 Task: Buy 1 Meat & Carving Forks from Meat & Poultry Tools section under best seller category for shipping address: Lorena Ramirez, 302 Lake Floyd Circle, Hockessin, Delaware 19707, Cell Number 3022398079. Pay from credit card ending with 7965, CVV 549
Action: Mouse moved to (116, 65)
Screenshot: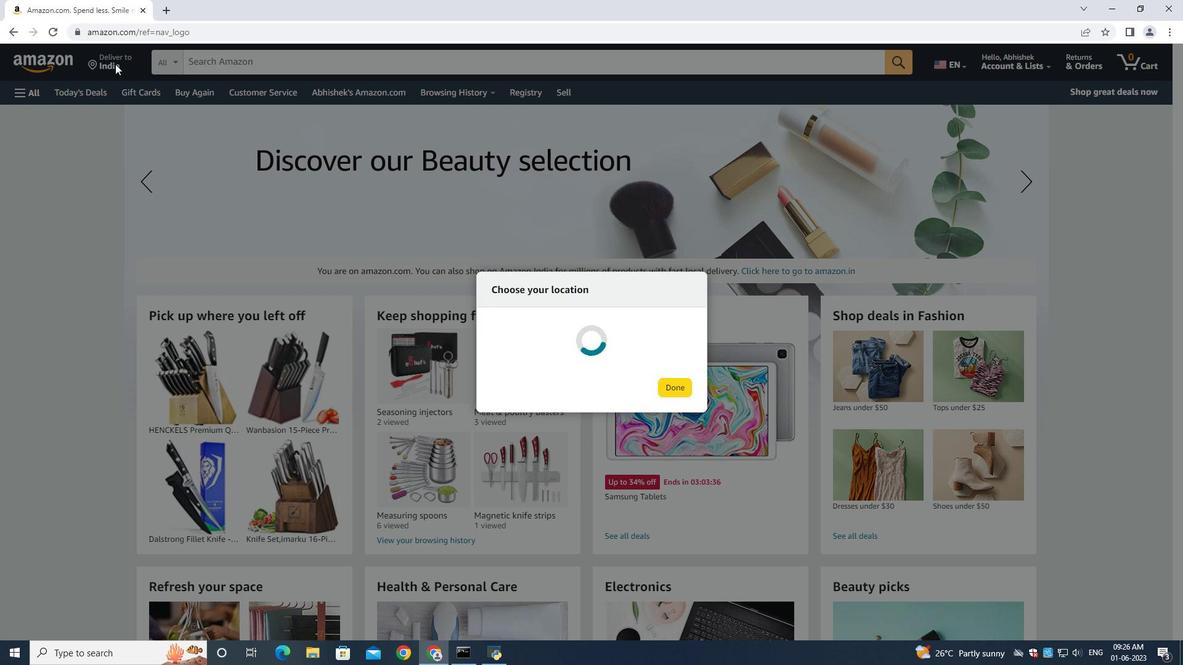 
Action: Mouse pressed left at (116, 65)
Screenshot: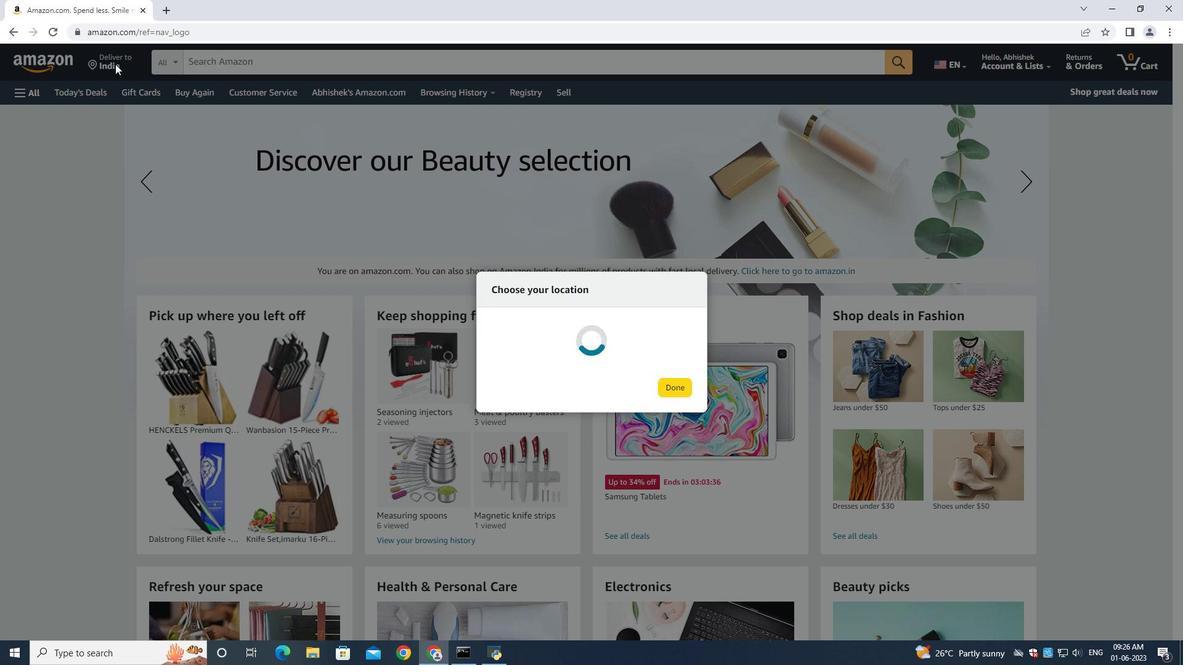 
Action: Mouse moved to (513, 409)
Screenshot: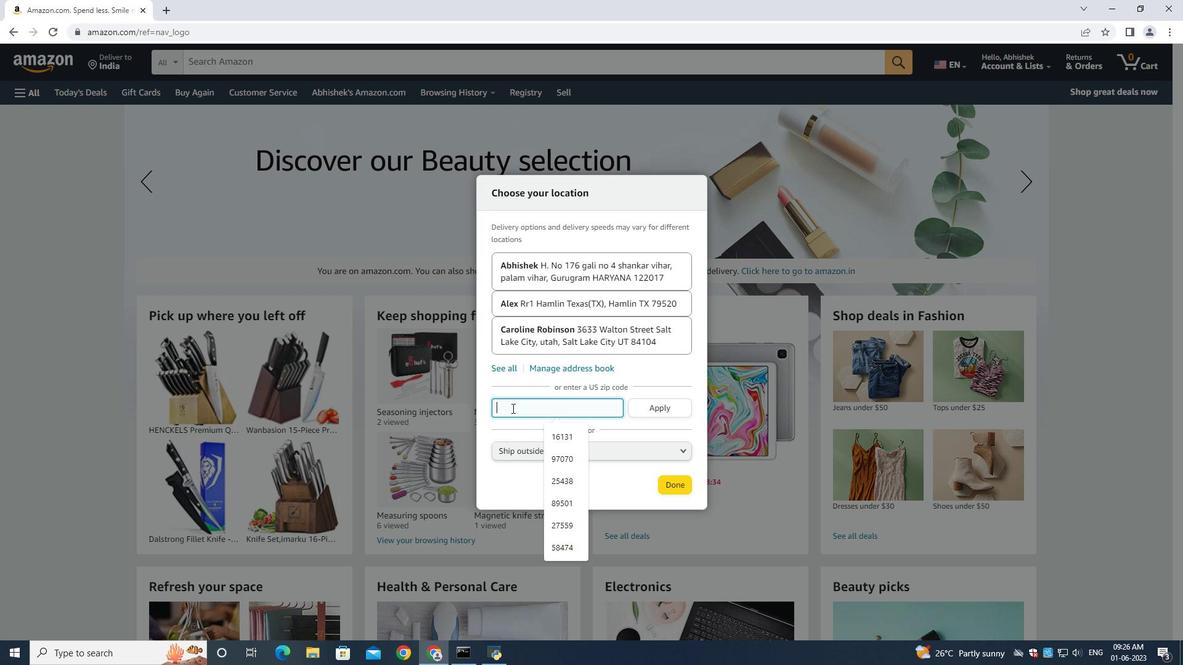
Action: Mouse pressed left at (513, 409)
Screenshot: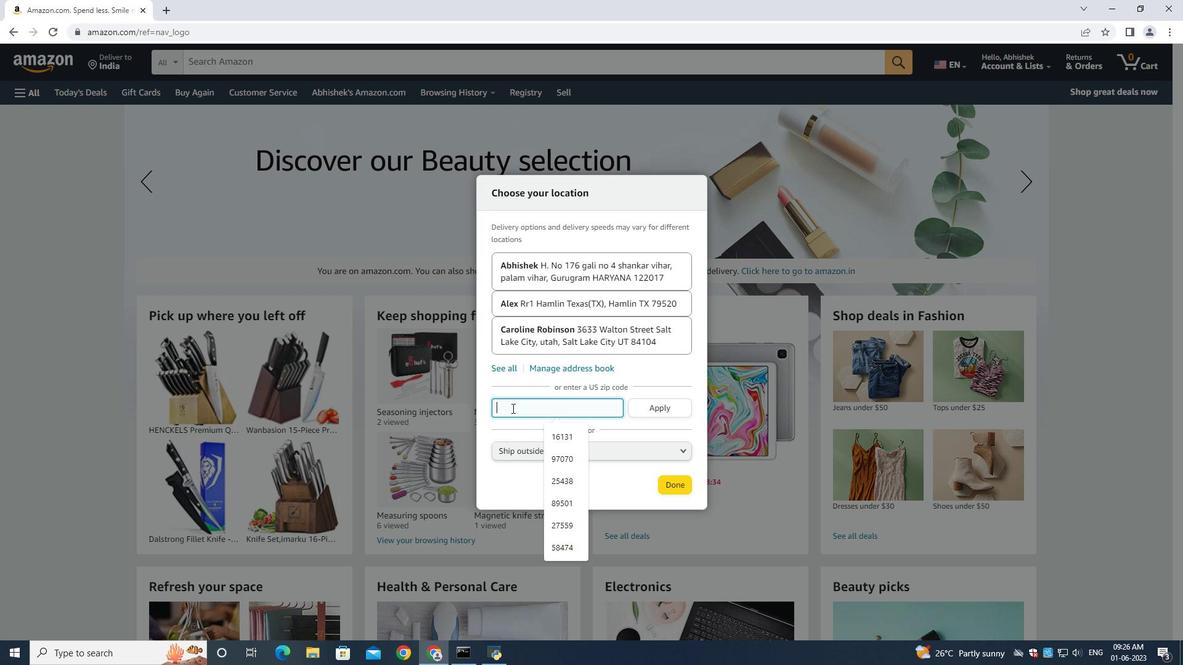 
Action: Mouse moved to (514, 407)
Screenshot: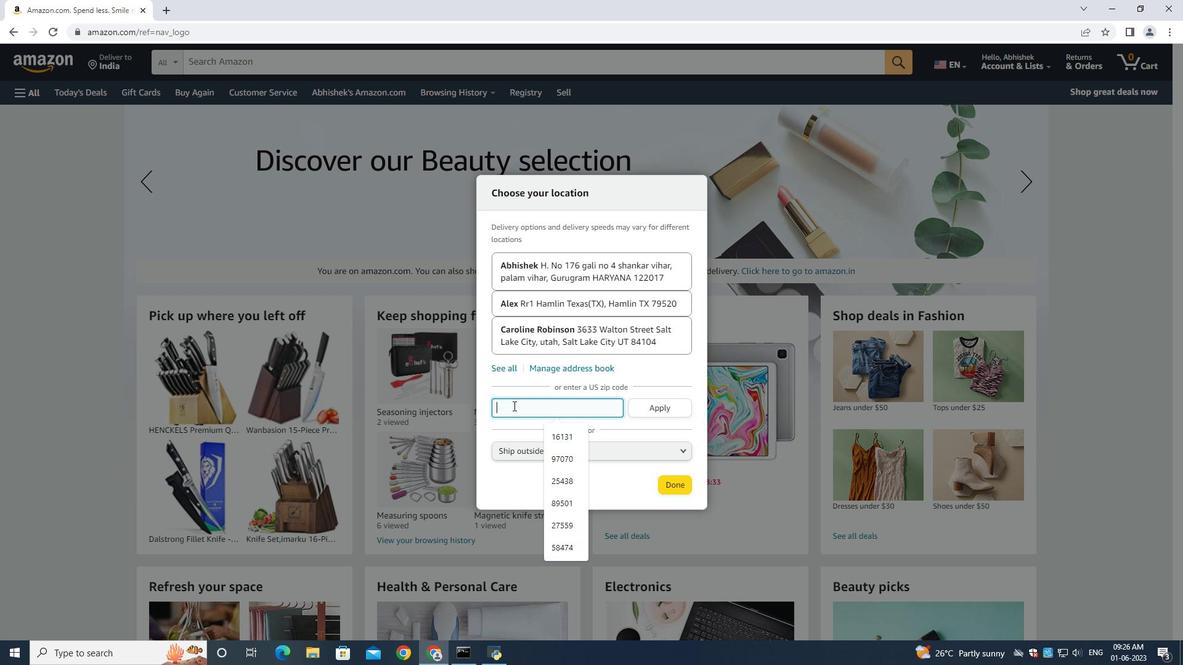 
Action: Key pressed 19707
Screenshot: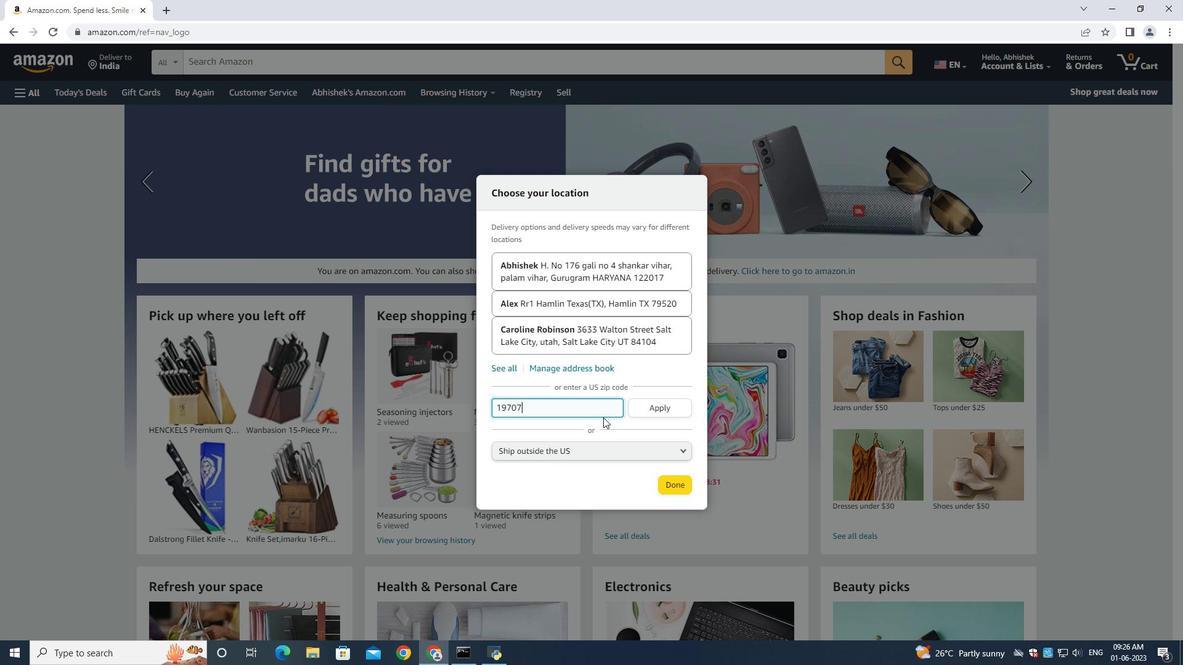 
Action: Mouse moved to (664, 404)
Screenshot: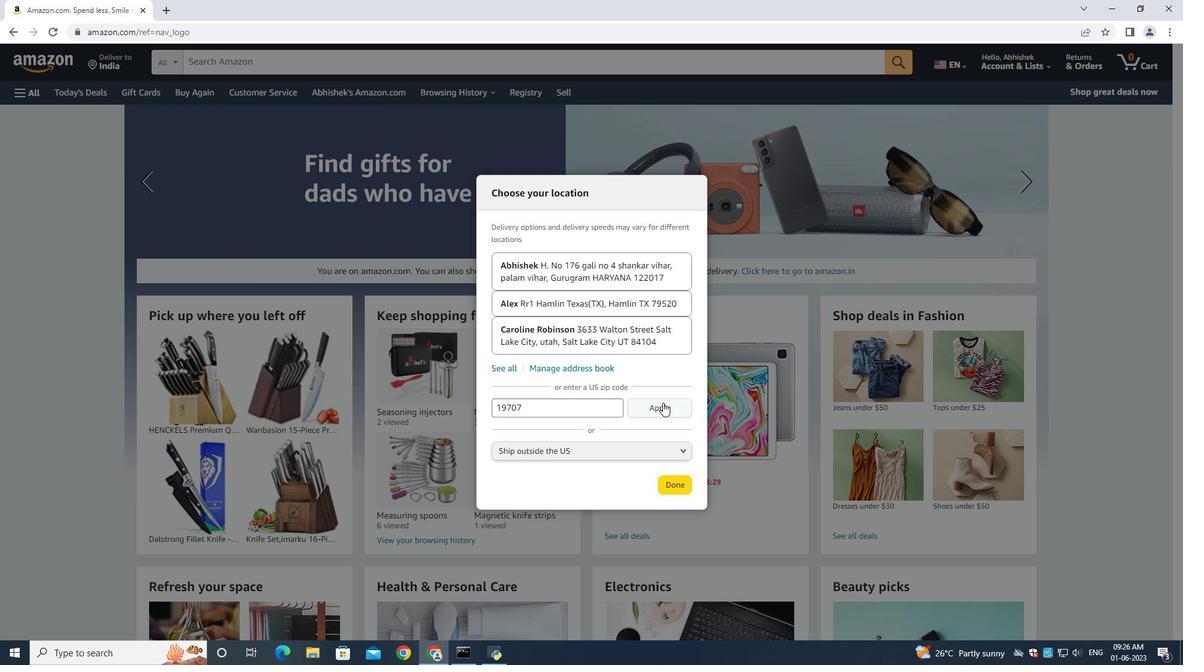 
Action: Mouse pressed left at (664, 404)
Screenshot: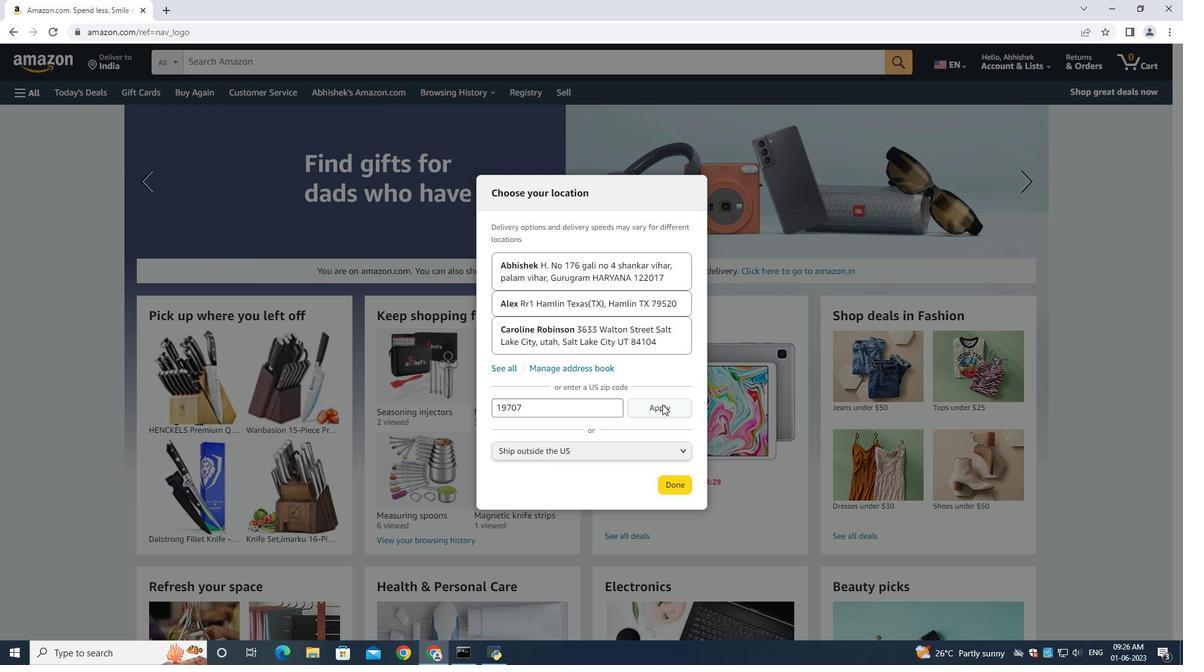 
Action: Mouse moved to (654, 401)
Screenshot: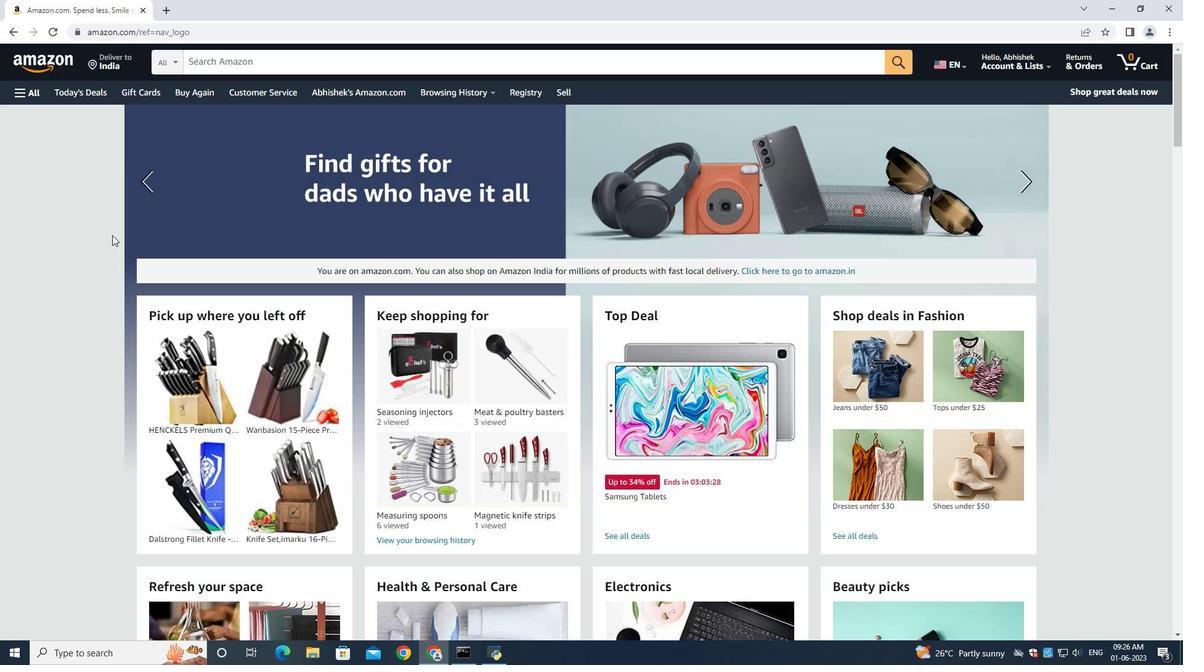 
Action: Mouse pressed left at (654, 401)
Screenshot: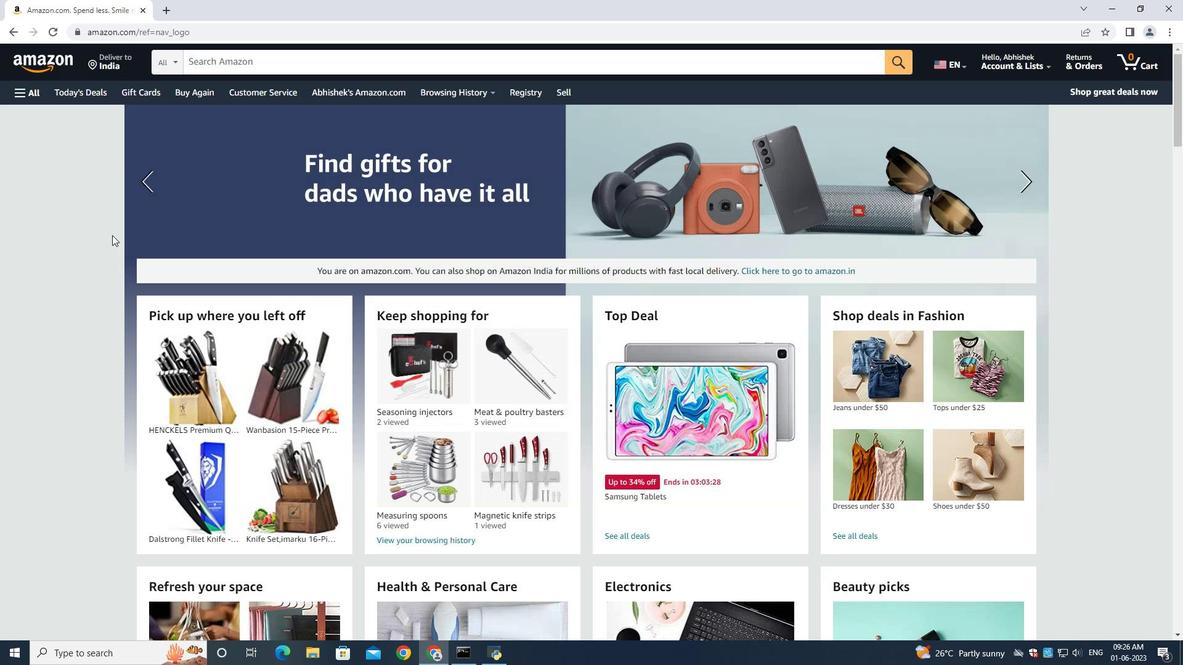 
Action: Mouse moved to (17, 91)
Screenshot: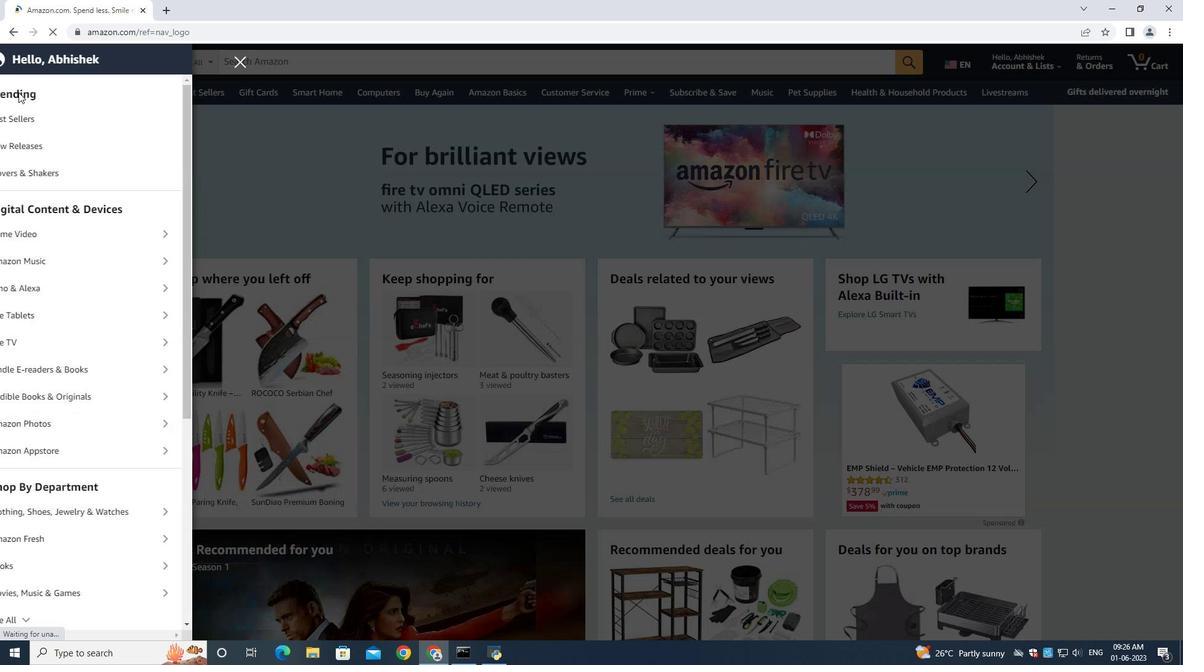 
Action: Mouse pressed left at (17, 91)
Screenshot: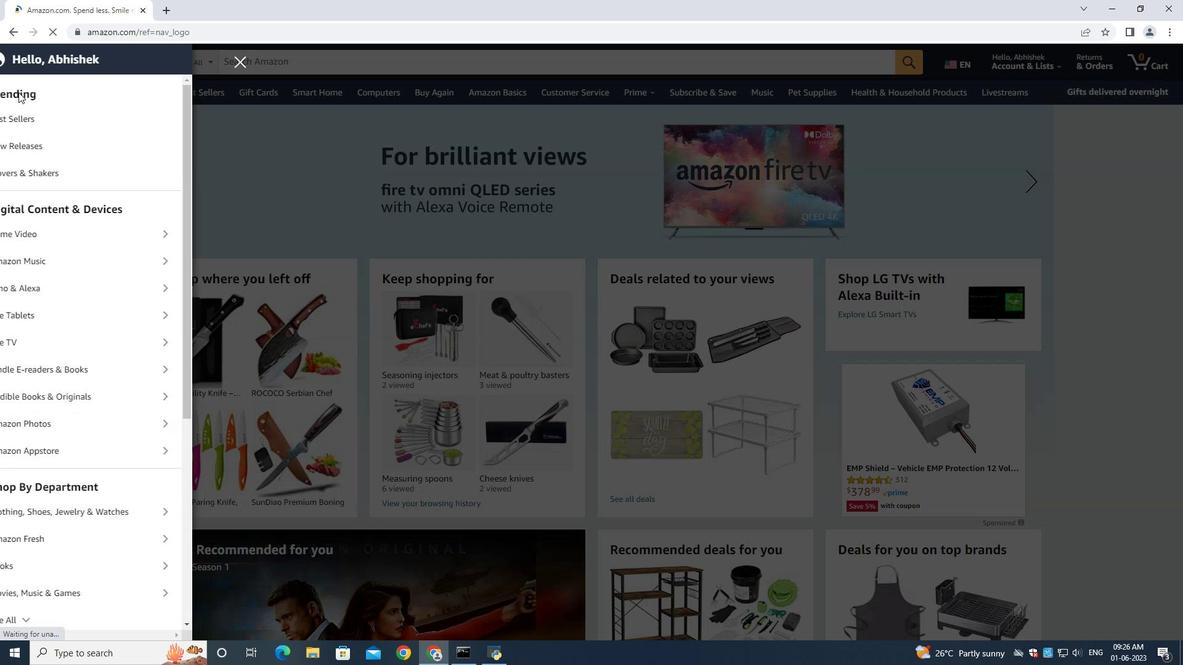 
Action: Mouse moved to (64, 123)
Screenshot: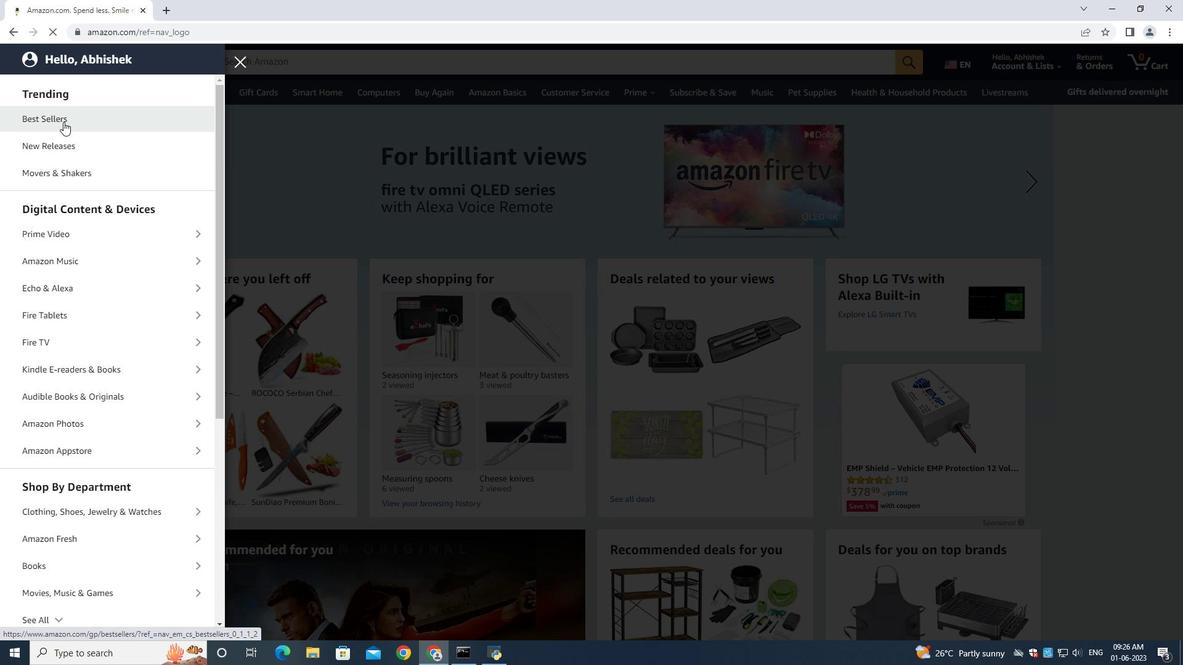 
Action: Mouse pressed left at (64, 123)
Screenshot: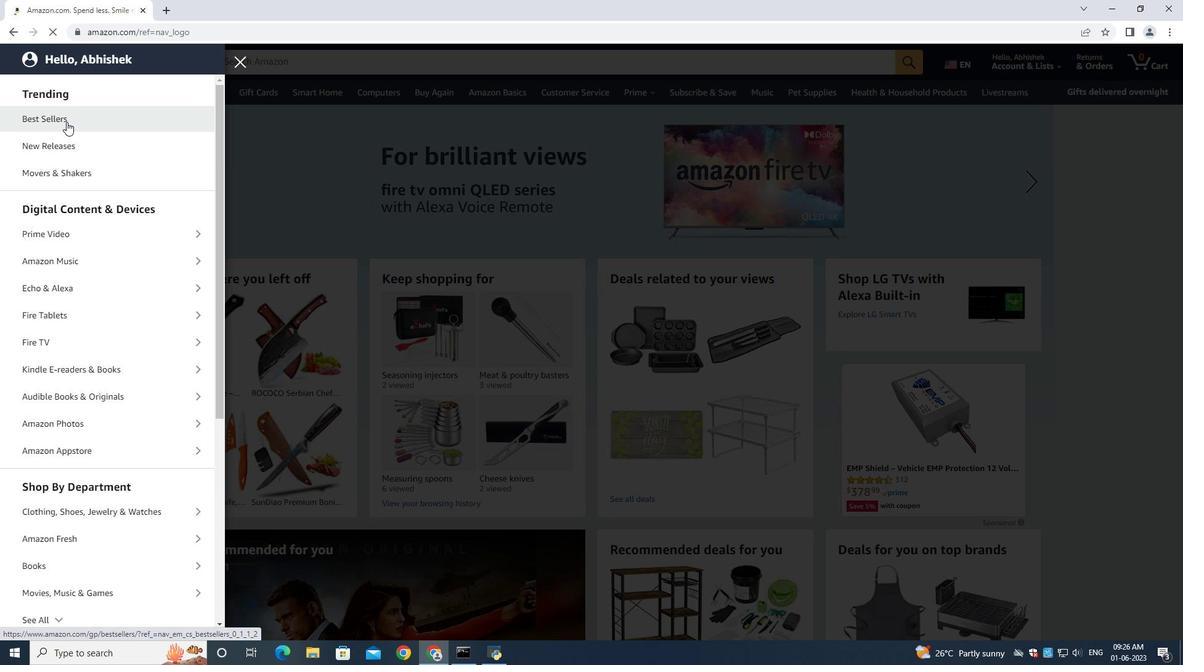 
Action: Mouse moved to (243, 65)
Screenshot: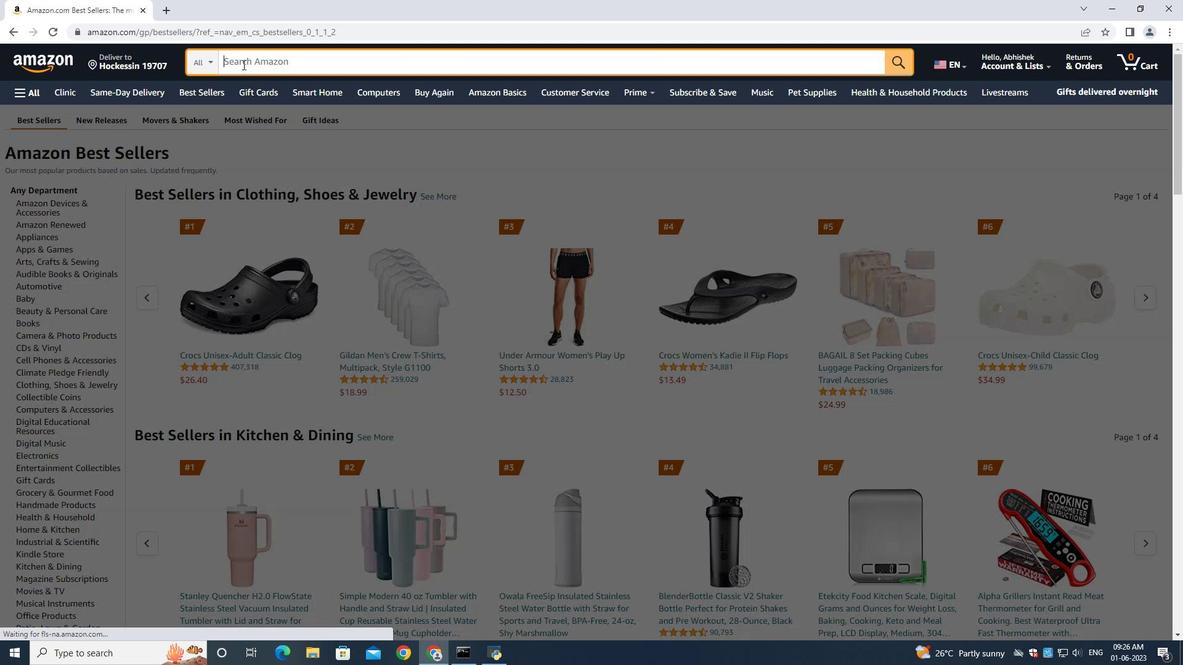 
Action: Mouse pressed left at (243, 65)
Screenshot: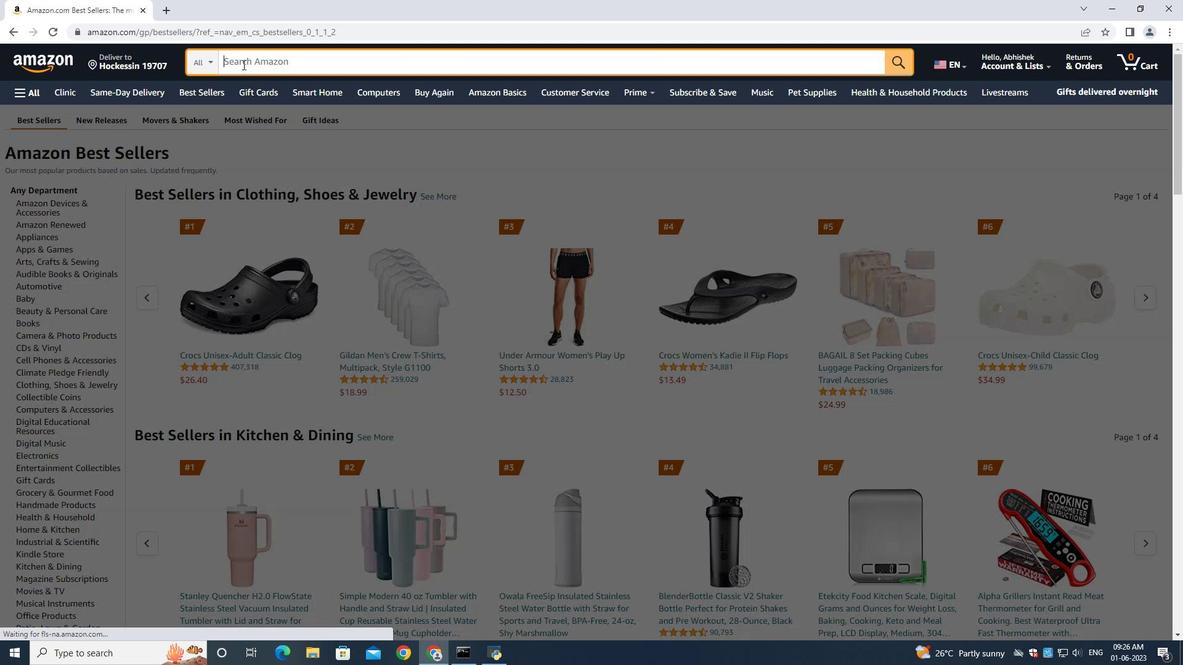 
Action: Mouse moved to (244, 65)
Screenshot: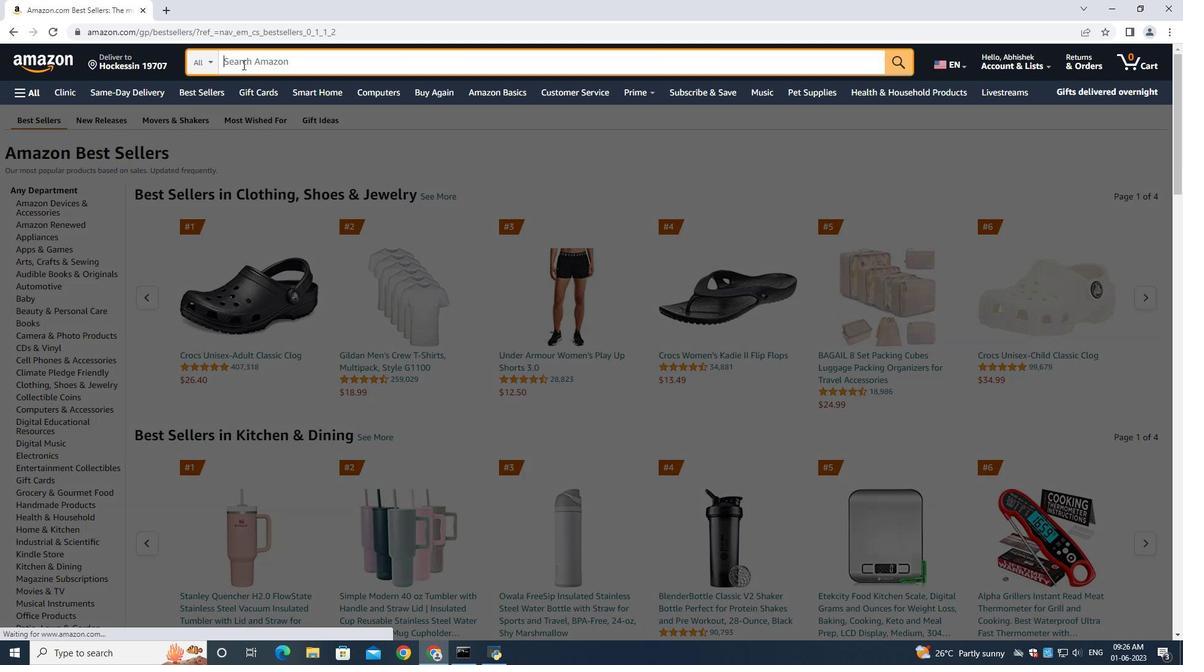 
Action: Key pressed meat<Key.space><Key.shift><Key.shift><Key.shift><Key.shift><Key.shift><Key.shift><Key.shift><Key.shift><Key.shift><Key.shift><Key.shift><Key.shift>&<Key.space><Key.shift>Carving<Key.space>forj<Key.backspace>ks<Key.enter>
Screenshot: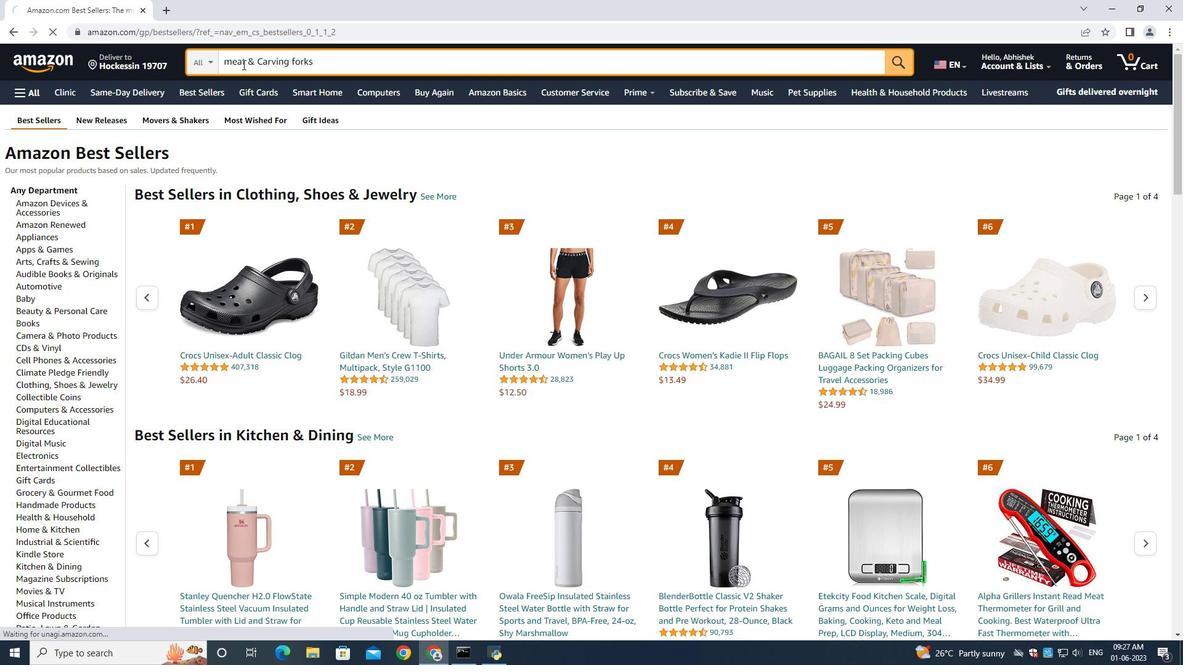 
Action: Mouse moved to (275, 138)
Screenshot: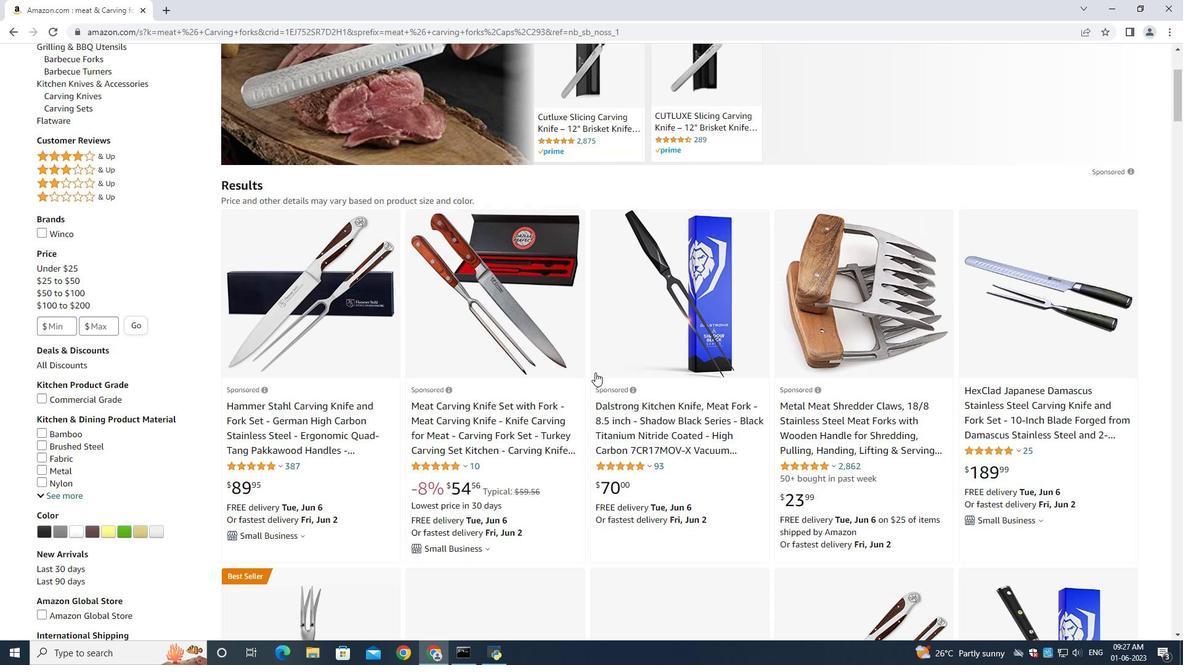 
Action: Mouse scrolled (275, 137) with delta (0, 0)
Screenshot: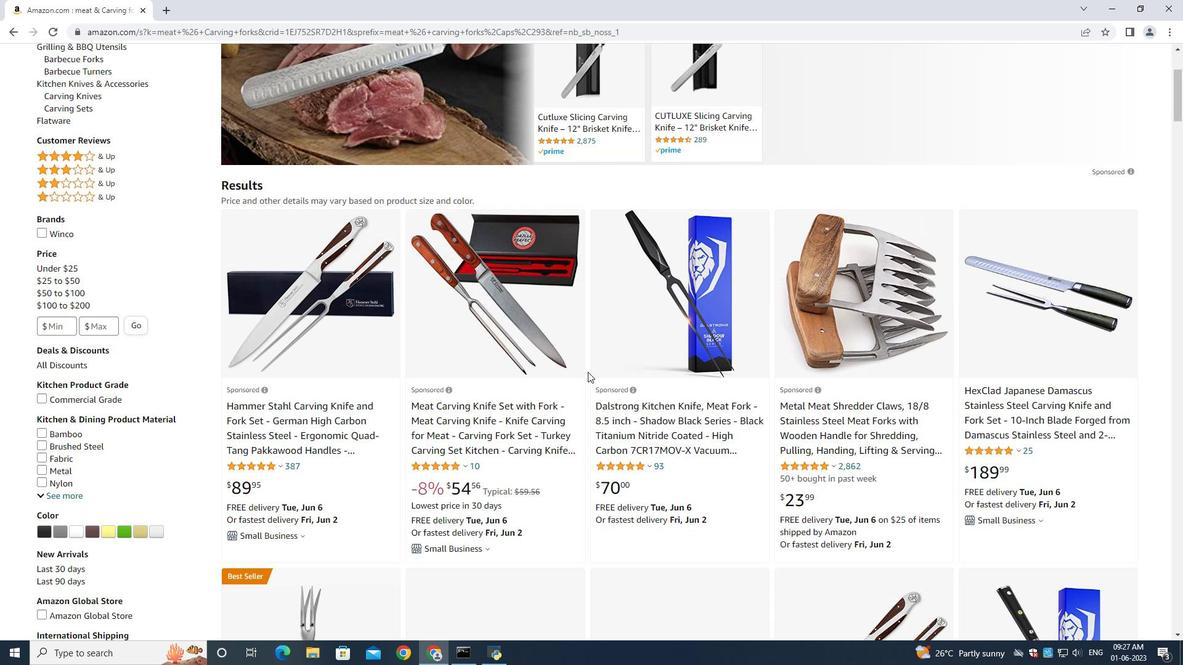 
Action: Mouse moved to (285, 160)
Screenshot: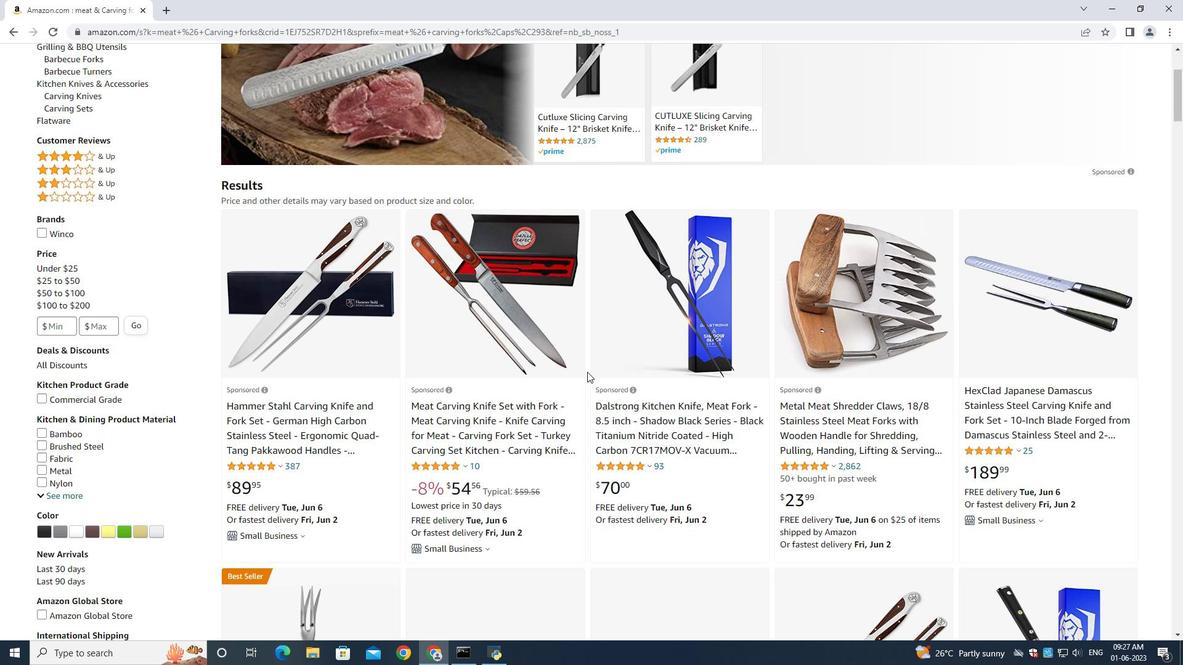 
Action: Mouse scrolled (285, 160) with delta (0, 0)
Screenshot: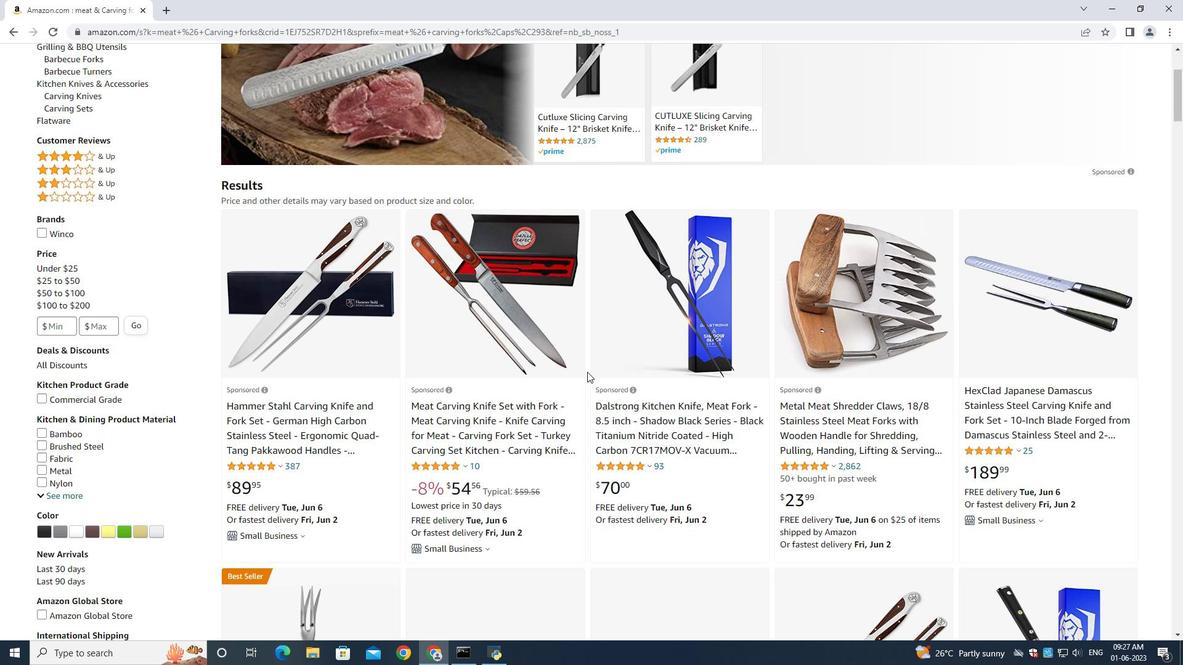 
Action: Mouse moved to (301, 178)
Screenshot: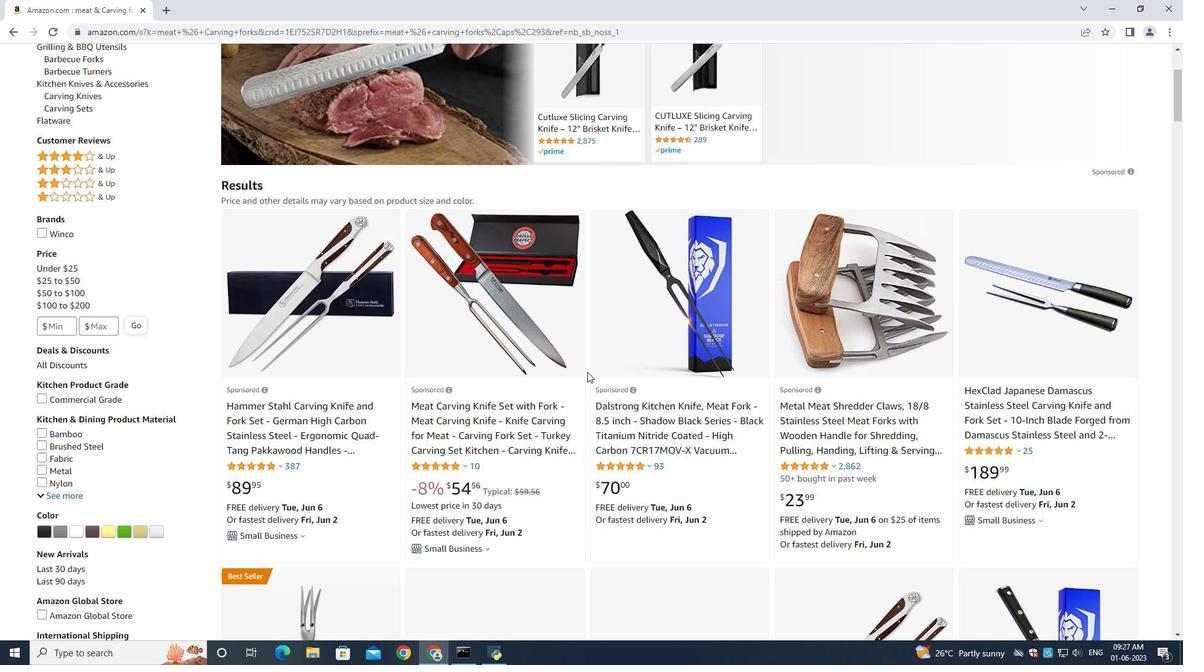 
Action: Mouse scrolled (295, 173) with delta (0, 0)
Screenshot: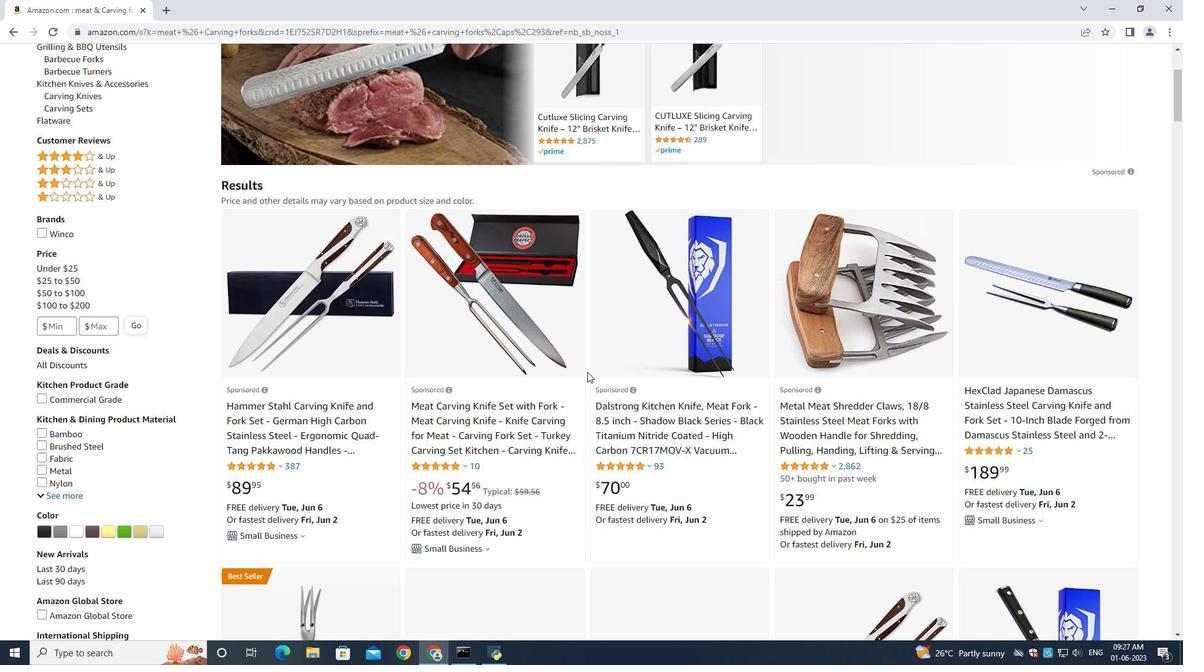 
Action: Mouse moved to (571, 558)
Screenshot: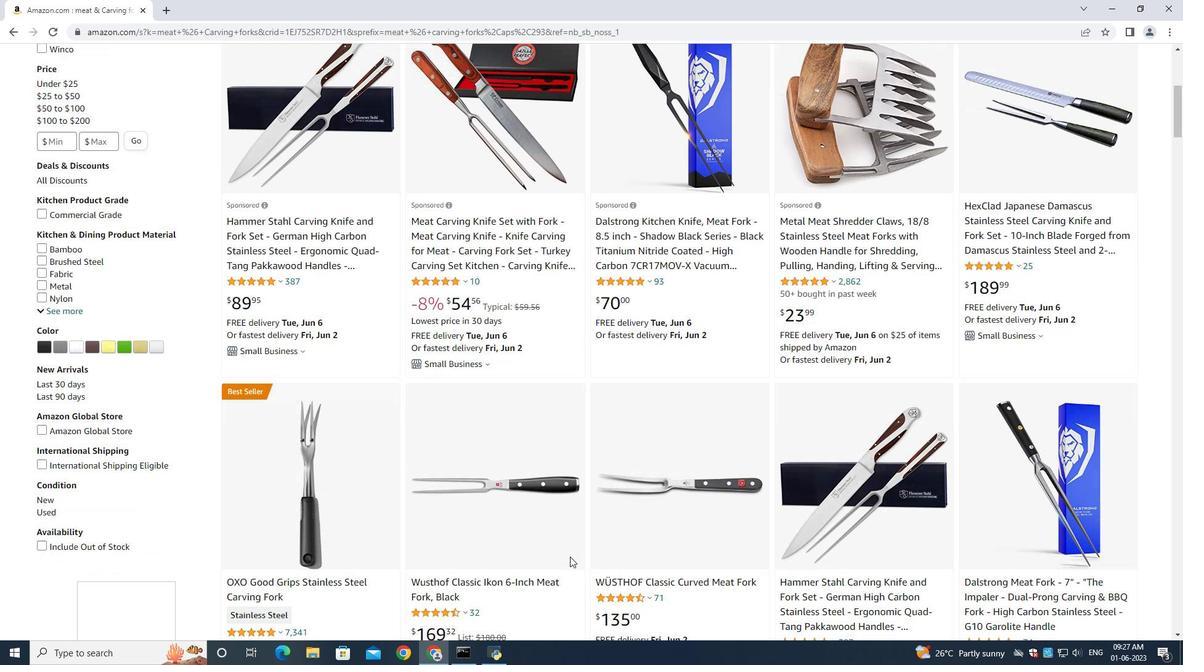 
Action: Mouse scrolled (571, 557) with delta (0, 0)
Screenshot: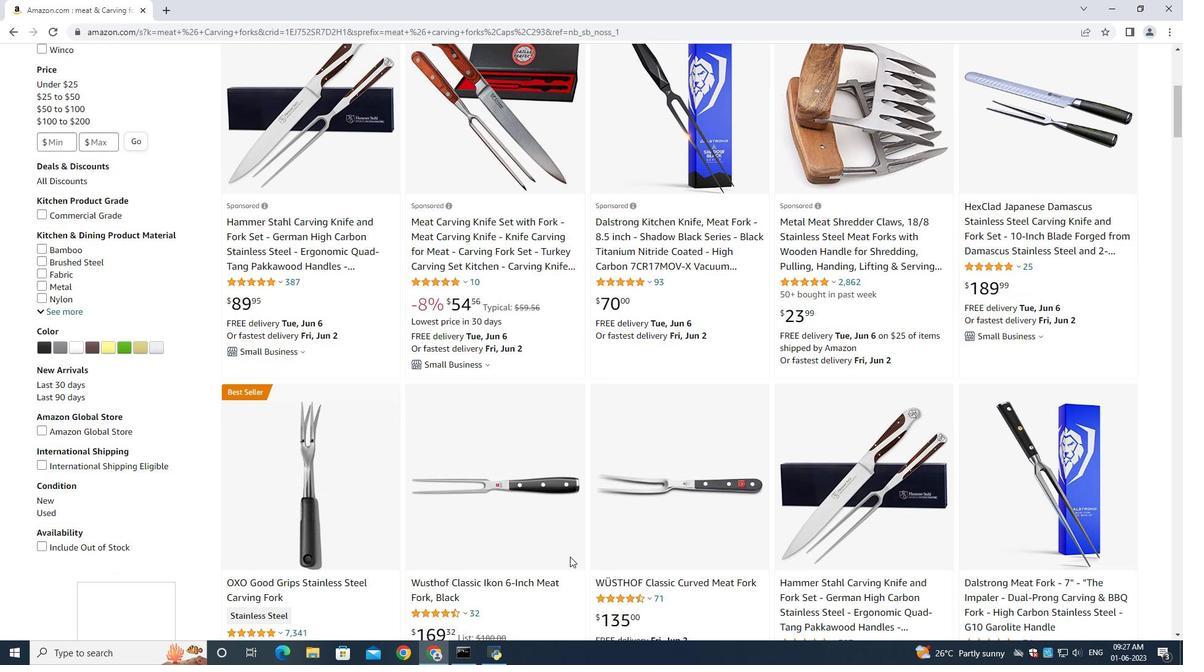 
Action: Mouse scrolled (571, 557) with delta (0, 0)
Screenshot: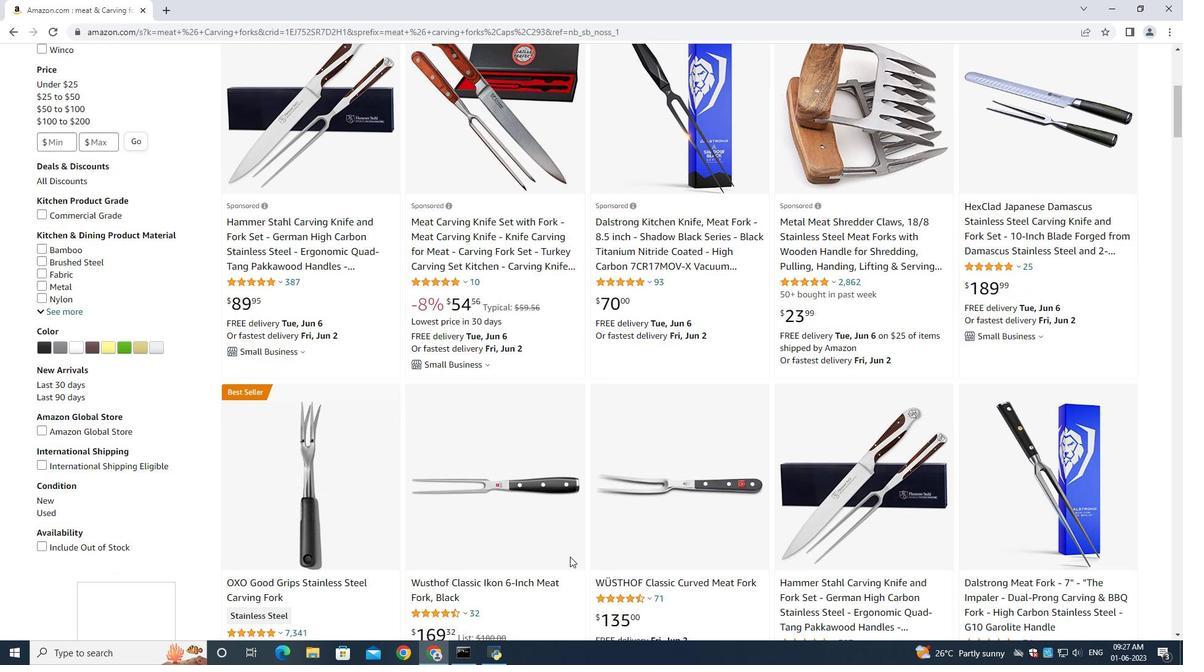 
Action: Mouse moved to (571, 558)
Screenshot: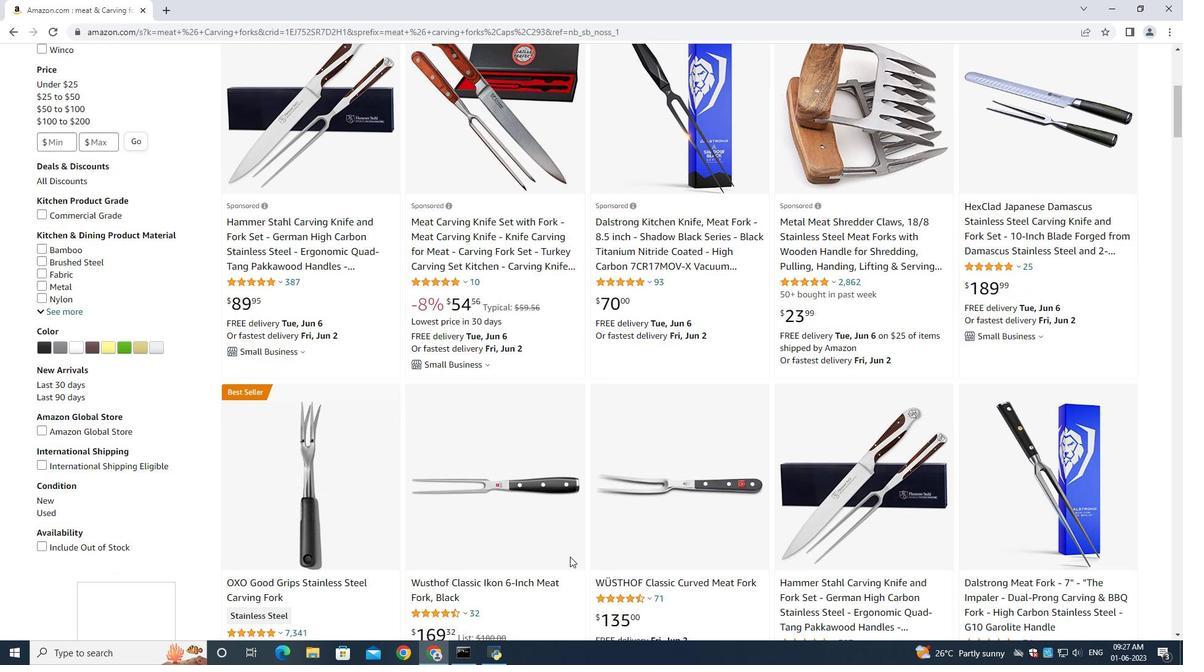 
Action: Mouse scrolled (571, 557) with delta (0, 0)
Screenshot: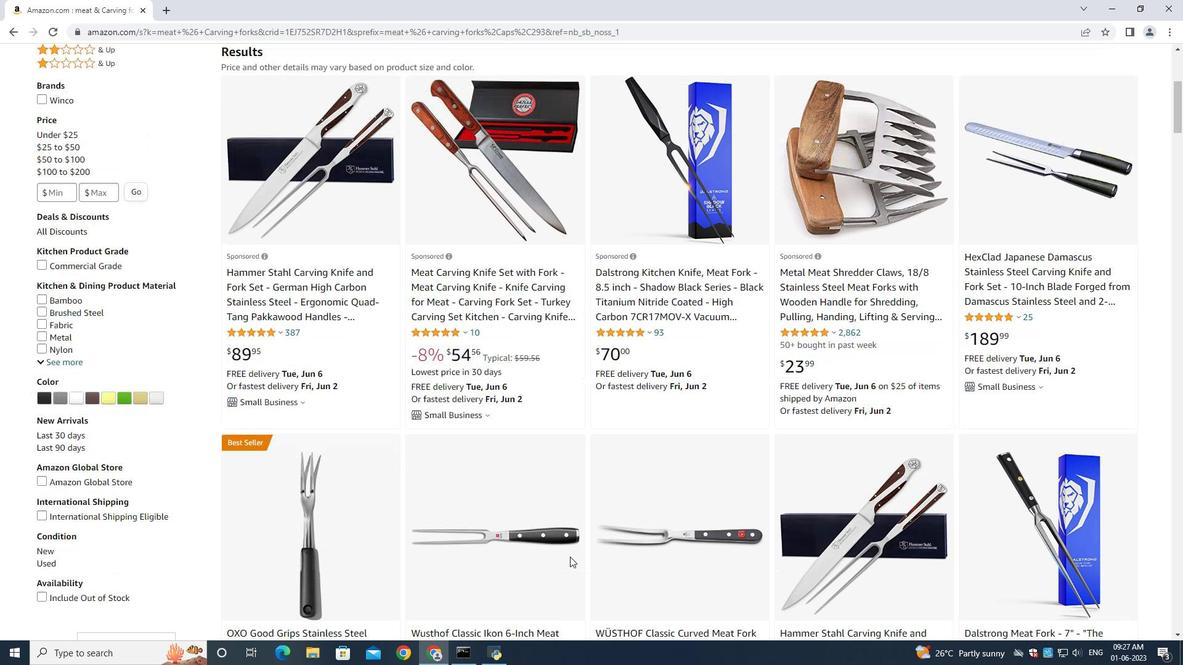 
Action: Mouse moved to (571, 558)
Screenshot: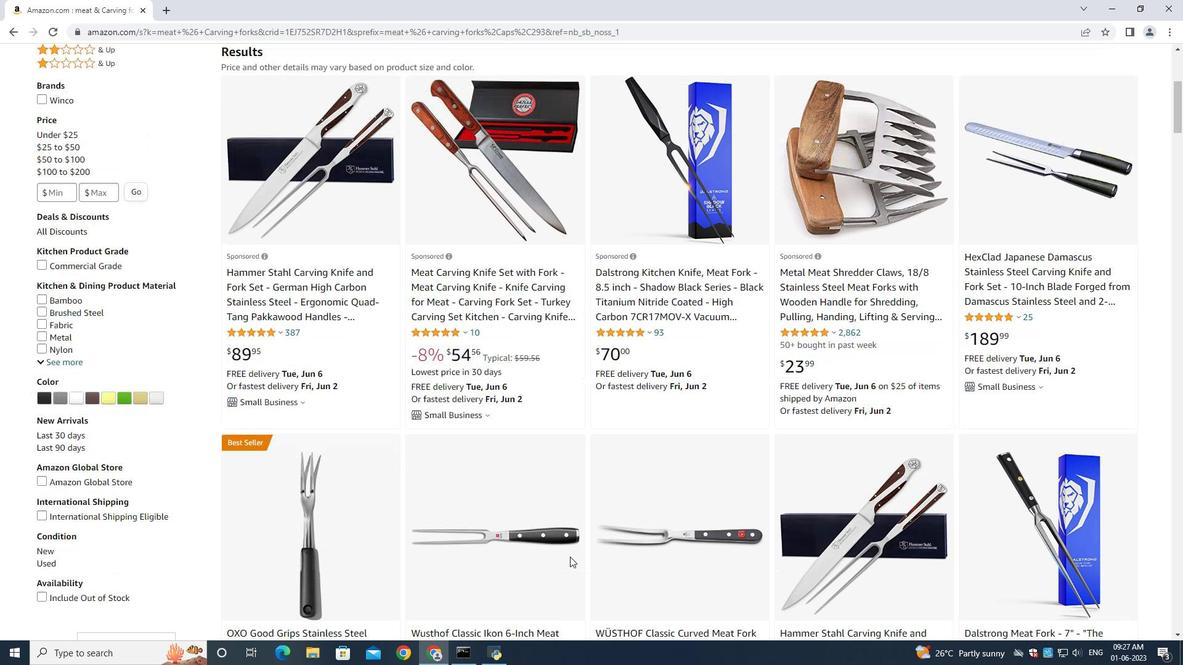 
Action: Mouse scrolled (571, 558) with delta (0, 0)
Screenshot: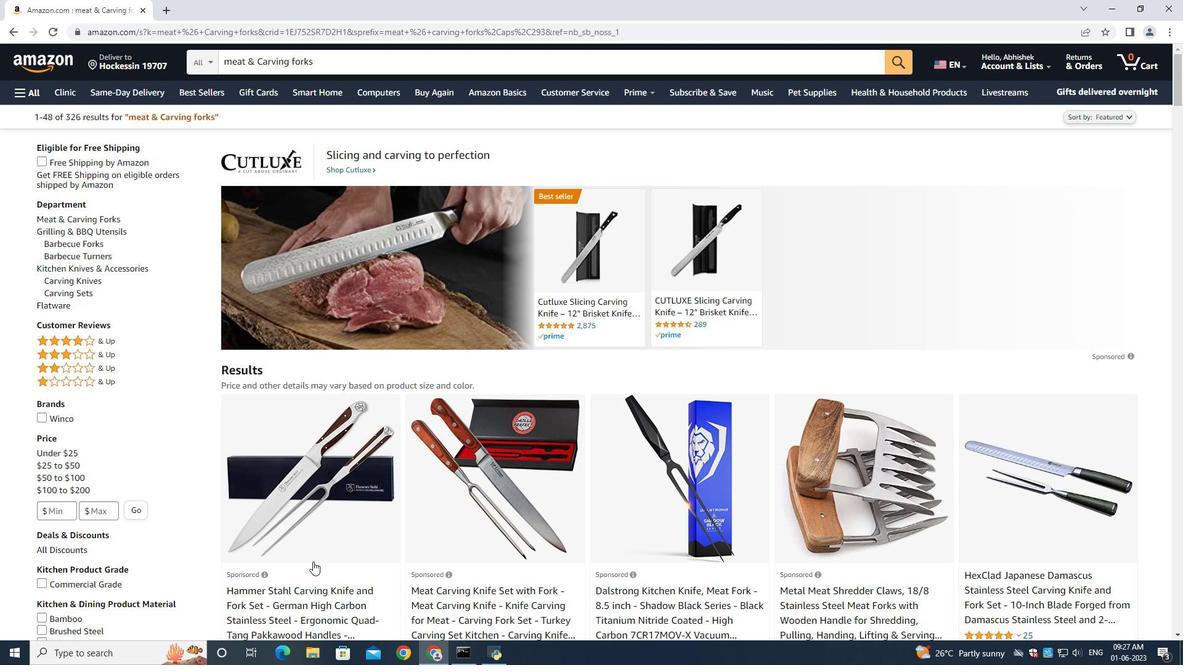 
Action: Mouse scrolled (571, 558) with delta (0, 0)
Screenshot: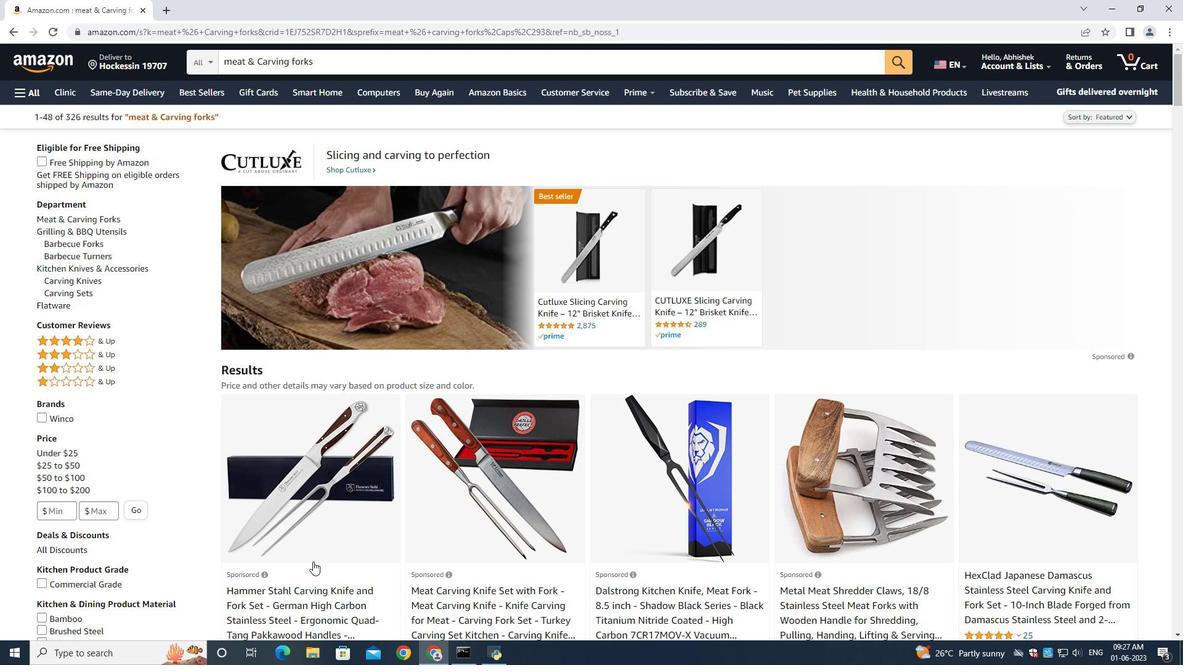 
Action: Mouse scrolled (571, 558) with delta (0, 0)
Screenshot: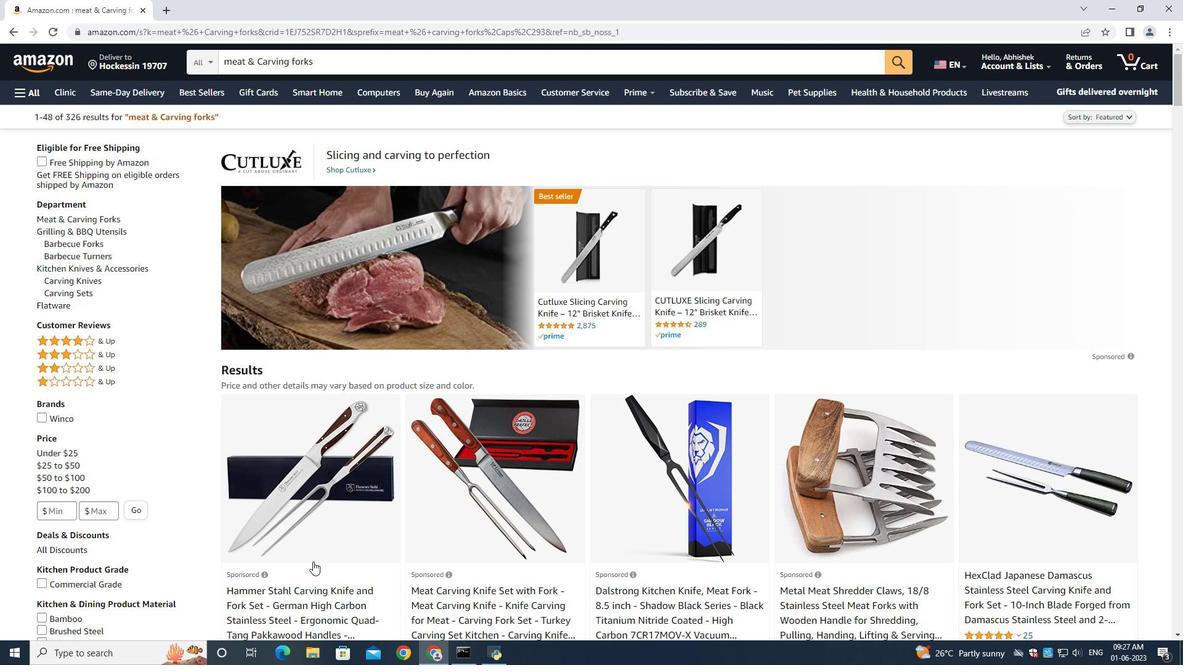 
Action: Mouse scrolled (571, 558) with delta (0, 0)
Screenshot: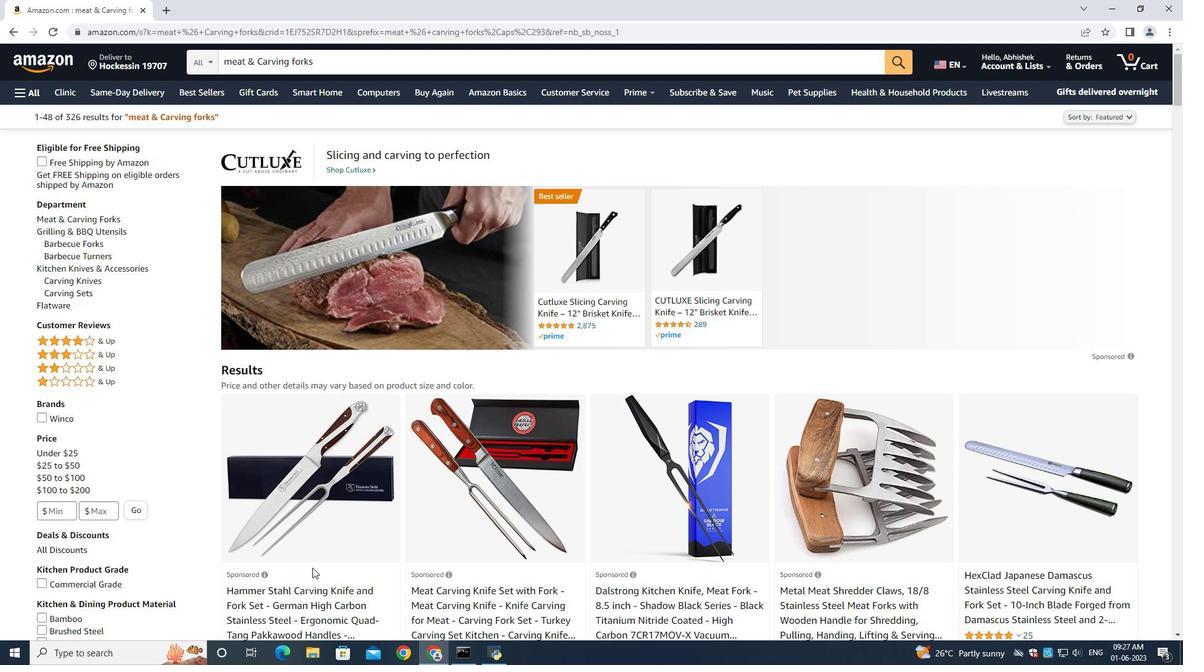 
Action: Mouse scrolled (571, 558) with delta (0, 0)
Screenshot: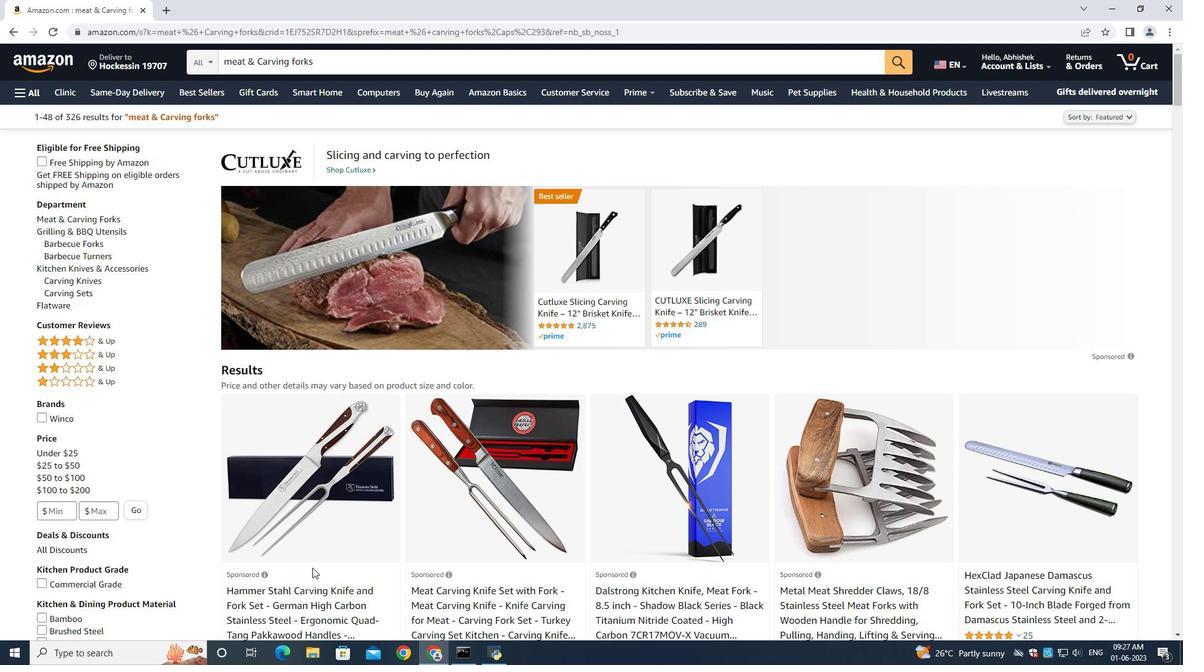 
Action: Mouse scrolled (571, 558) with delta (0, 0)
Screenshot: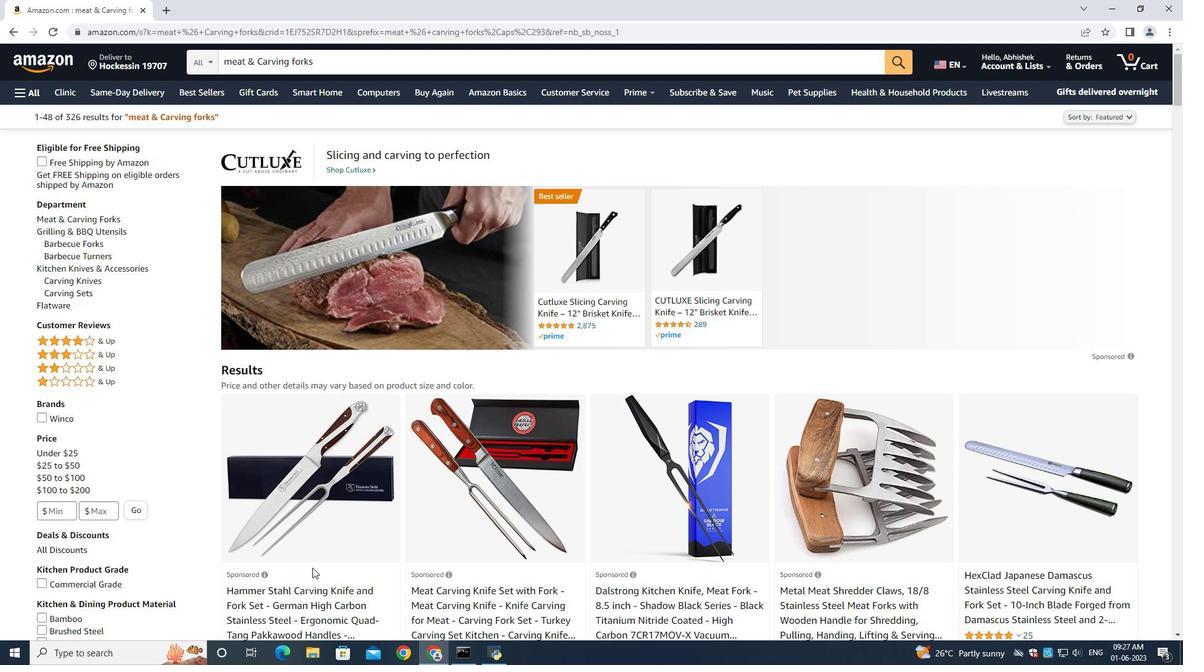 
Action: Mouse scrolled (571, 558) with delta (0, 0)
Screenshot: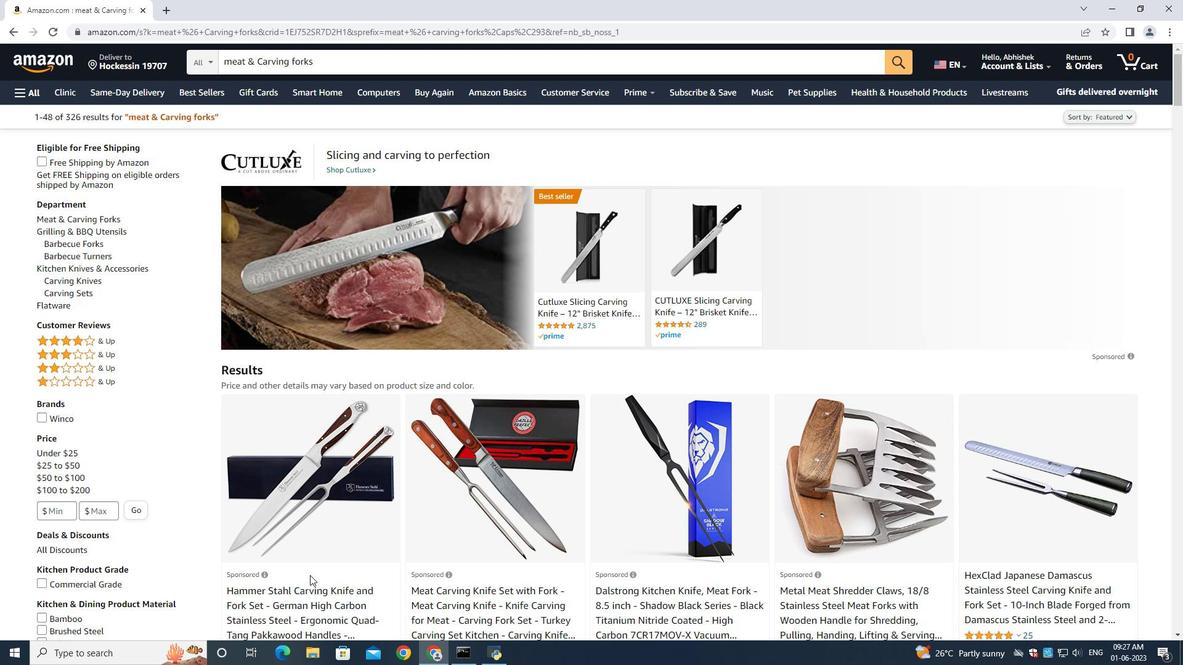 
Action: Mouse scrolled (571, 558) with delta (0, 0)
Screenshot: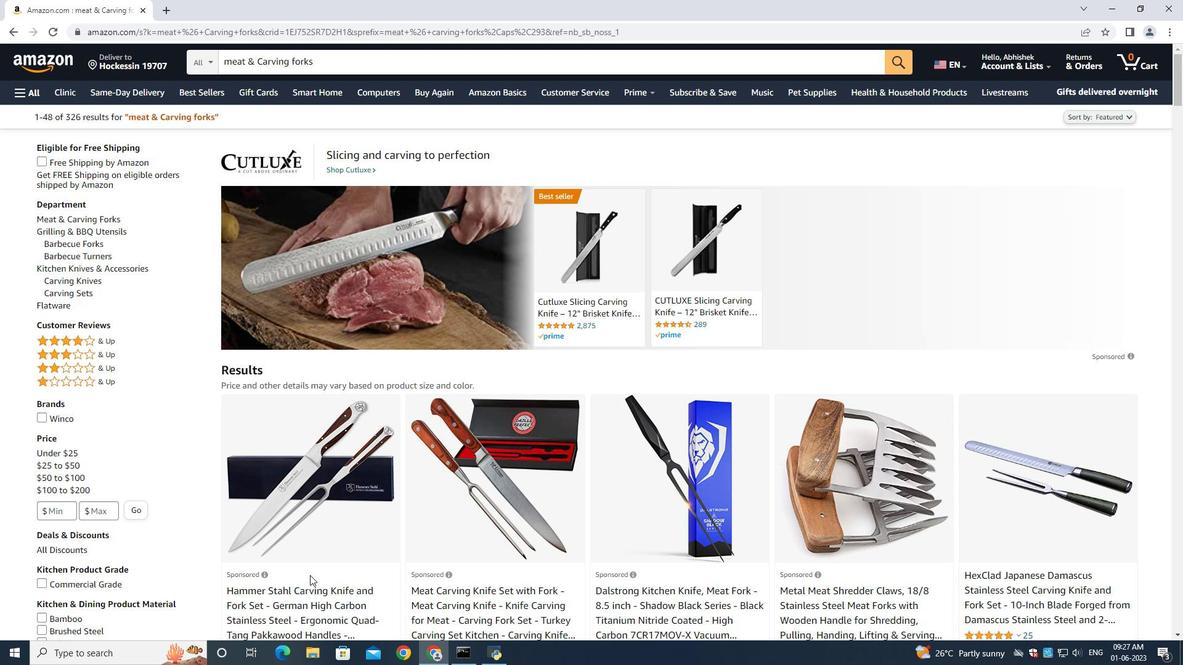 
Action: Mouse scrolled (571, 558) with delta (0, 0)
Screenshot: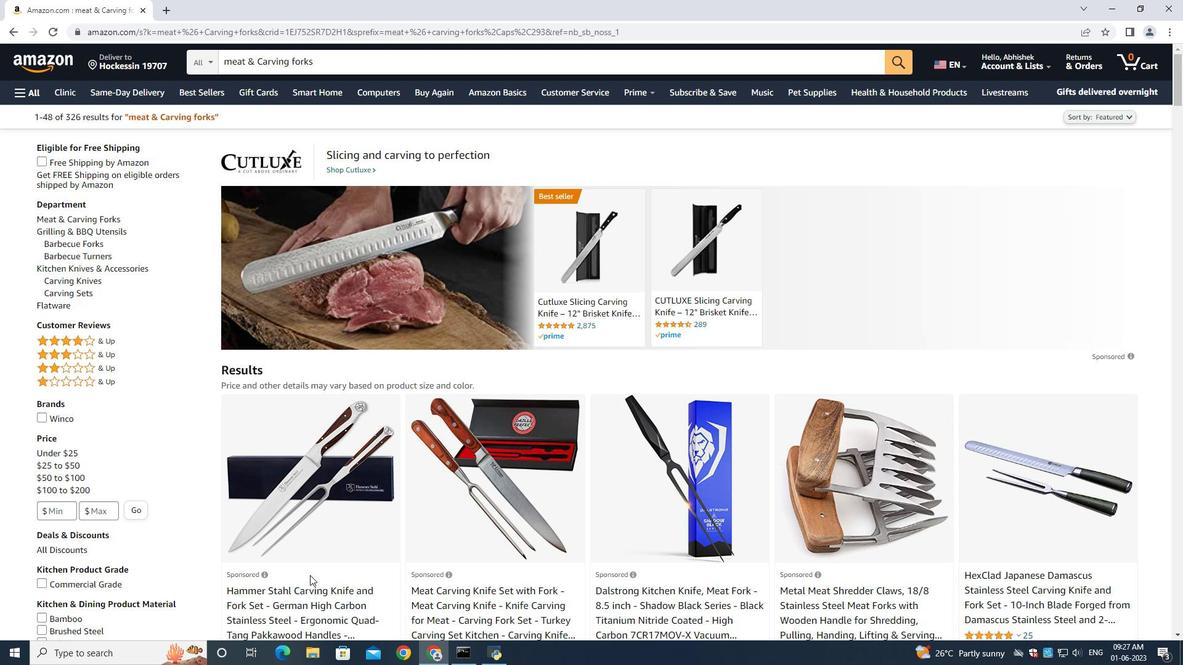 
Action: Mouse moved to (316, 582)
Screenshot: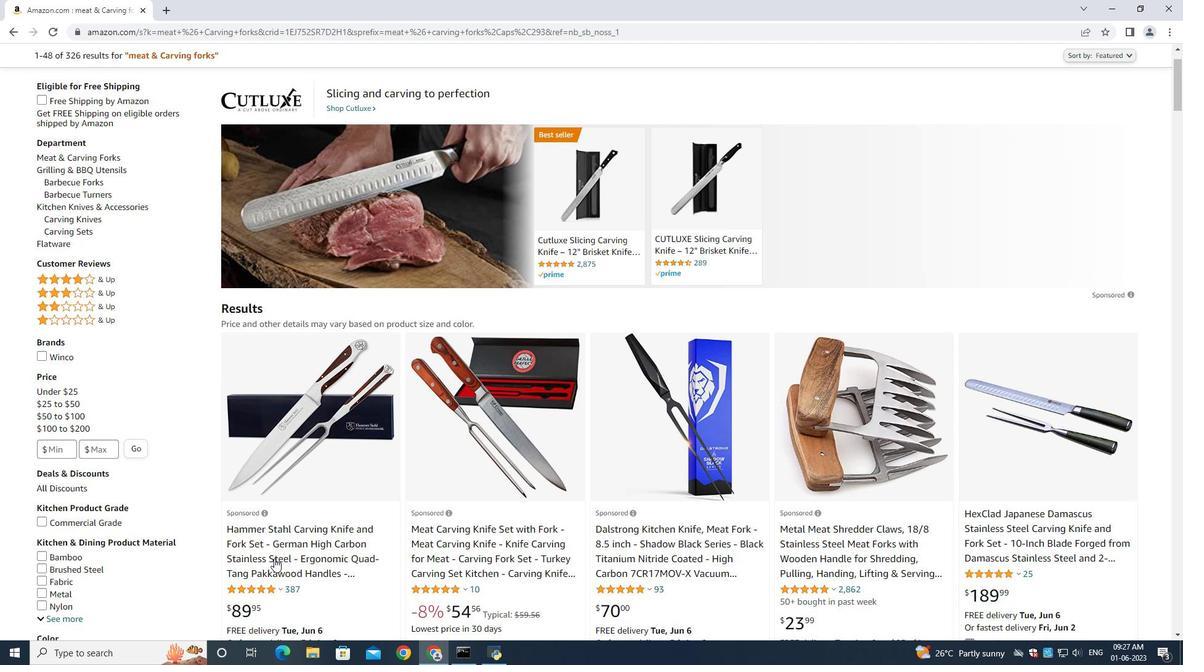
Action: Mouse scrolled (316, 581) with delta (0, 0)
Screenshot: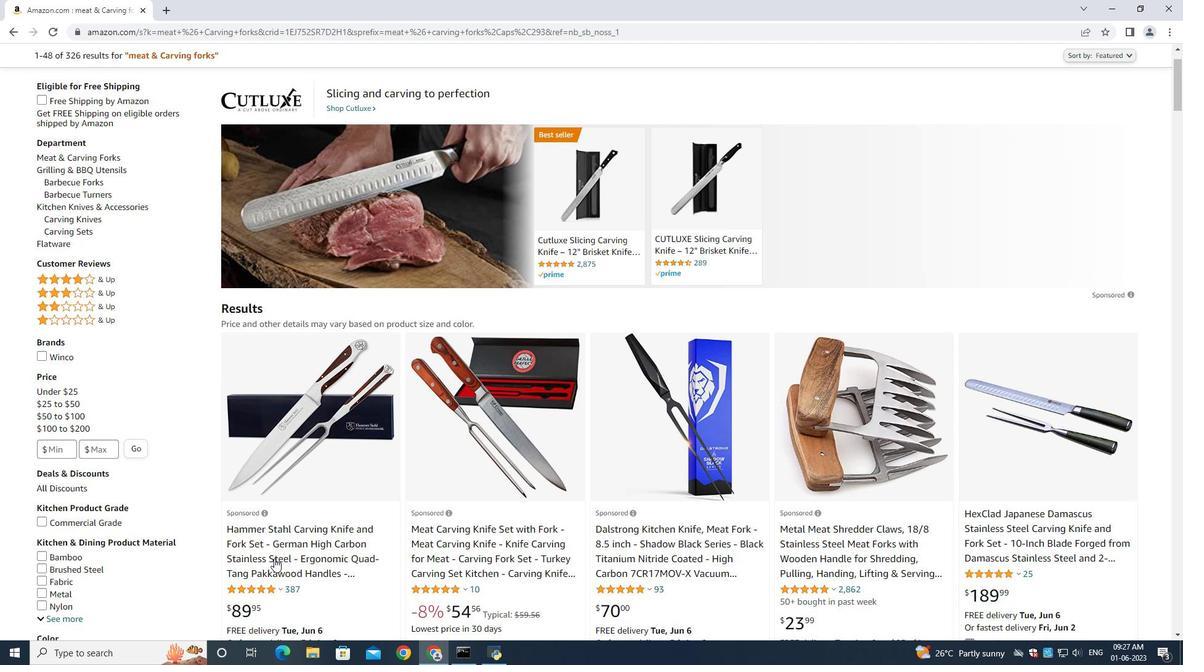 
Action: Mouse moved to (515, 537)
Screenshot: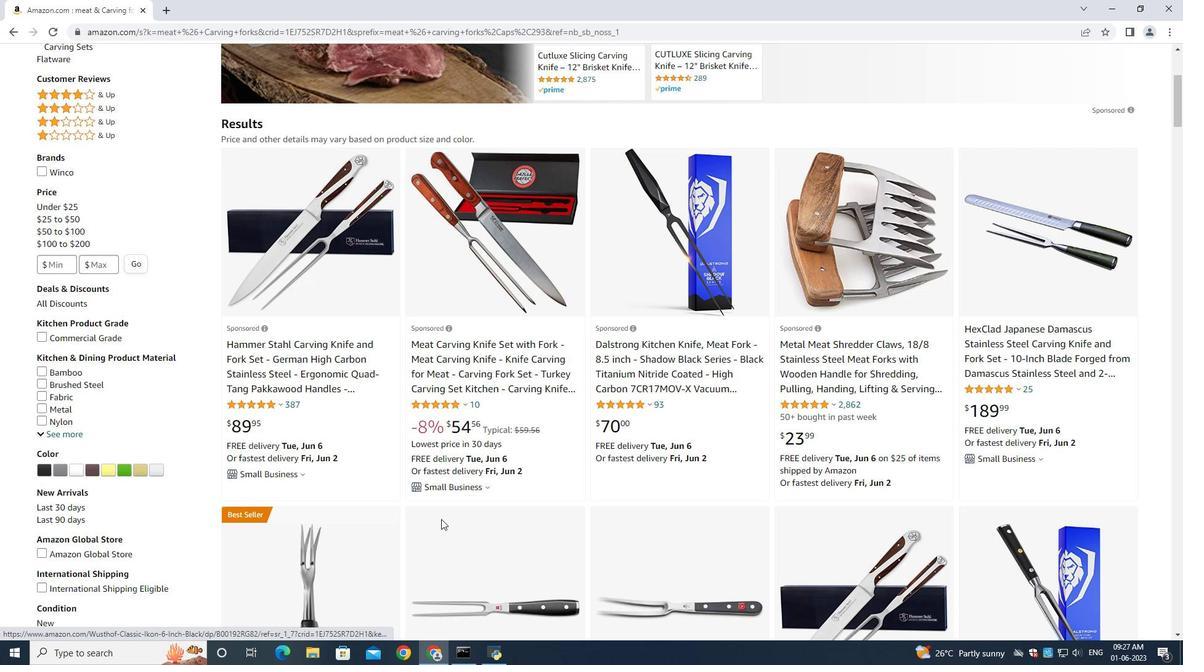 
Action: Mouse scrolled (515, 536) with delta (0, 0)
Screenshot: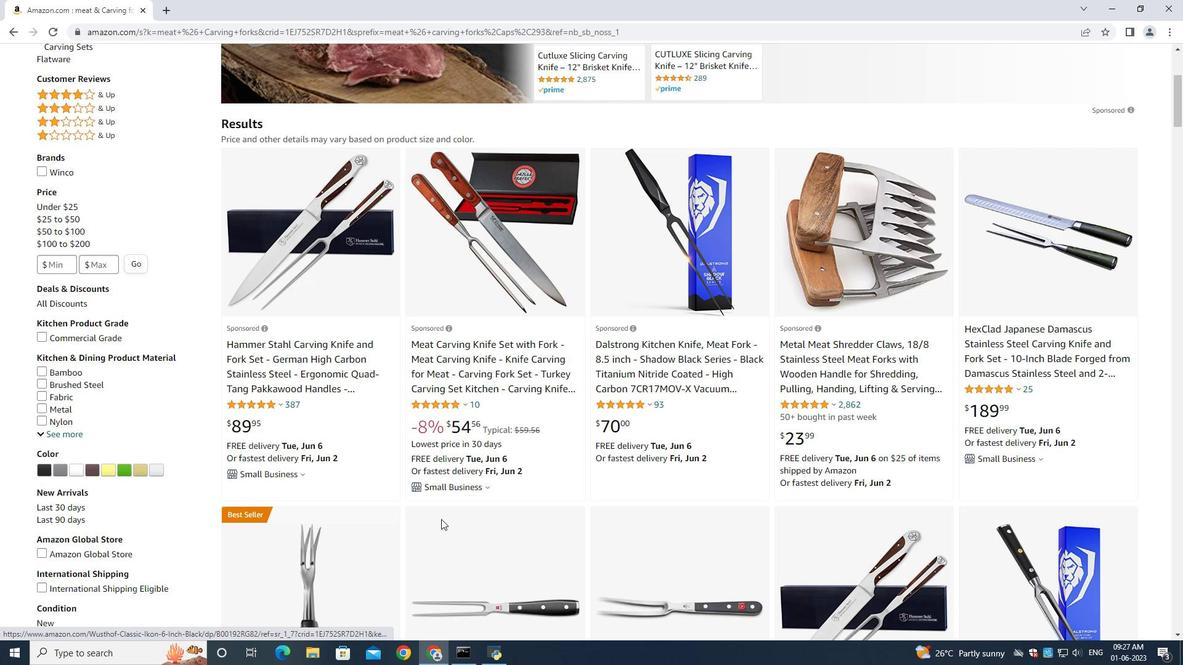 
Action: Mouse moved to (515, 537)
Screenshot: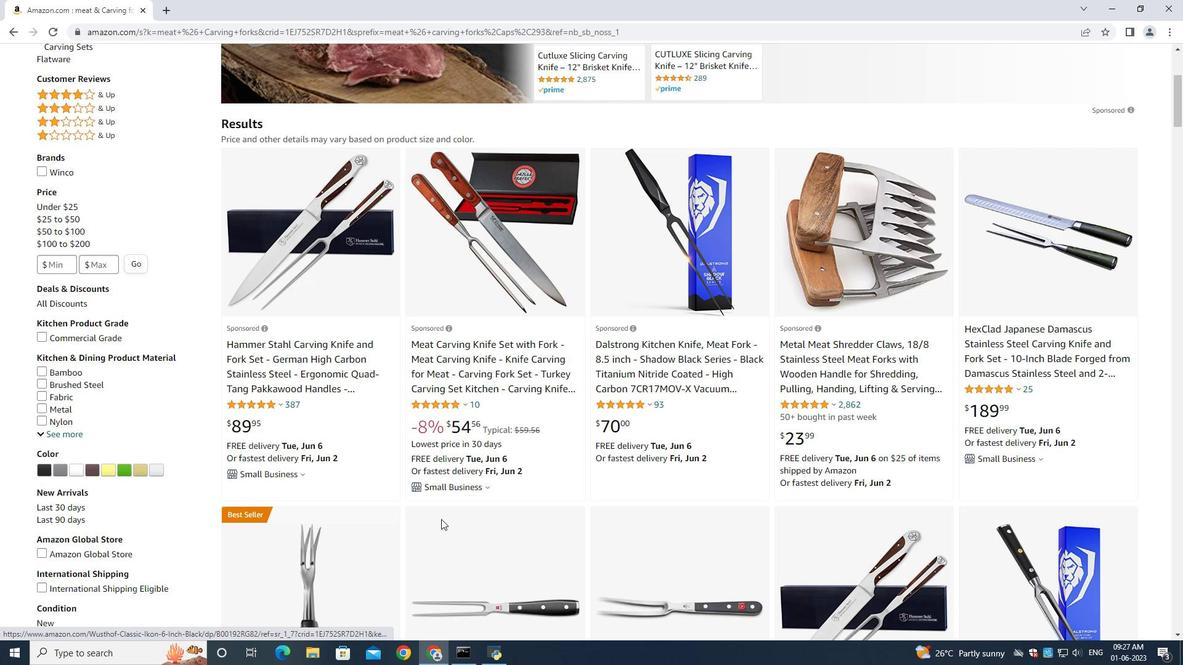 
Action: Mouse scrolled (515, 536) with delta (0, 0)
Screenshot: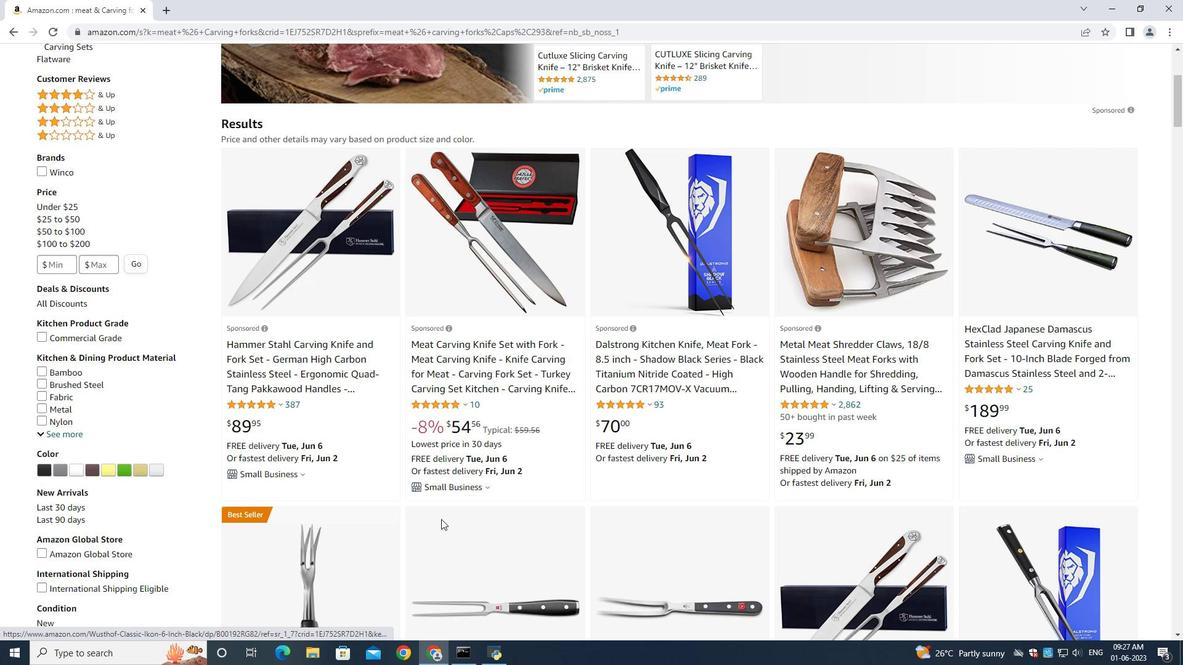 
Action: Mouse scrolled (515, 536) with delta (0, 0)
Screenshot: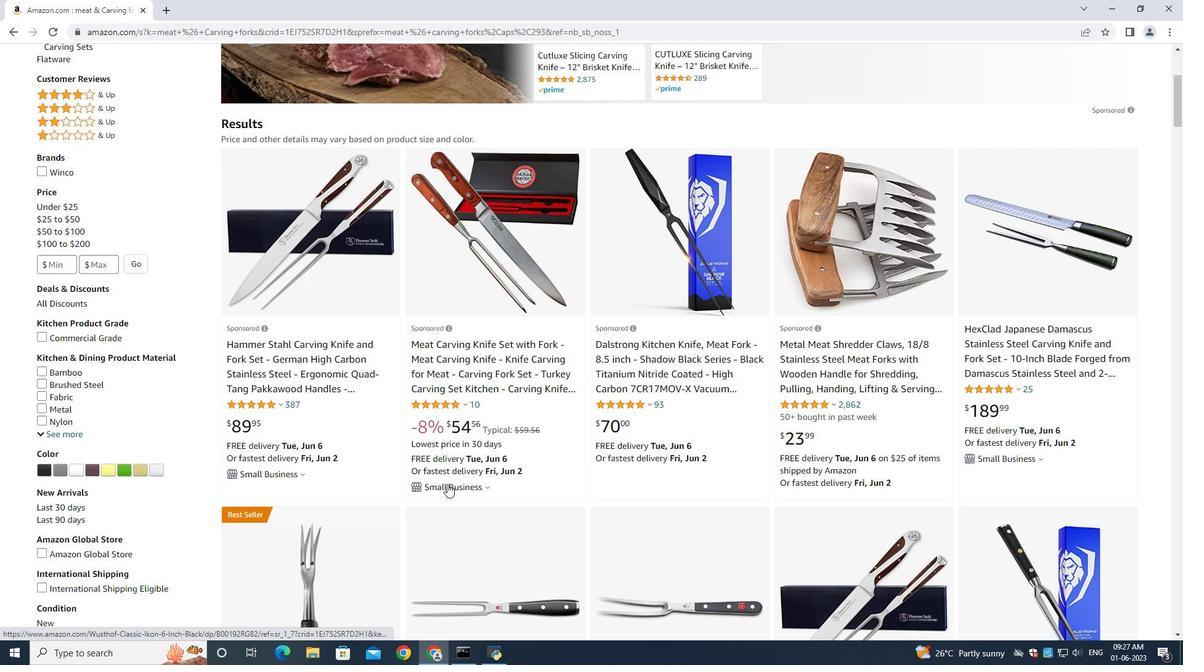 
Action: Mouse moved to (507, 356)
Screenshot: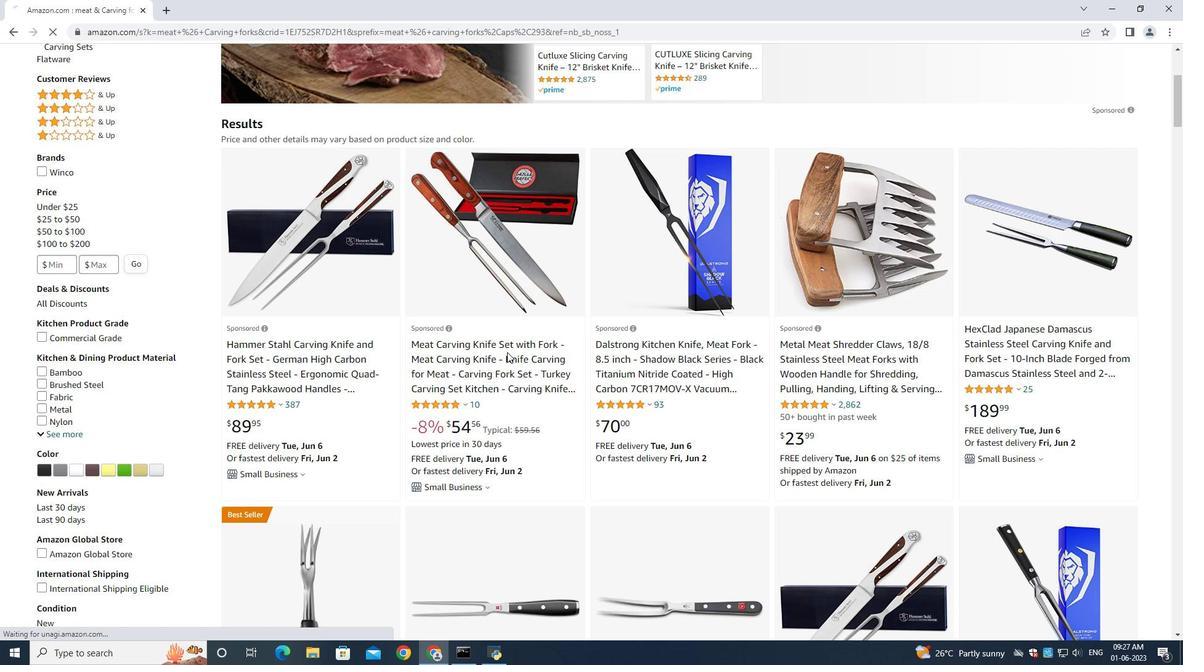 
Action: Mouse pressed left at (507, 356)
Screenshot: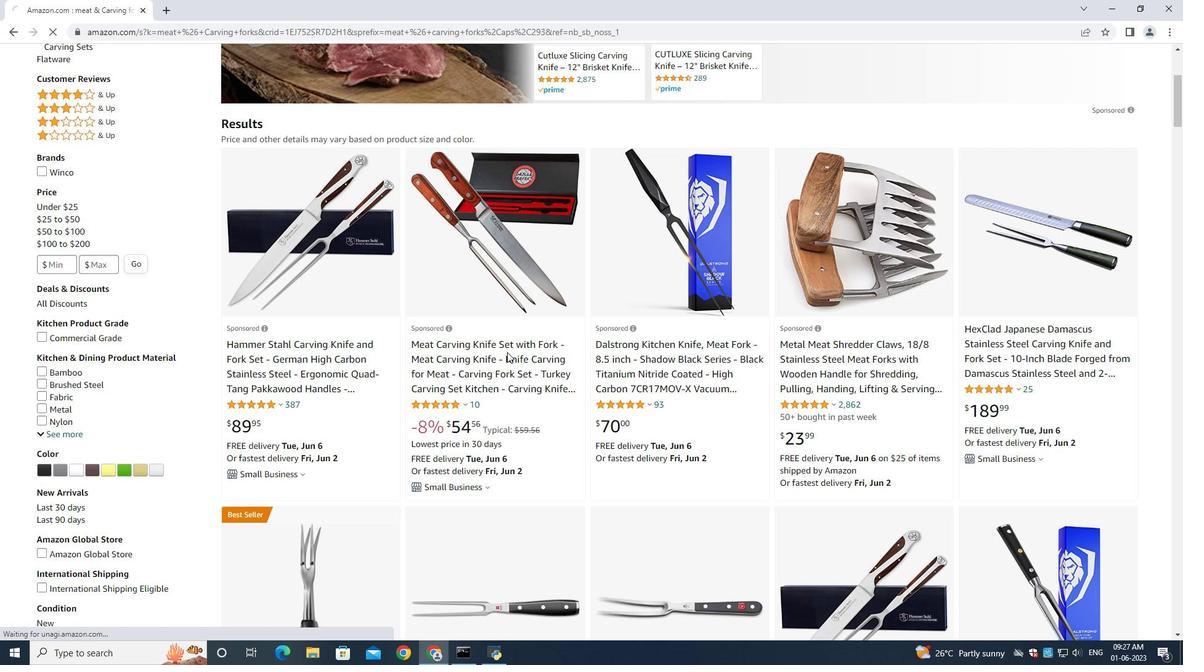 
Action: Mouse moved to (960, 478)
Screenshot: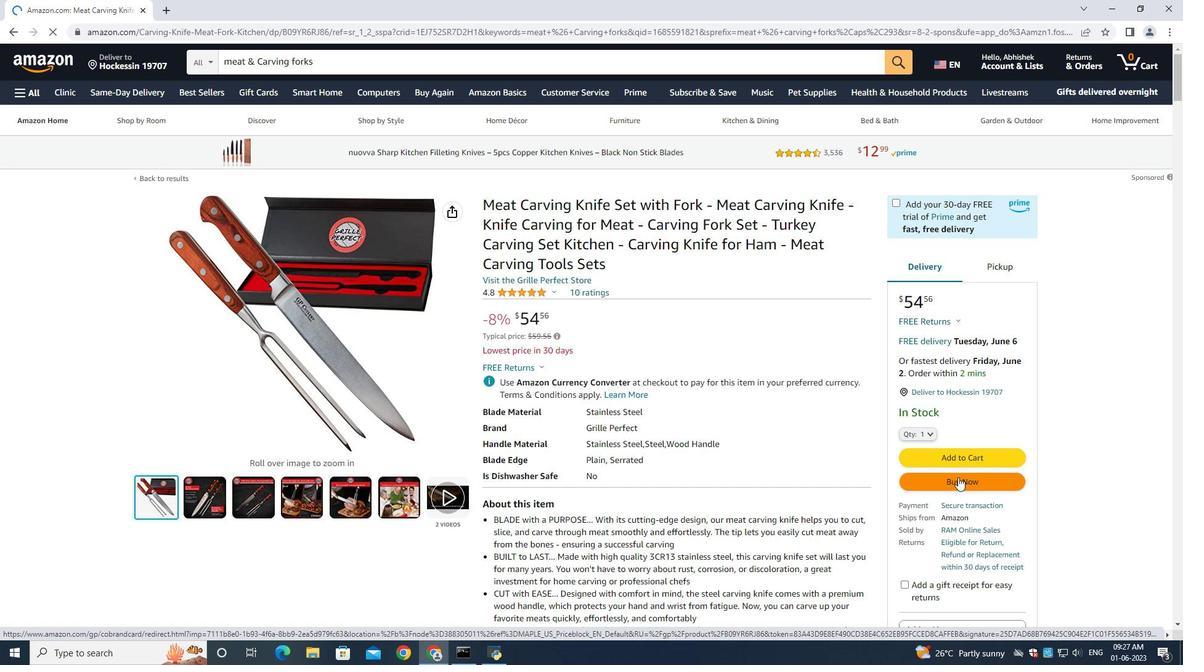 
Action: Mouse pressed left at (960, 478)
Screenshot: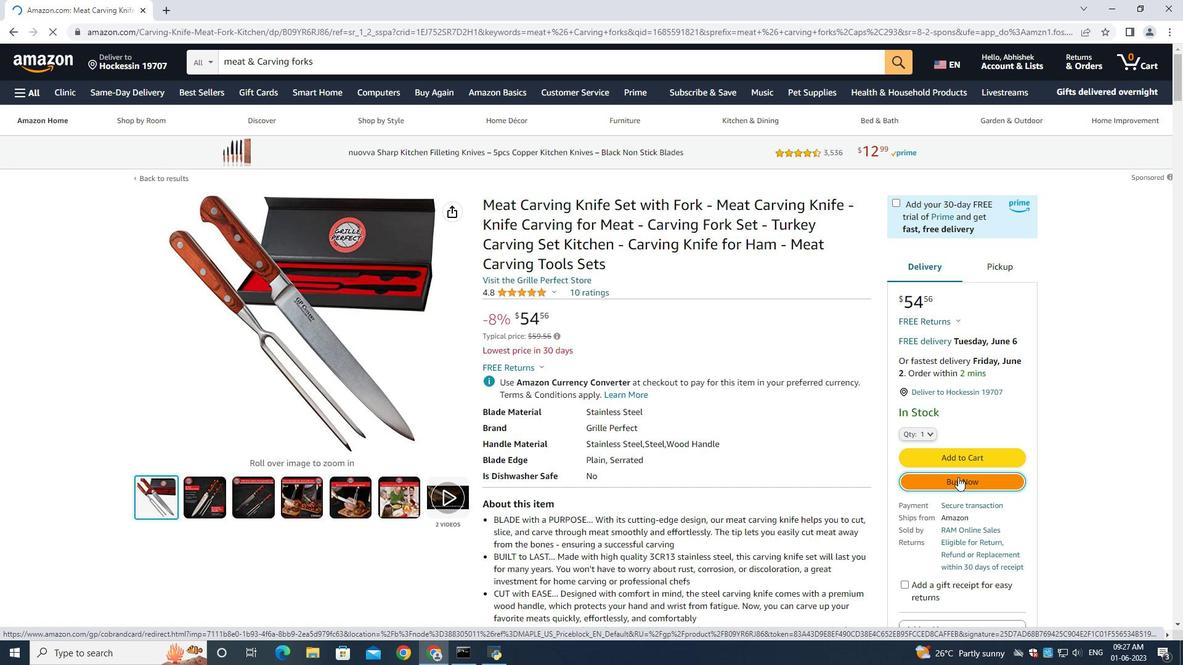 
Action: Mouse moved to (793, 322)
Screenshot: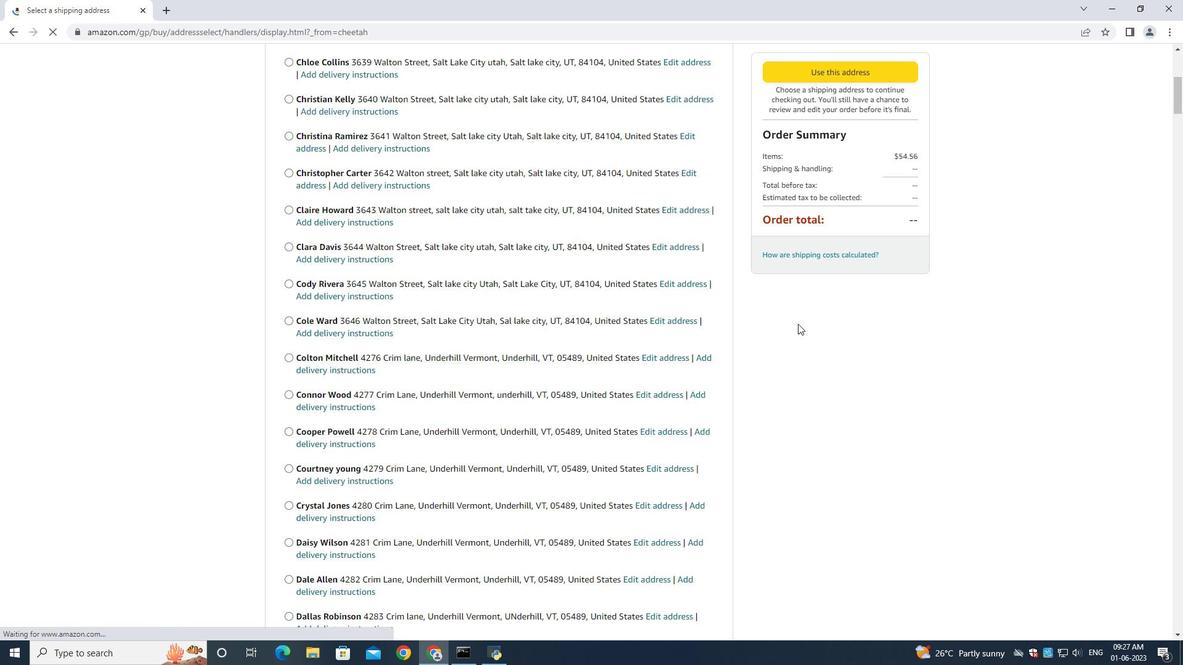 
Action: Mouse scrolled (793, 321) with delta (0, 0)
Screenshot: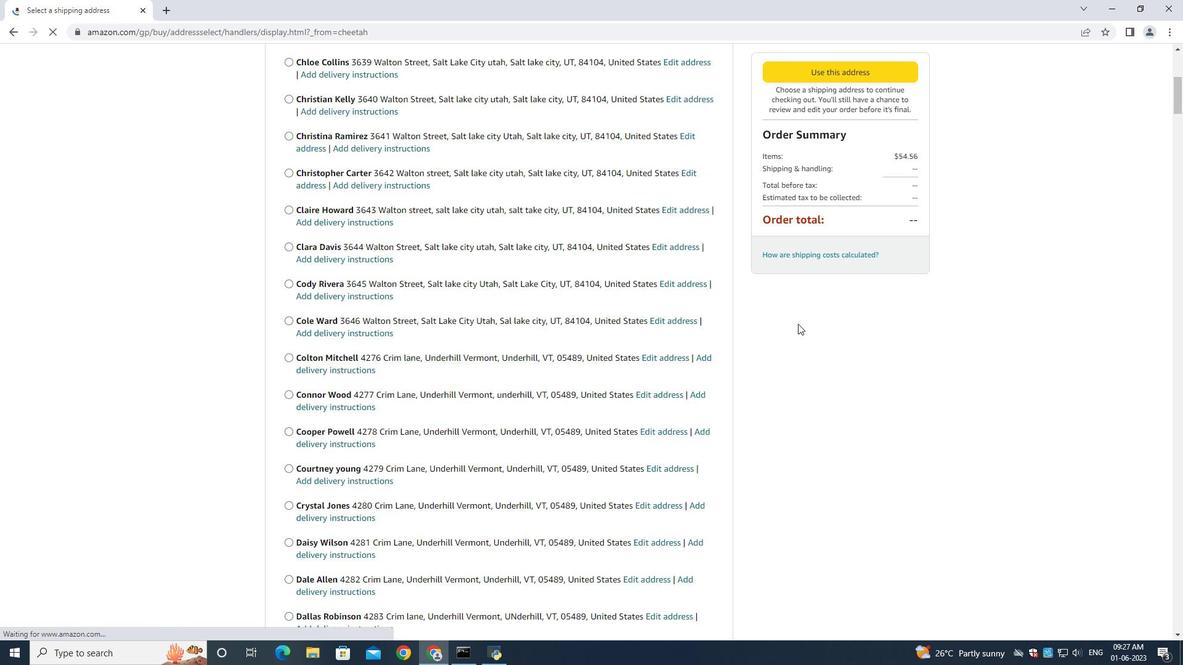 
Action: Mouse scrolled (793, 321) with delta (0, 0)
Screenshot: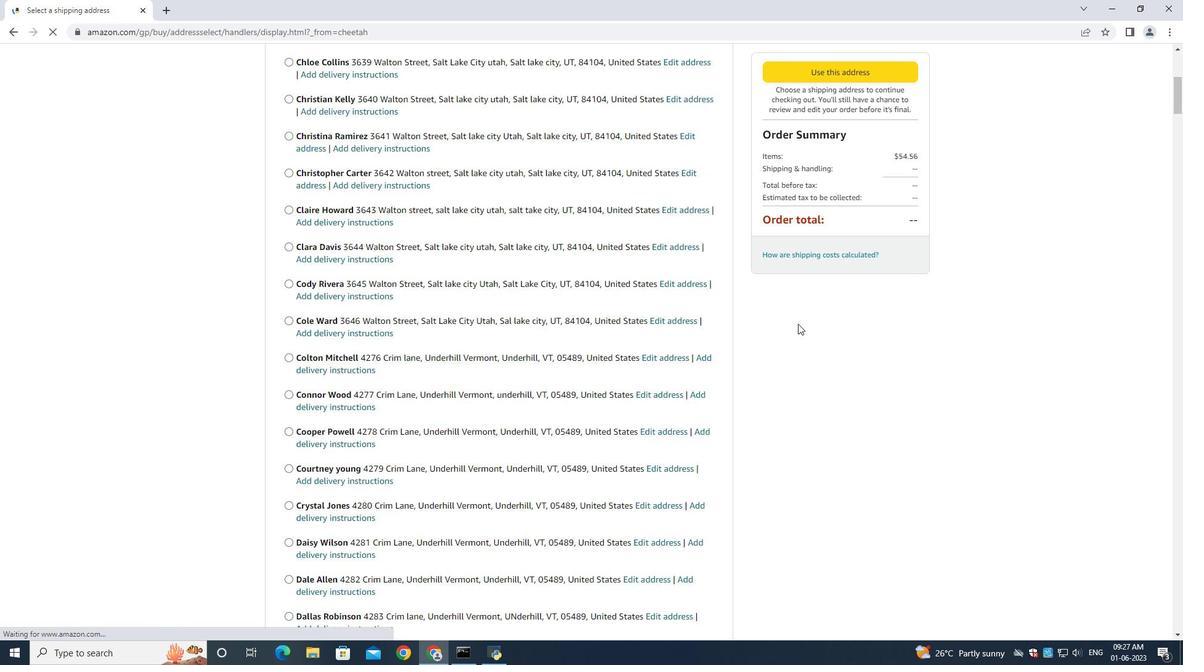 
Action: Mouse scrolled (793, 321) with delta (0, 0)
Screenshot: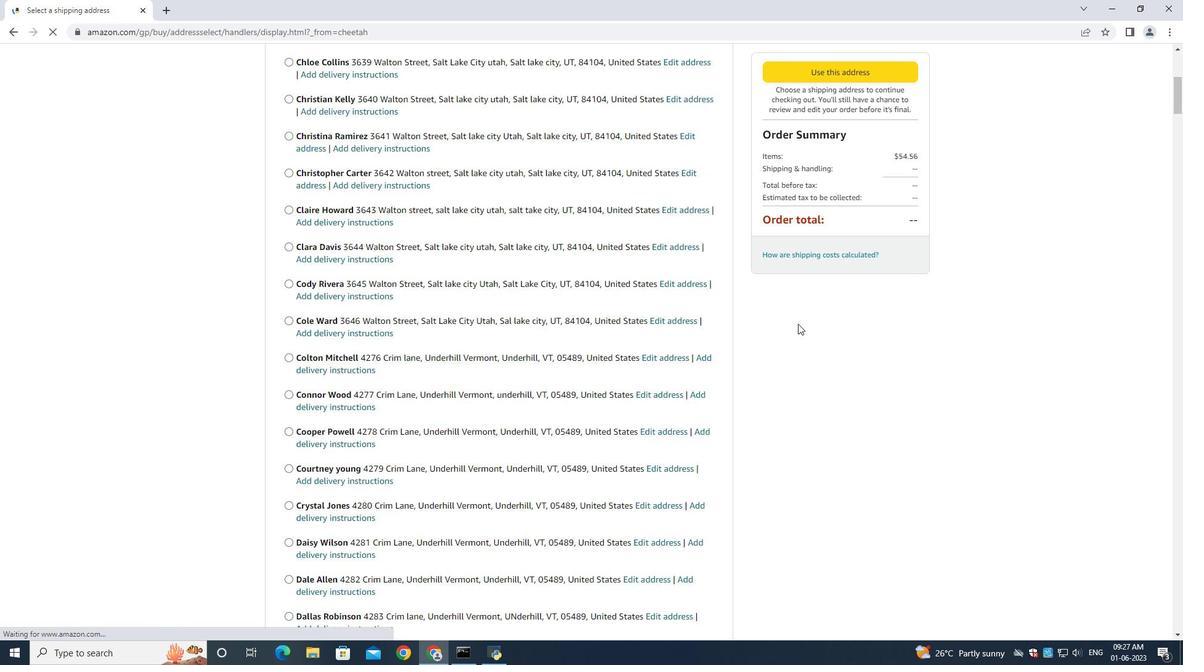 
Action: Mouse scrolled (793, 321) with delta (0, 0)
Screenshot: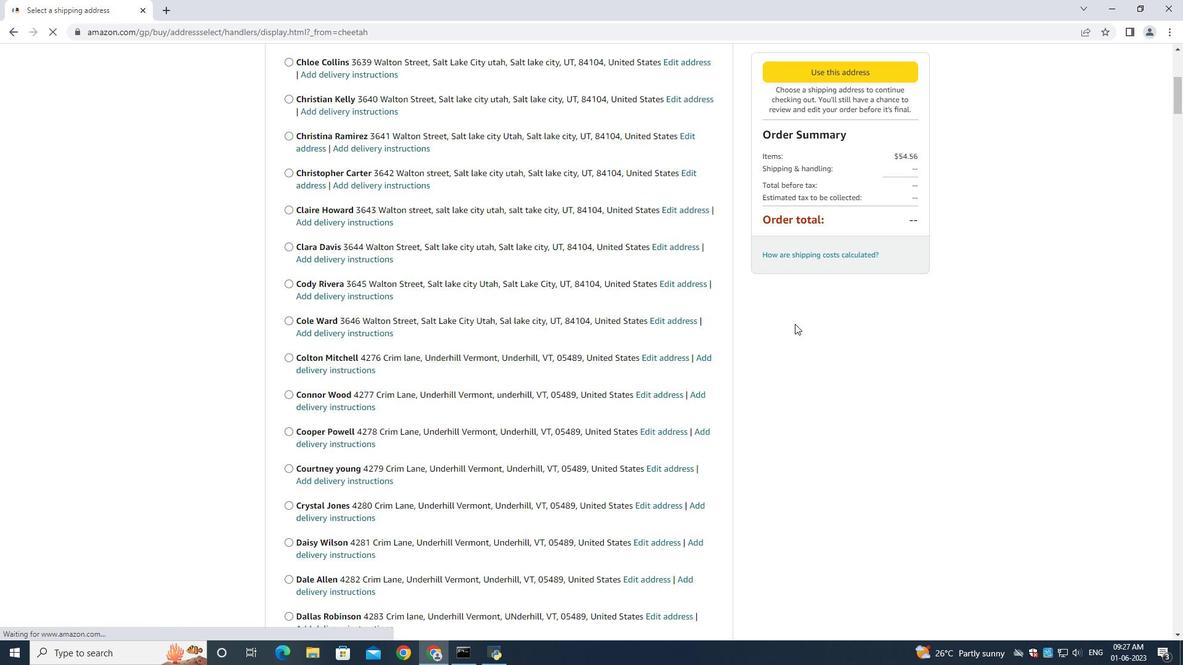 
Action: Mouse scrolled (793, 321) with delta (0, 0)
Screenshot: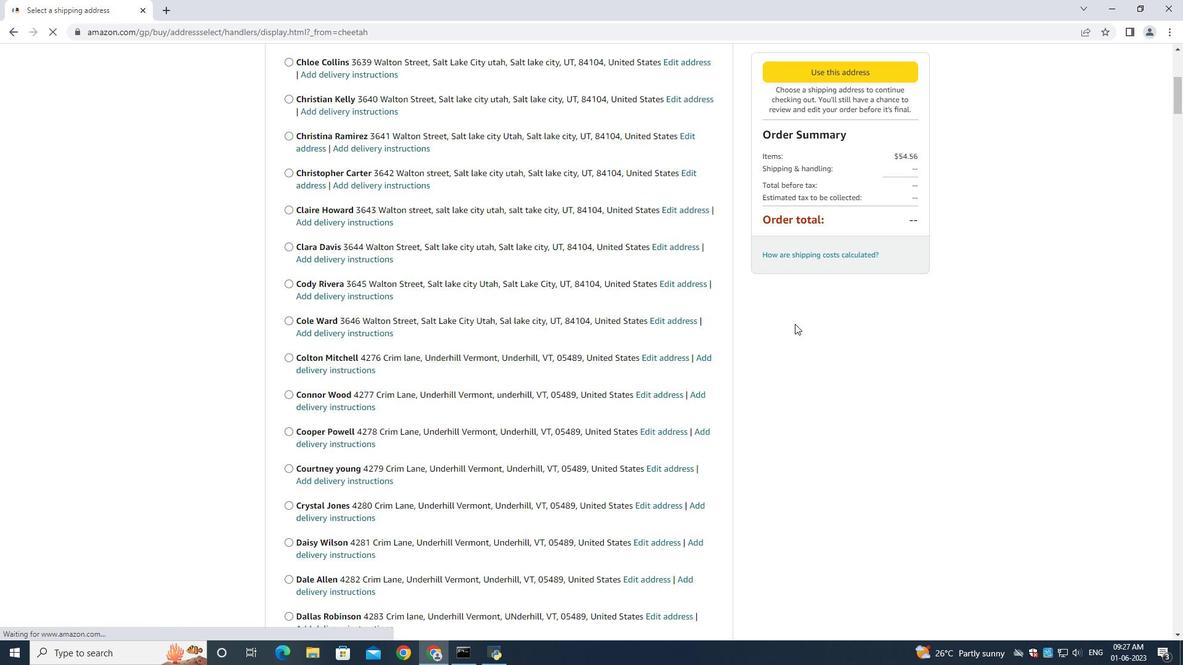 
Action: Mouse scrolled (793, 321) with delta (0, 0)
Screenshot: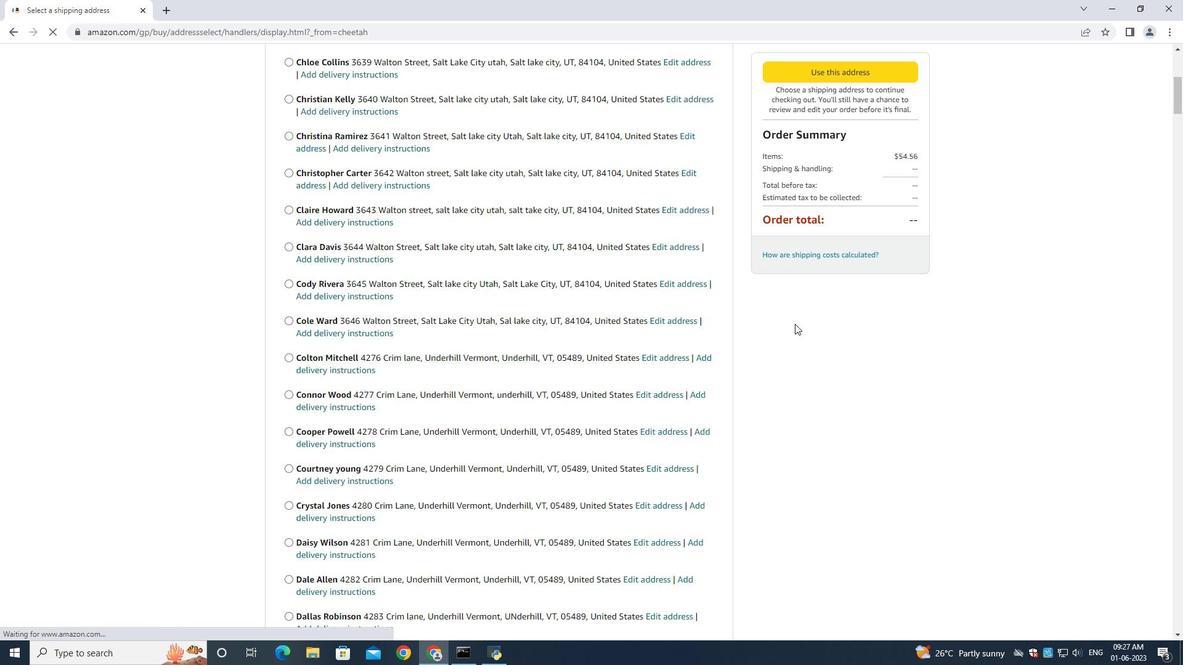 
Action: Mouse moved to (795, 330)
Screenshot: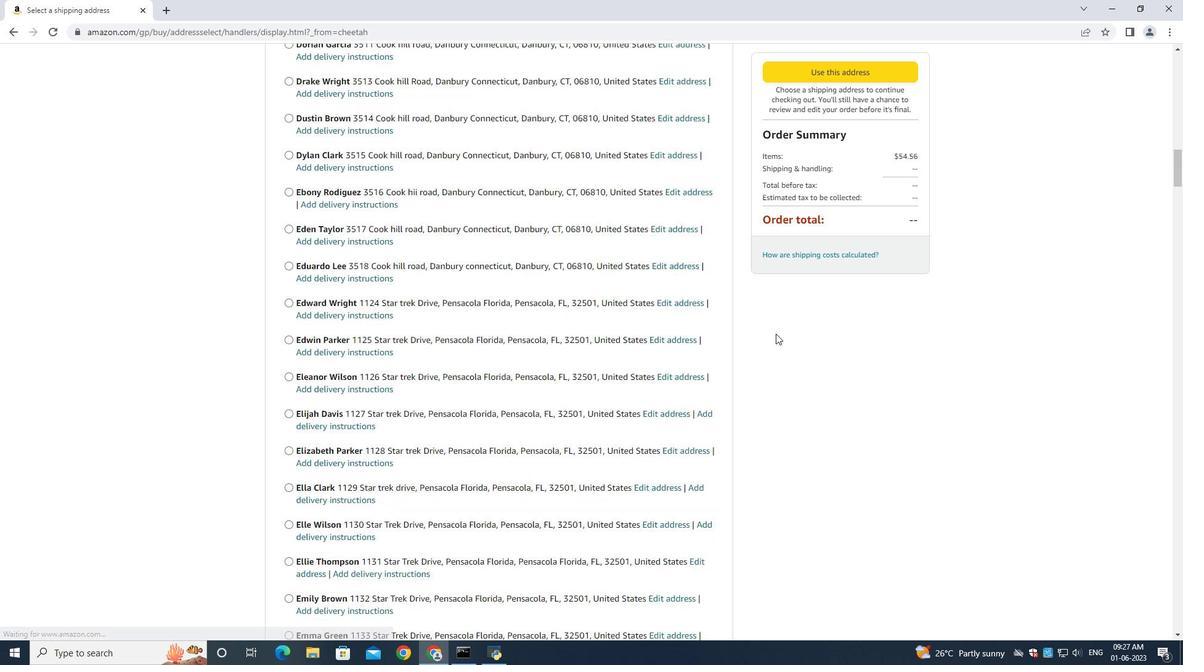 
Action: Key pressed <Key.page_down>
Screenshot: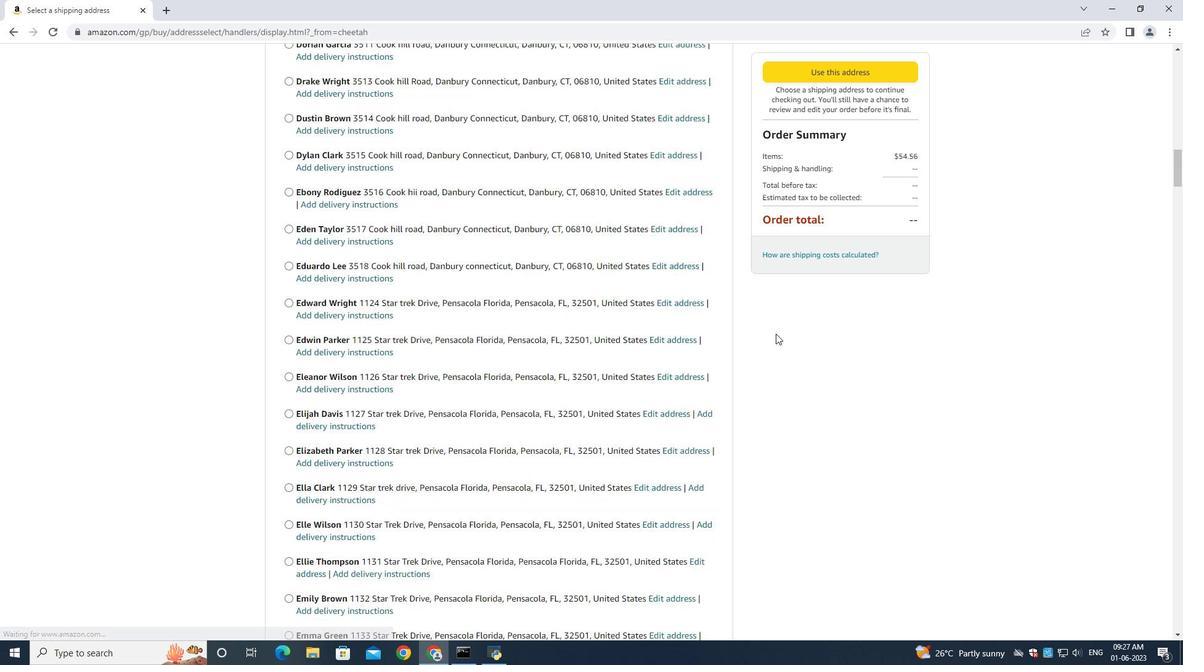 
Action: Mouse moved to (795, 332)
Screenshot: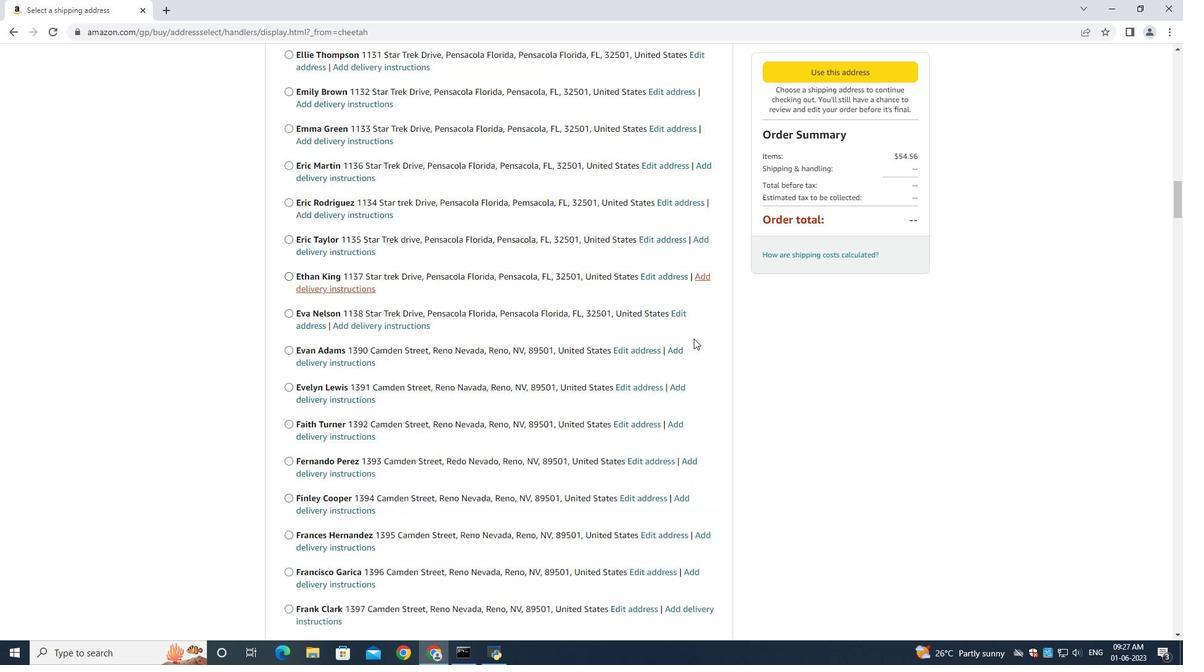 
Action: Key pressed <Key.page_down>
Screenshot: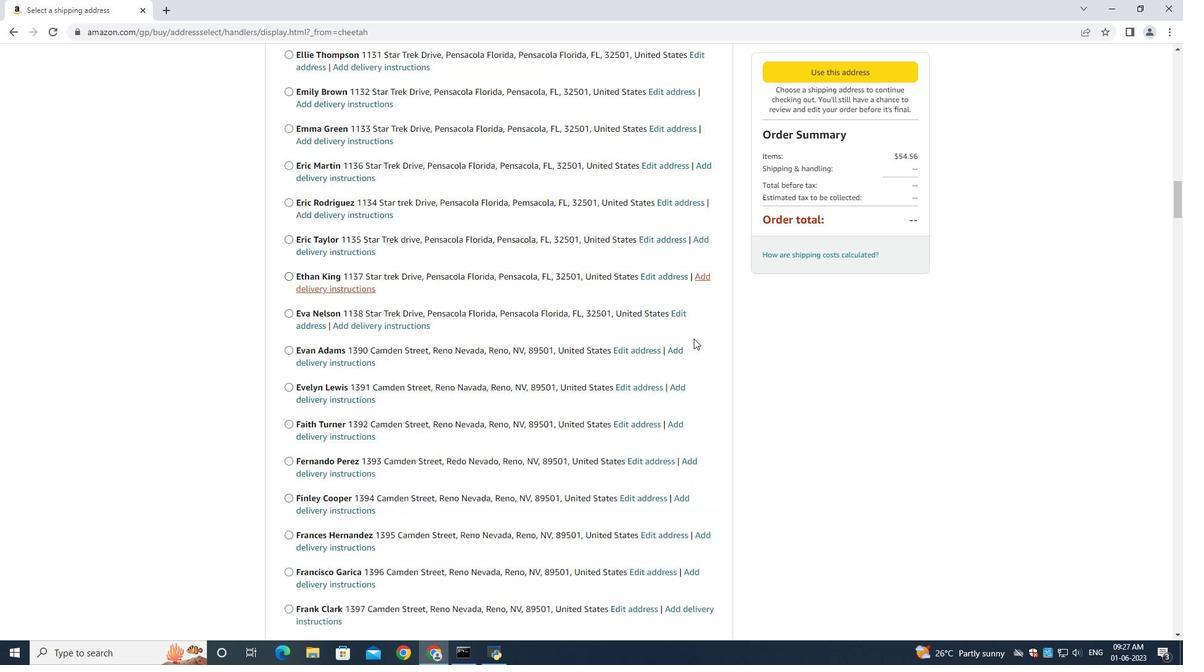 
Action: Mouse moved to (795, 334)
Screenshot: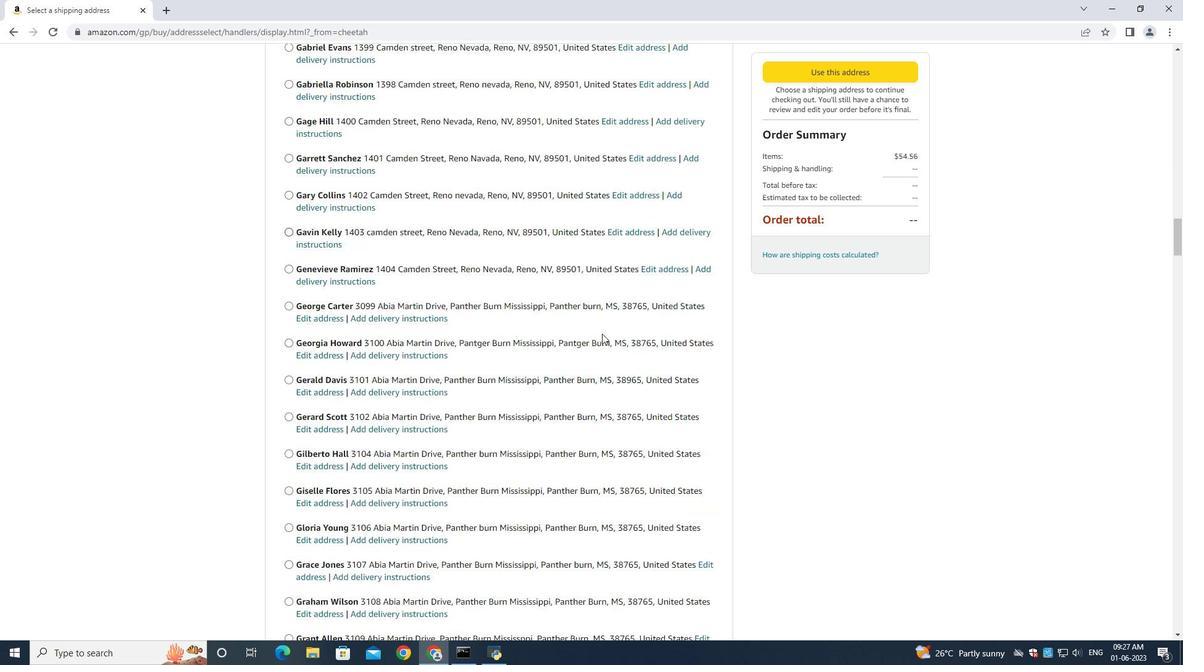 
Action: Key pressed <Key.page_down>
Screenshot: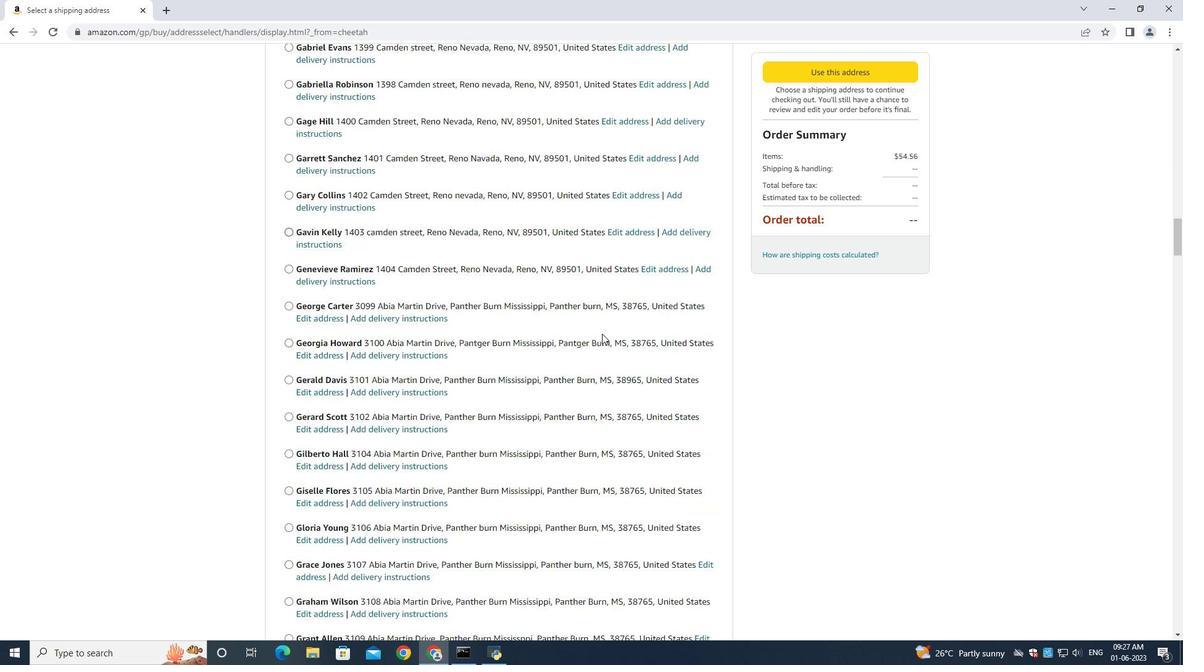 
Action: Mouse moved to (698, 340)
Screenshot: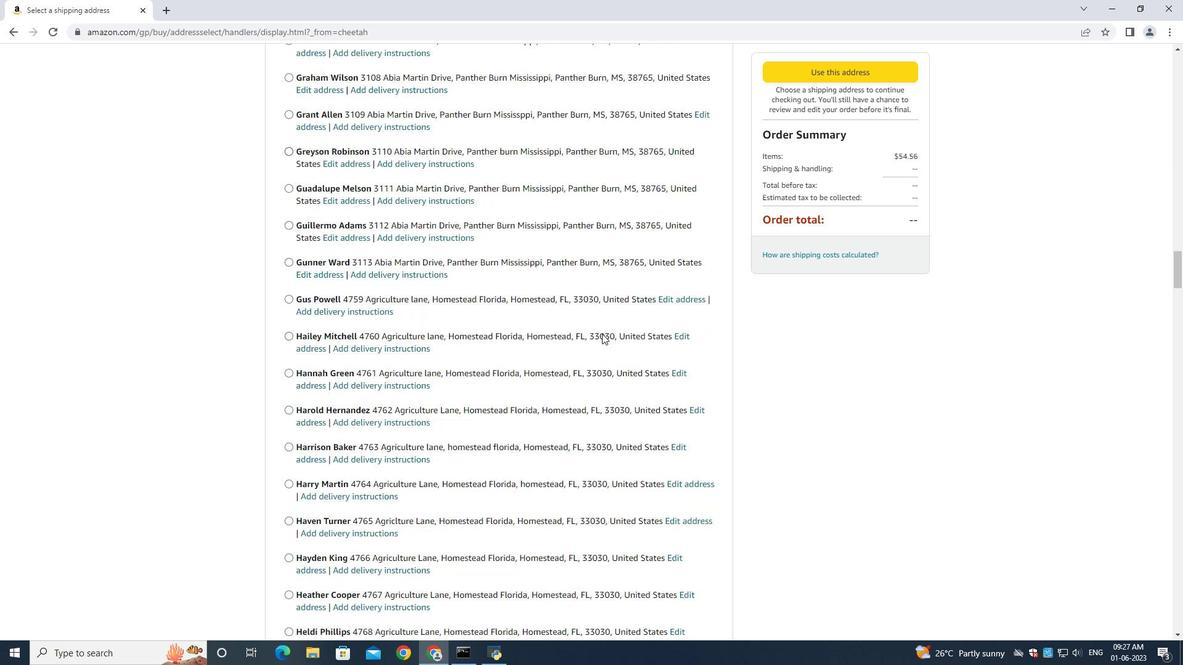 
Action: Key pressed <Key.page_down>
Screenshot: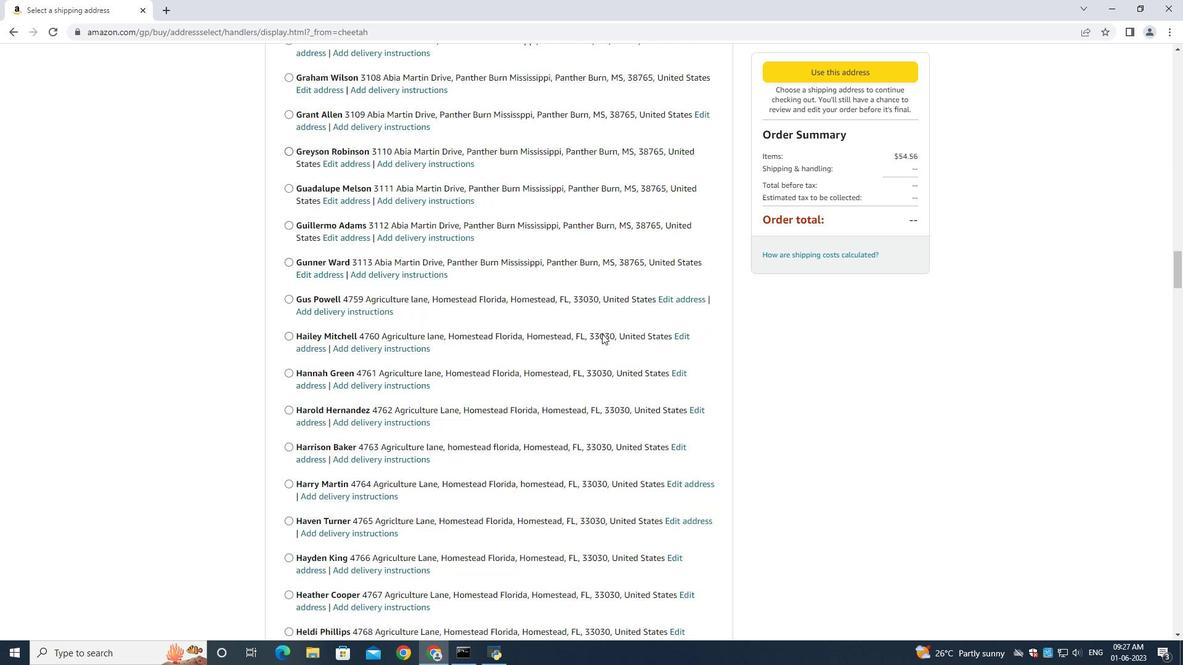 
Action: Mouse moved to (668, 337)
Screenshot: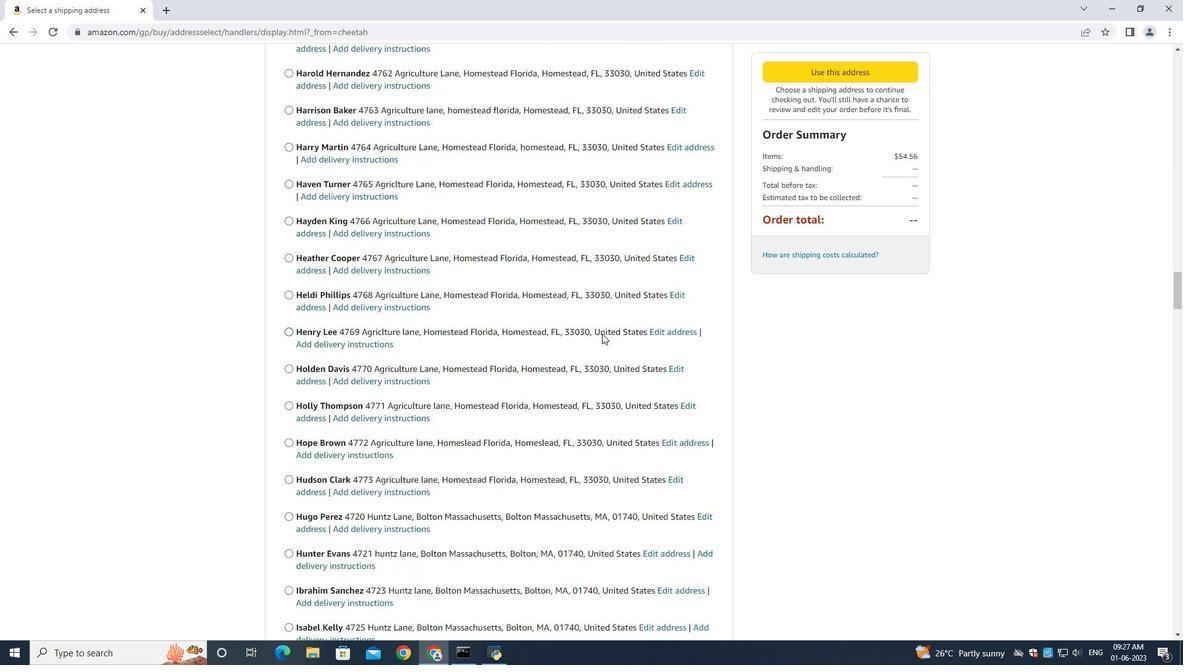 
Action: Key pressed <Key.page_down>
Screenshot: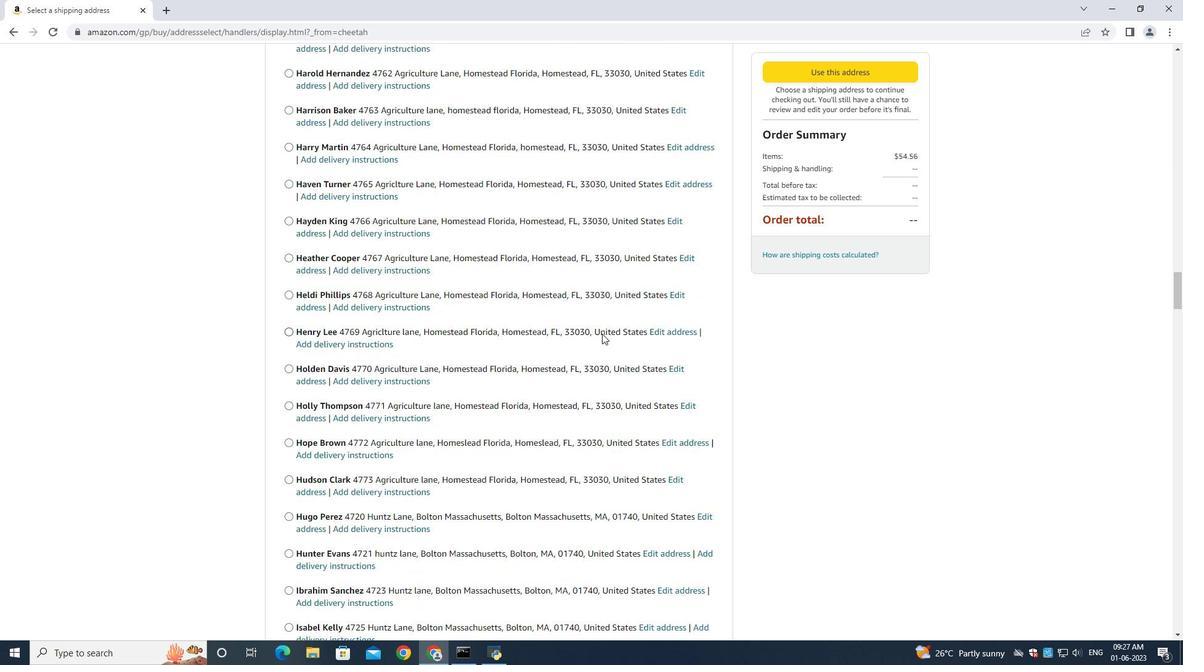 
Action: Mouse moved to (603, 335)
Screenshot: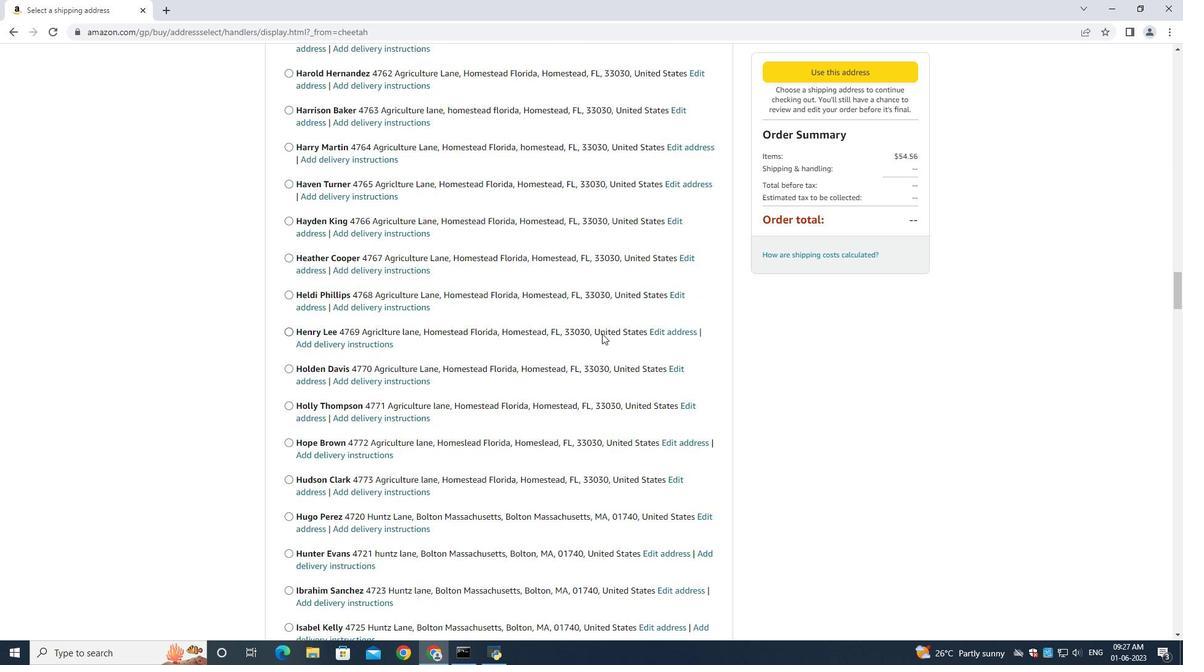 
Action: Key pressed <Key.page_down><Key.page_down><Key.page_down><Key.page_down><Key.page_down><Key.page_down><Key.page_down><Key.page_down><Key.page_down><Key.page_down><Key.page_down><Key.page_down><Key.page_down><Key.page_down><Key.page_down><Key.page_down>
Screenshot: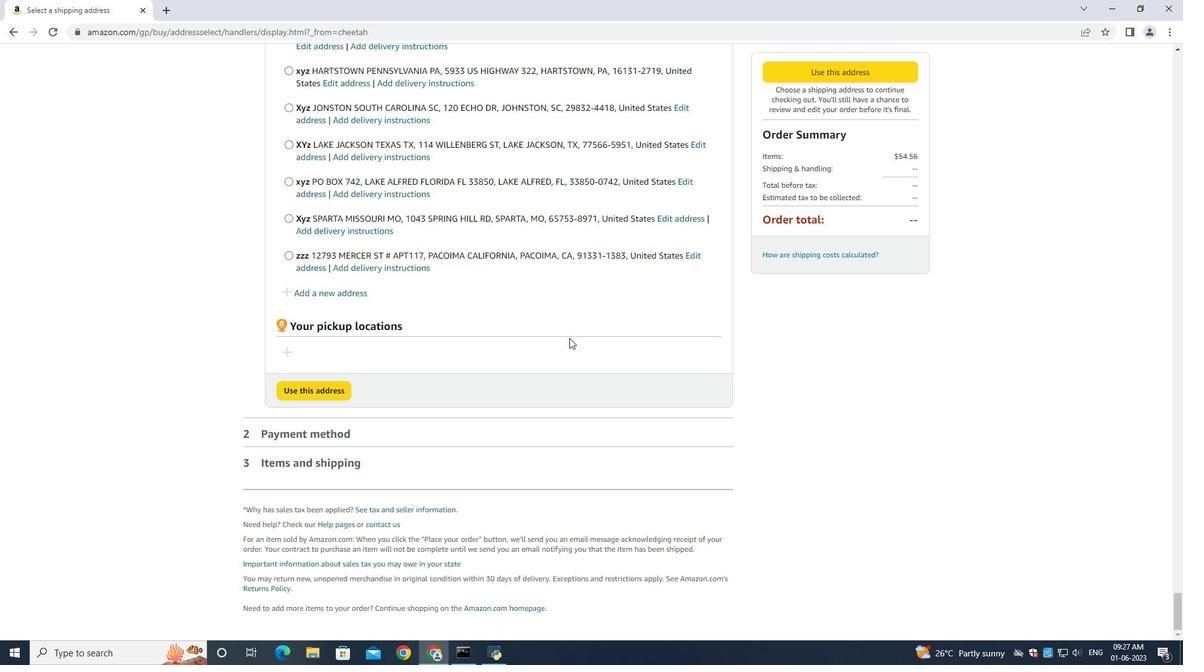 
Action: Mouse moved to (334, 300)
Screenshot: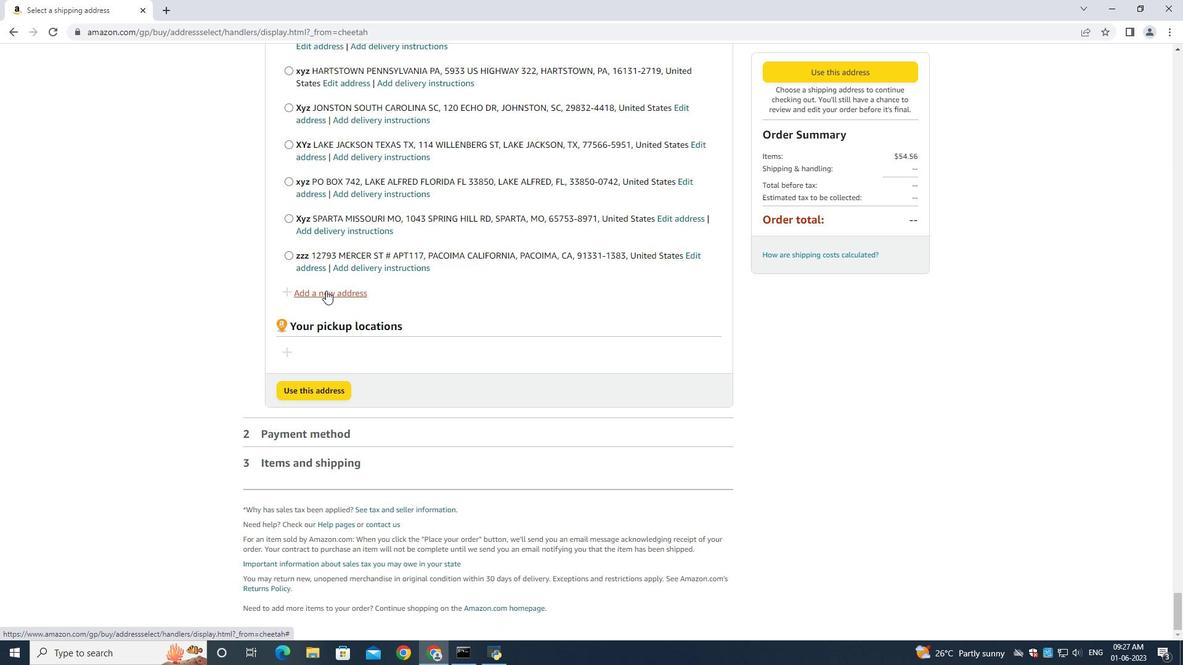 
Action: Mouse pressed left at (334, 300)
Screenshot: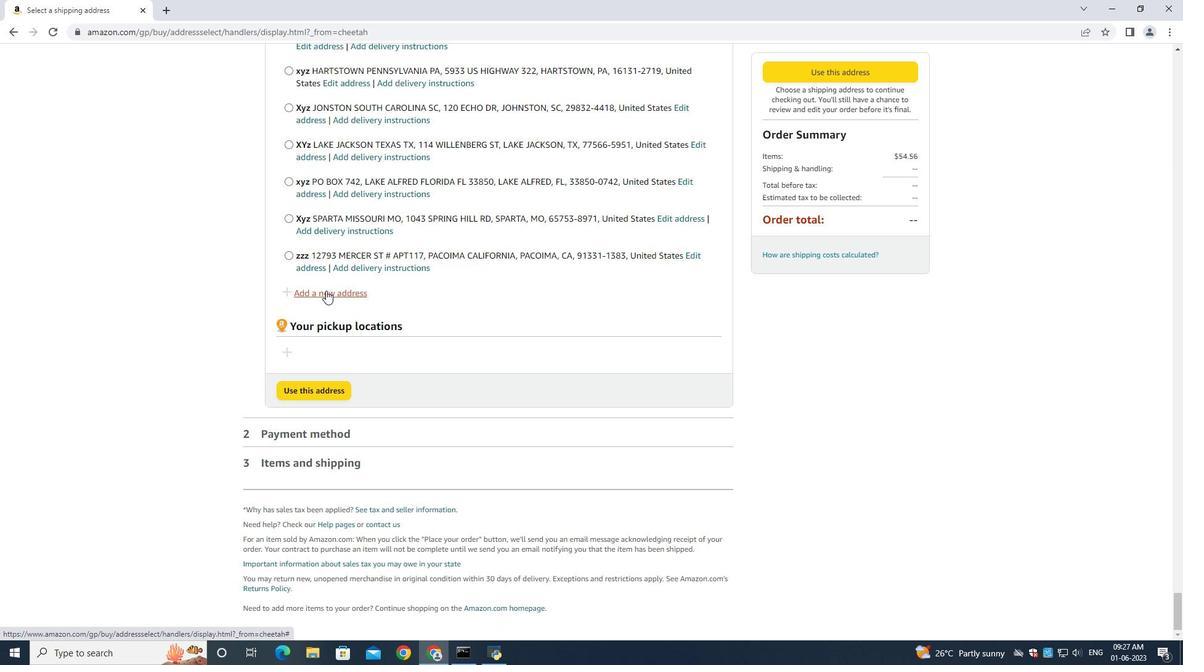 
Action: Mouse moved to (327, 292)
Screenshot: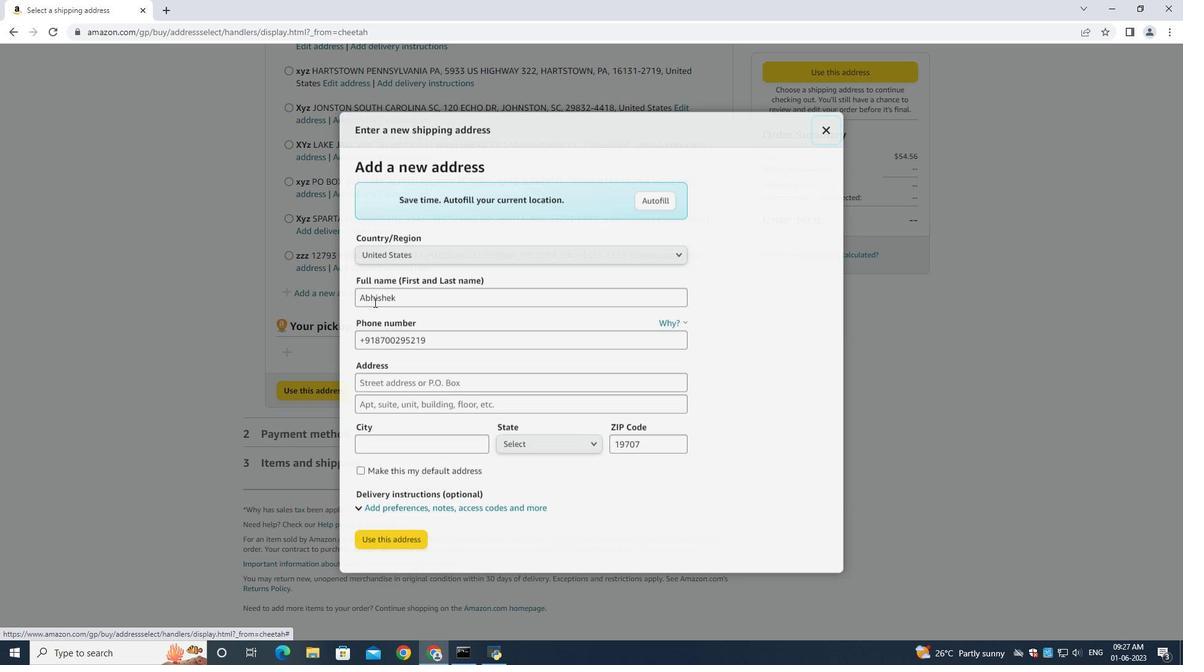 
Action: Mouse pressed left at (327, 292)
Screenshot: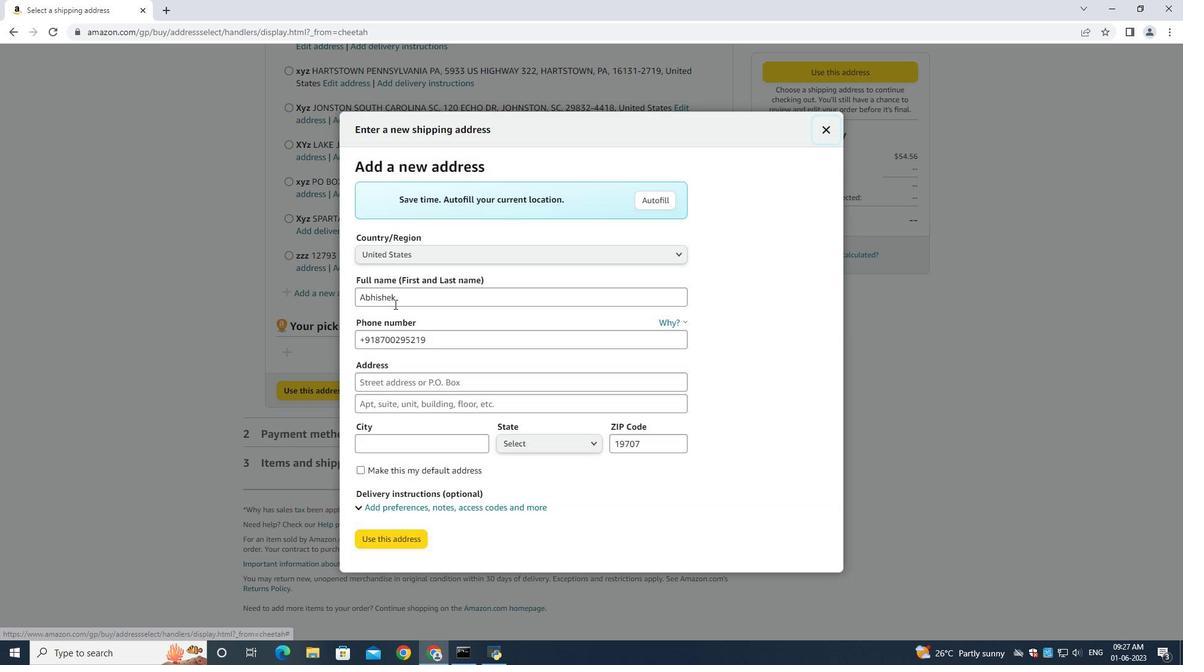 
Action: Mouse moved to (407, 298)
Screenshot: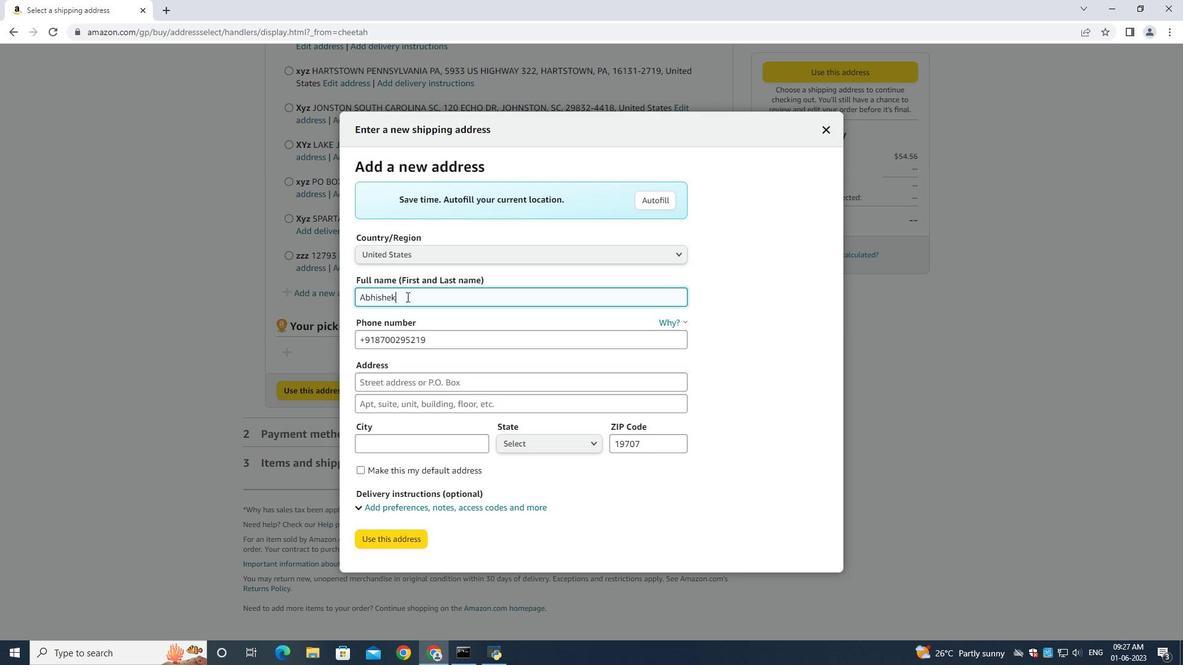 
Action: Mouse pressed left at (407, 298)
Screenshot: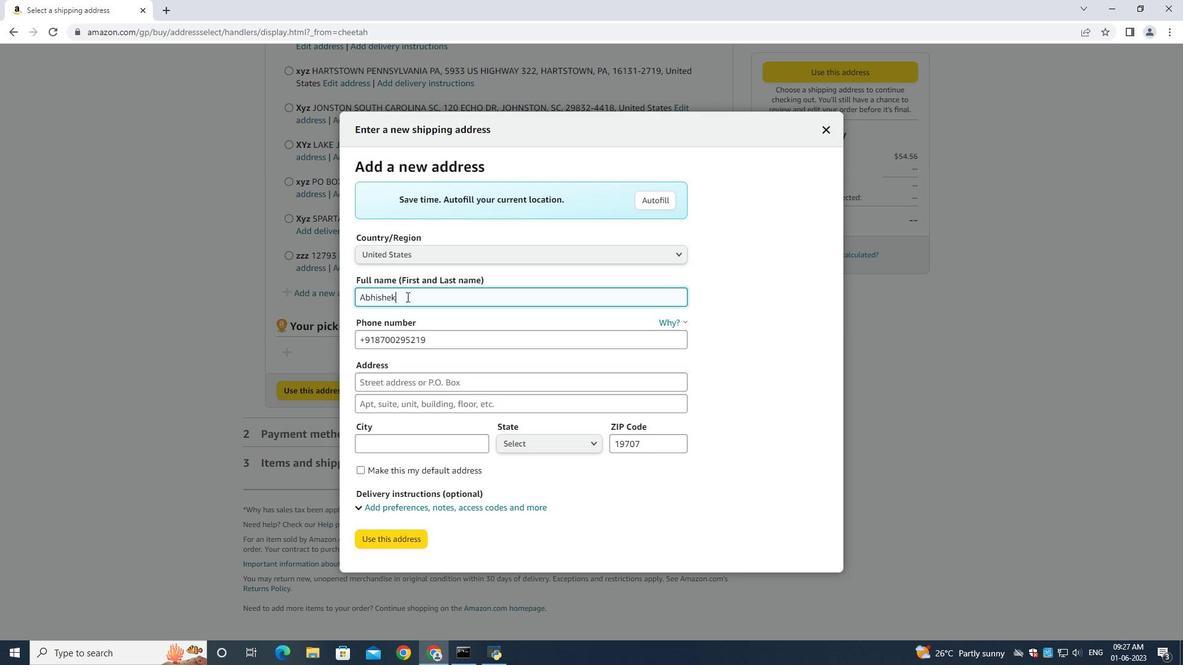 
Action: Key pressed ctrl+A<Key.backspace><Key.shift><Key.shift><Key.shift><Key.shift><Key.shift><Key.shift><Key.shift><Key.shift><Key.shift><Key.shift><Key.shift><Key.shift><Key.shift><Key.shift><Key.shift><Key.shift><Key.shift><Key.shift><Key.shift><Key.shift><Key.shift><Key.shift><Key.shift><Key.shift><Key.shift><Key.shift><Key.shift><Key.shift><Key.shift><Key.shift><Key.shift><Key.shift><Key.shift><Key.shift><Key.shift><Key.shift><Key.shift><Key.shift><Key.shift><Key.shift><Key.shift><Key.shift><Key.shift><Key.shift><Key.shift><Key.shift><Key.shift><Key.shift><Key.shift><Key.shift><Key.shift><Key.shift><Key.shift><Key.shift><Key.shift><Key.shift><Key.shift><Key.shift><Key.shift><Key.shift><Key.shift><Key.shift><Key.shift><Key.shift><Key.shift><Key.shift><Key.shift><Key.shift><Key.shift><Key.shift><Key.shift><Key.shift><Key.shift><Key.shift><Key.shift><Key.shift><Key.shift><Key.shift><Key.shift><Key.shift><Key.shift><Key.shift><Key.shift><Key.shift><Key.shift><Key.shift>Lorena<Key.space><Key.shift><Key.shift><Key.shift><Key.shift><Key.shift><Key.shift>Ramirez<Key.tab><Key.tab><Key.backspace>3022398079<Key.tab>302<Key.space><Key.shift>Lake<Key.space><Key.shift><Key.shift><Key.shift><Key.shift><Key.shift><Key.shift><Key.shift><Key.shift><Key.shift><Key.shift><Key.shift><Key.shift><Key.shift><Key.shift><Key.shift><Key.shift><Key.shift><Key.shift><Key.shift><Key.shift><Key.shift><Key.shift><Key.shift><Key.shift><Key.shift><Key.shift><Key.shift><Key.shift>Floyd<Key.space><Key.shift>Cricle<Key.space><Key.tab><Key.shift>Hockessin<Key.space><Key.shift><Key.shift><Key.shift><Key.shift><Key.shift><Key.shift><Key.shift>Delaware<Key.tab><Key.shift><Key.shift><Key.shift><Key.shift><Key.shift><Key.shift><Key.shift><Key.shift><Key.shift><Key.shift><Key.shift><Key.shift>Hockessin<Key.tab><Key.shift><Key.shift><Key.shift><Key.shift><Key.shift><Key.shift><Key.shift><Key.shift><Key.shift><Key.shift><Key.shift><Key.shift><Key.shift><Key.shift><Key.shift><Key.shift><Key.shift><Key.shift><Key.shift><Key.shift><Key.shift><Key.shift><Key.shift><Key.shift><Key.shift><Key.shift><Key.shift><Key.shift><Key.shift><Key.shift><Key.shift><Key.shift><Key.shift><Key.shift><Key.shift><Key.shift><Key.shift>De<Key.tab><Key.backspace>19707
Screenshot: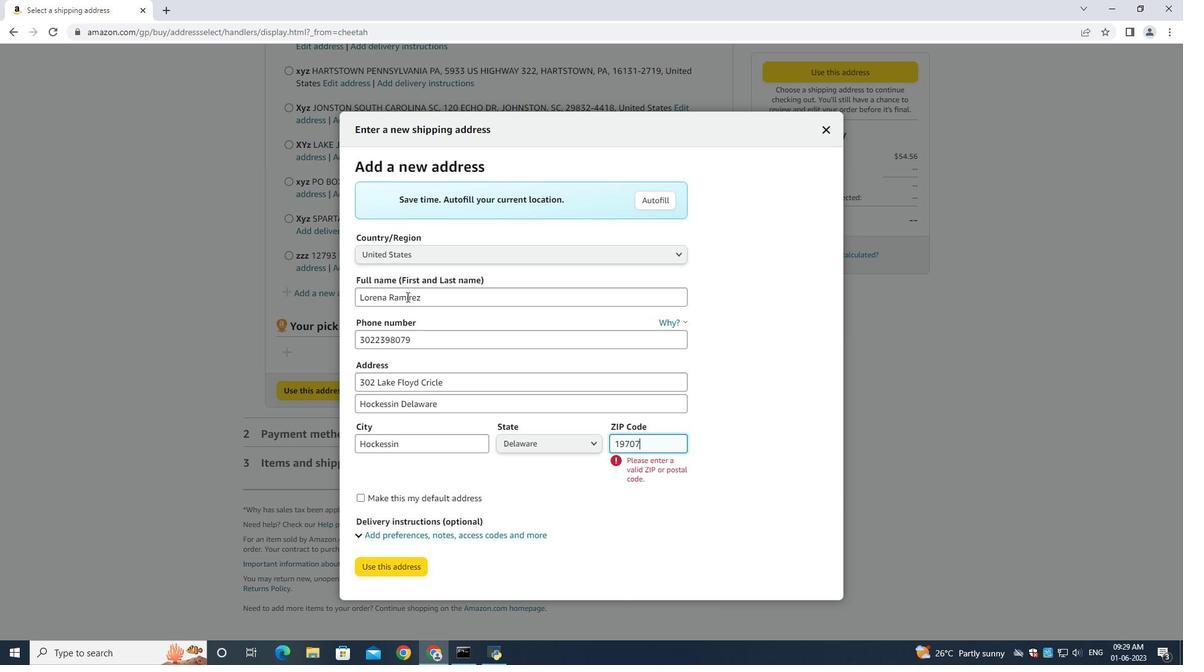 
Action: Mouse moved to (383, 539)
Screenshot: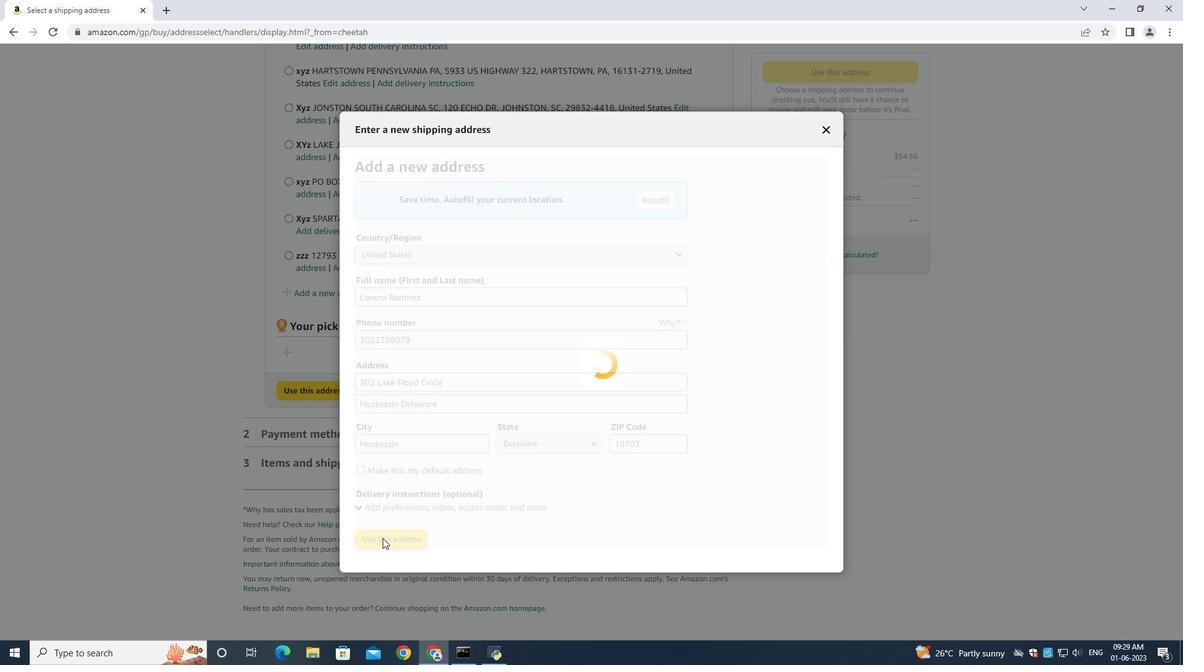 
Action: Mouse pressed left at (383, 539)
Screenshot: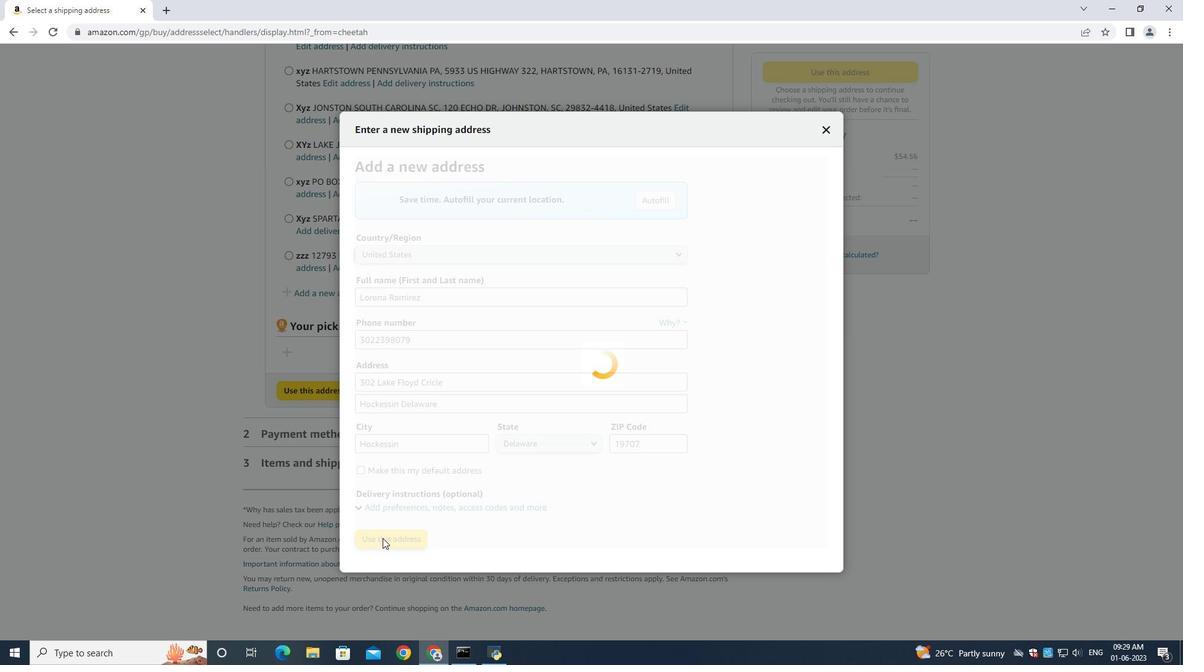 
Action: Mouse moved to (390, 628)
Screenshot: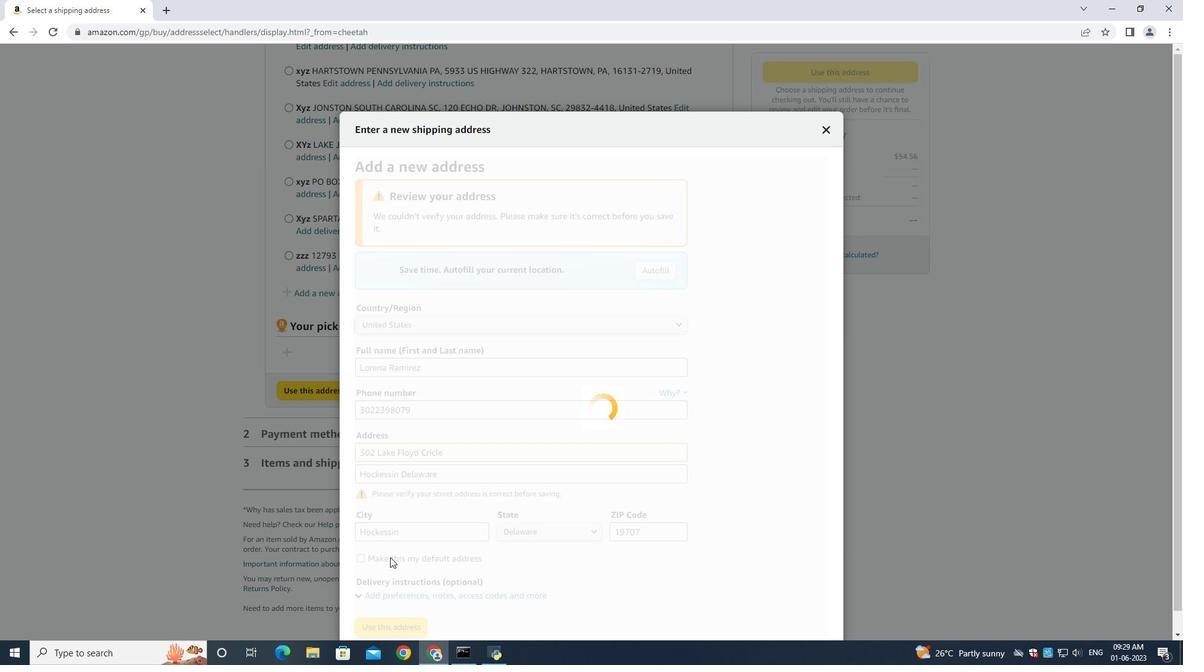 
Action: Mouse pressed left at (390, 628)
Screenshot: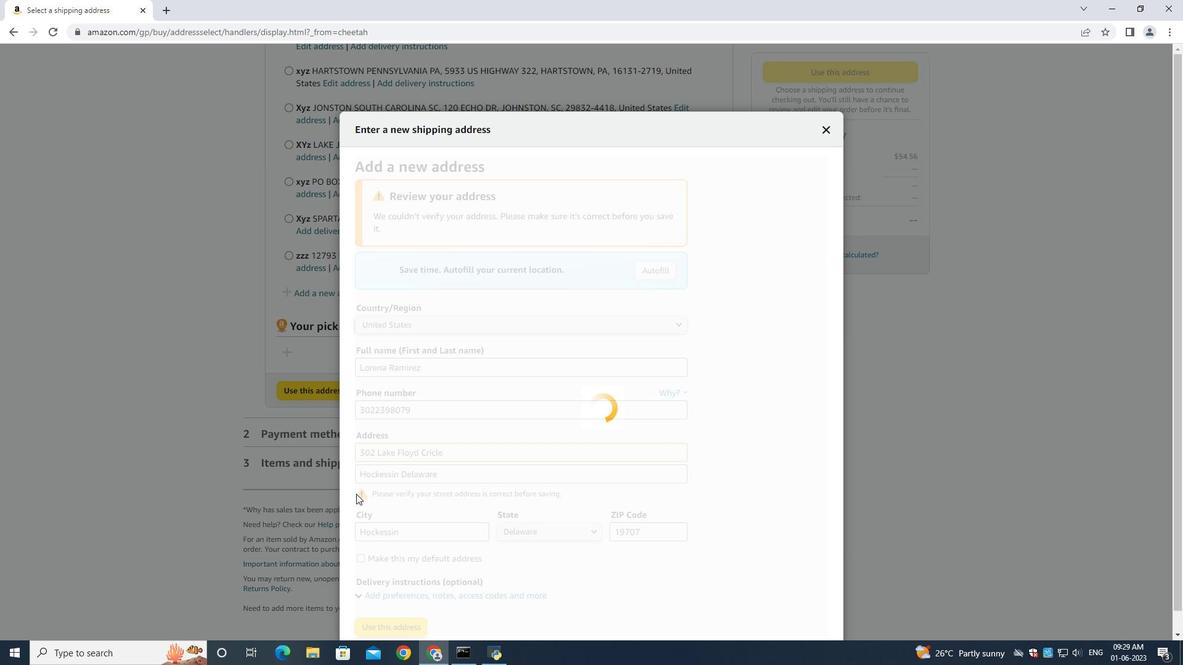 
Action: Mouse moved to (442, 457)
Screenshot: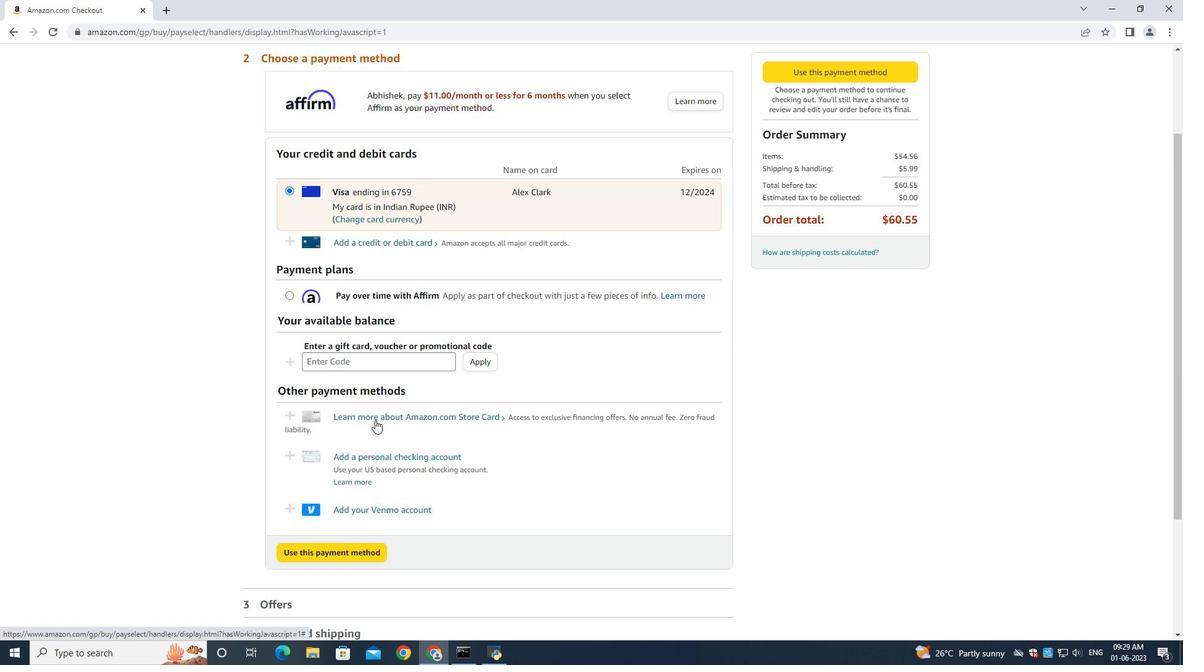 
Action: Mouse scrolled (442, 456) with delta (0, 0)
Screenshot: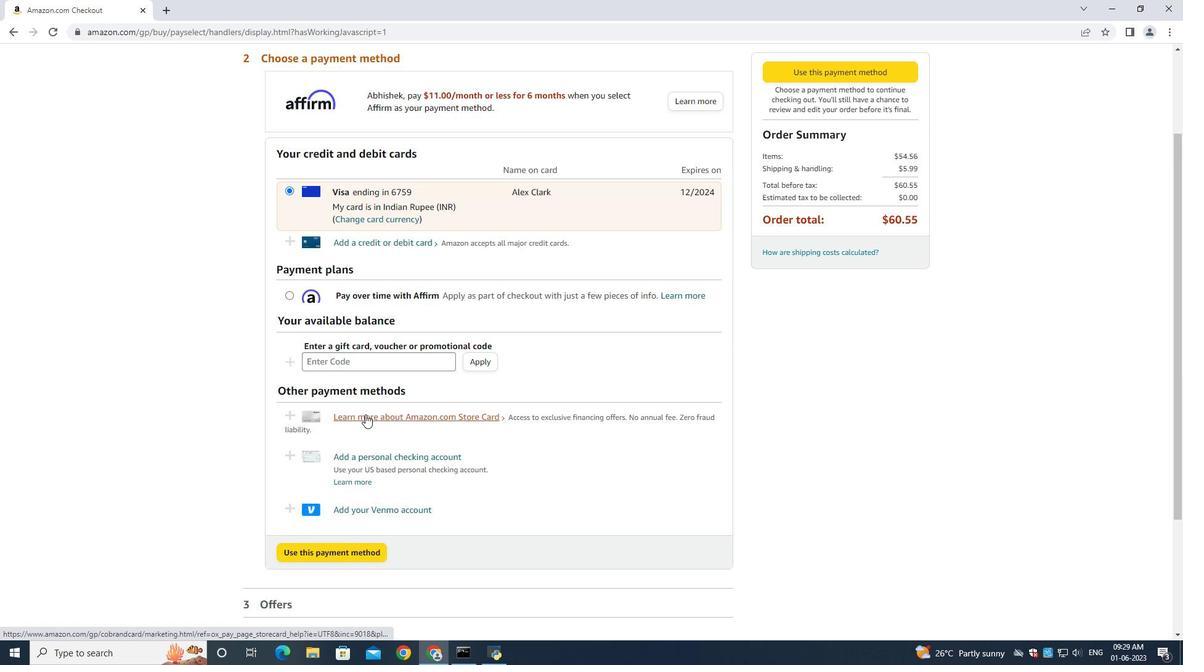 
Action: Mouse moved to (442, 457)
Screenshot: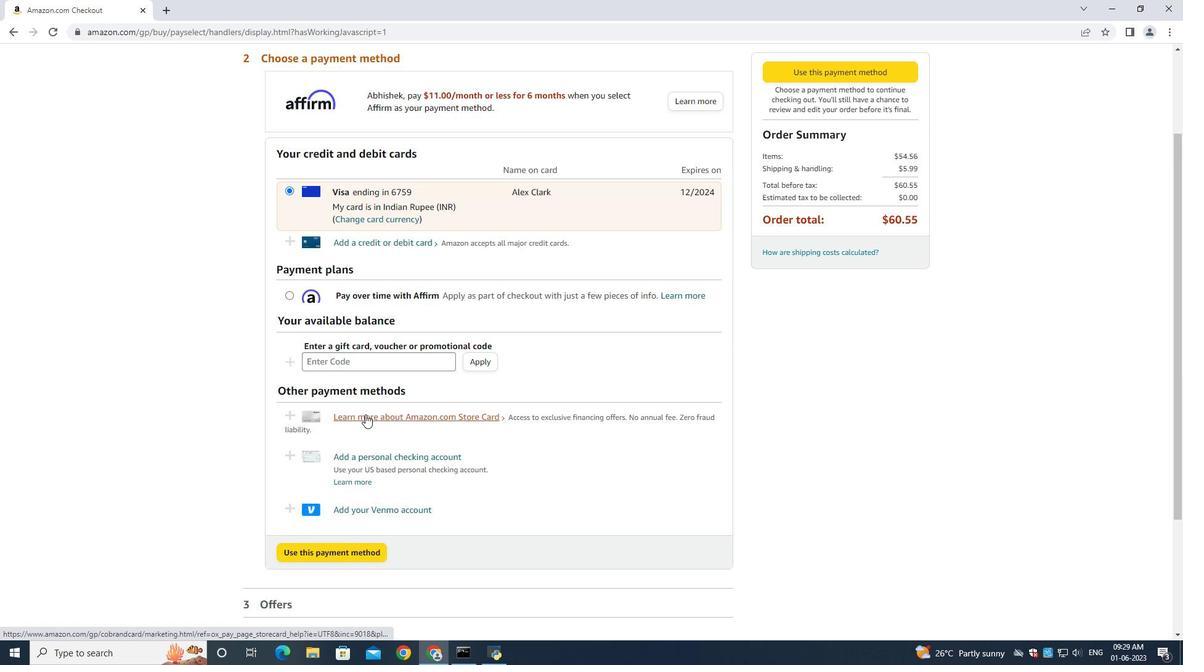 
Action: Mouse scrolled (442, 456) with delta (0, 0)
Screenshot: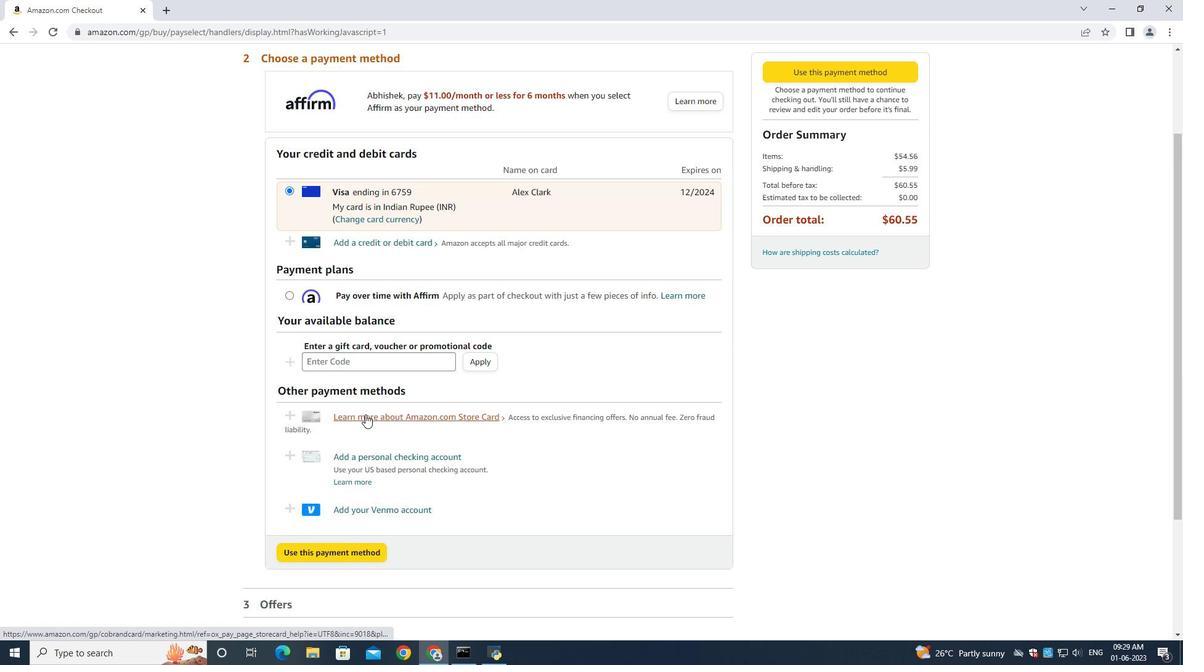 
Action: Mouse moved to (374, 402)
Screenshot: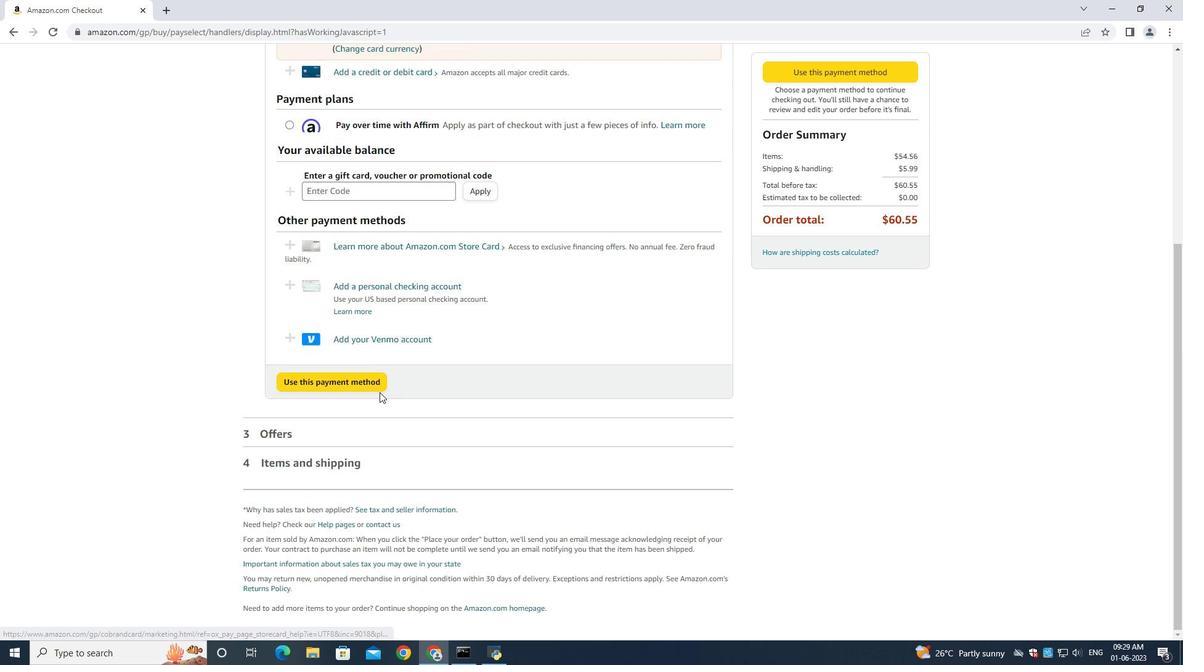 
Action: Mouse scrolled (374, 401) with delta (0, 0)
Screenshot: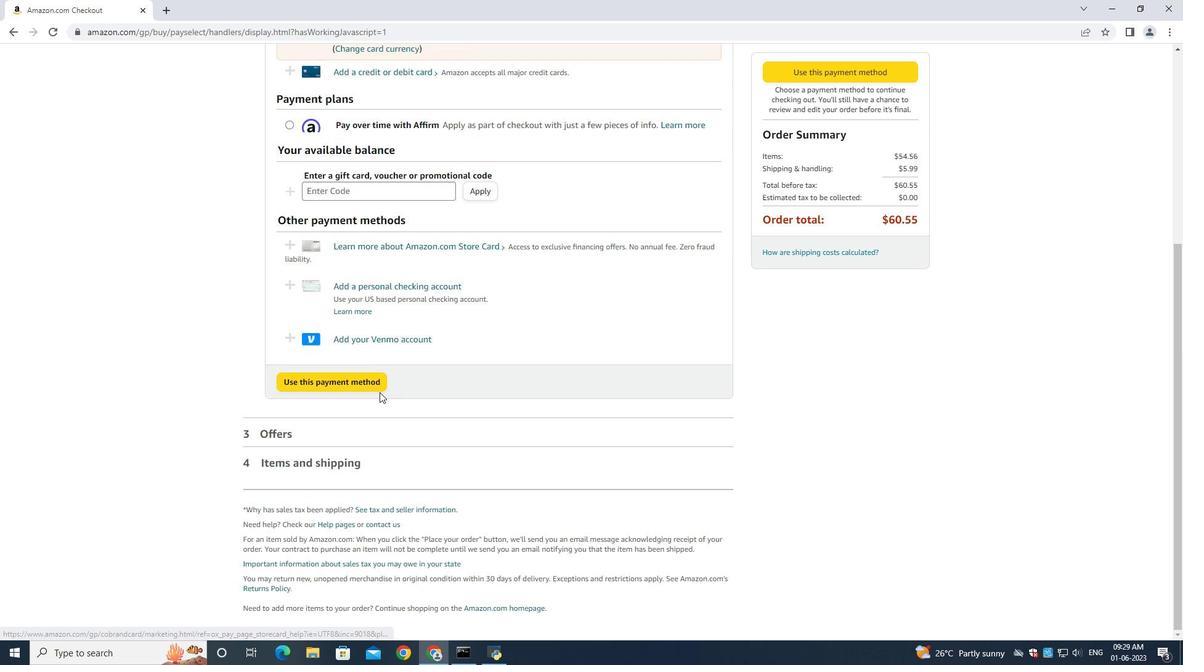 
Action: Mouse moved to (388, 403)
Screenshot: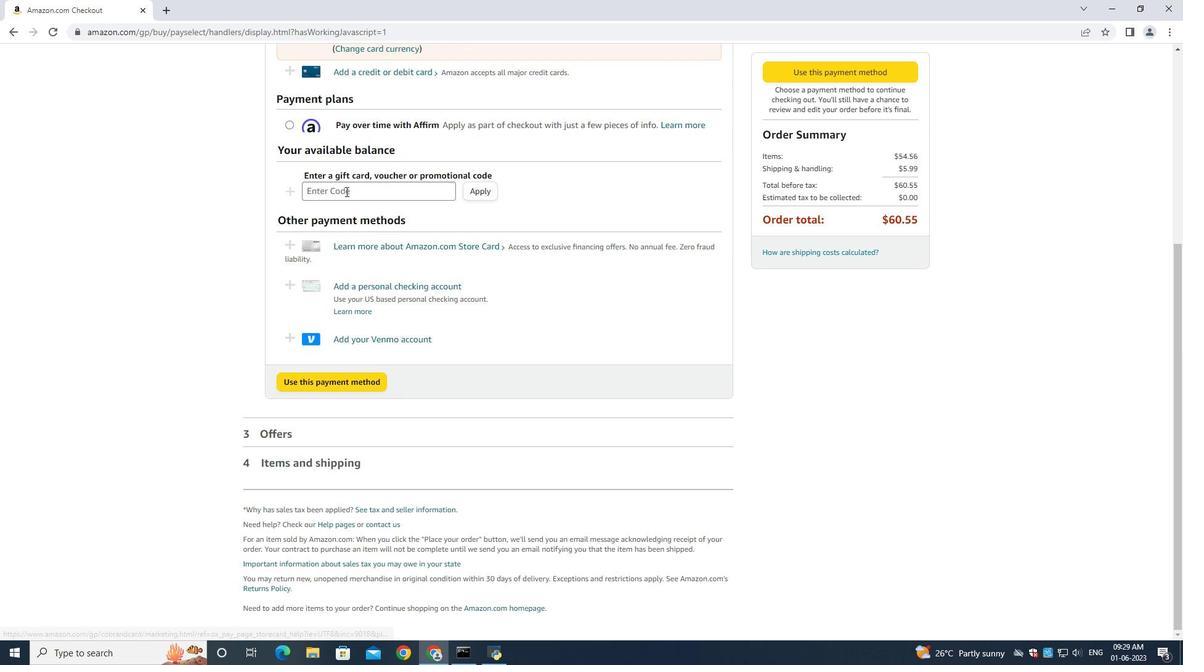 
Action: Mouse scrolled (388, 402) with delta (0, 0)
Screenshot: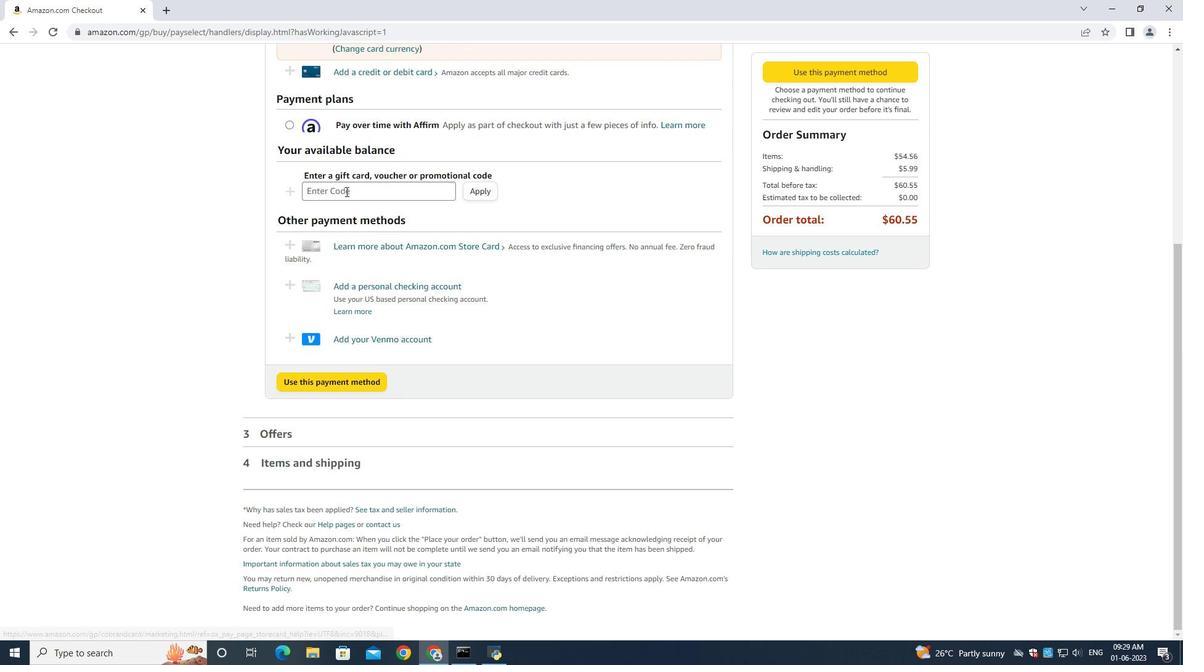 
Action: Mouse scrolled (388, 402) with delta (0, 0)
Screenshot: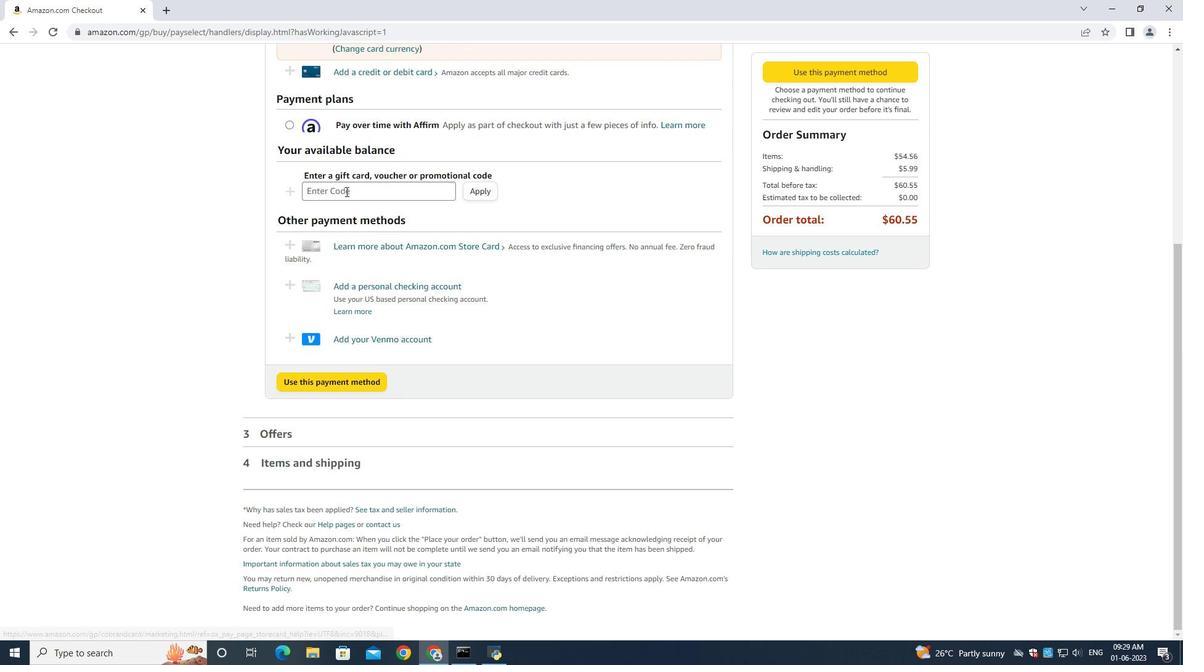
Action: Mouse moved to (446, 261)
Screenshot: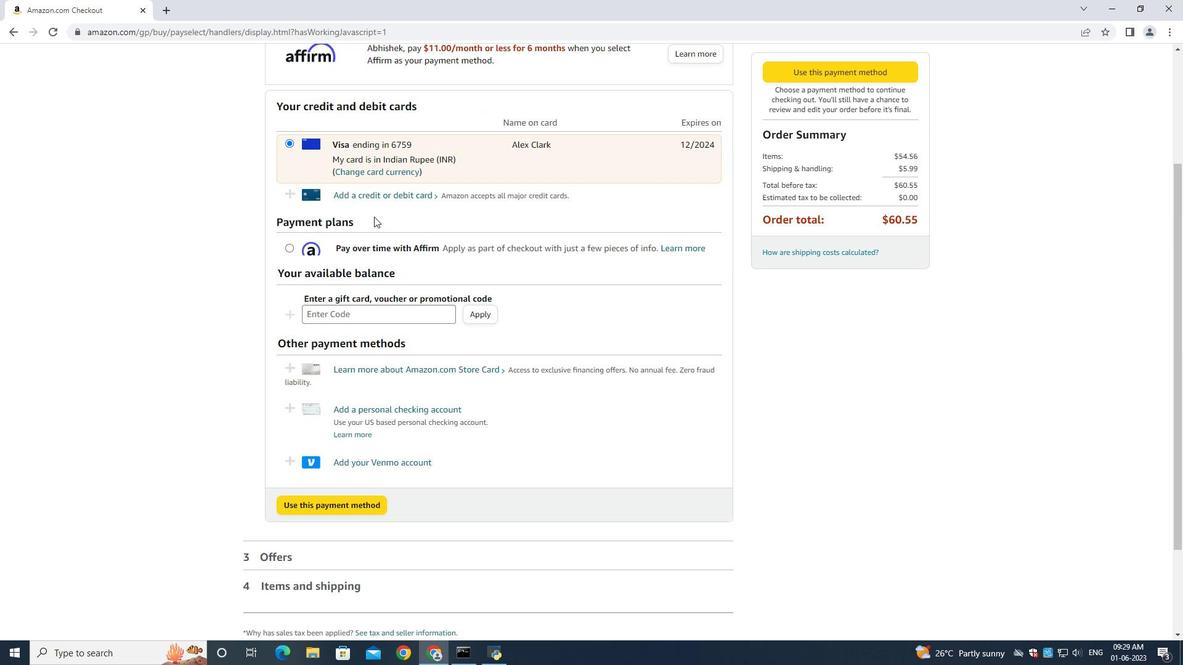 
Action: Mouse scrolled (446, 261) with delta (0, 0)
Screenshot: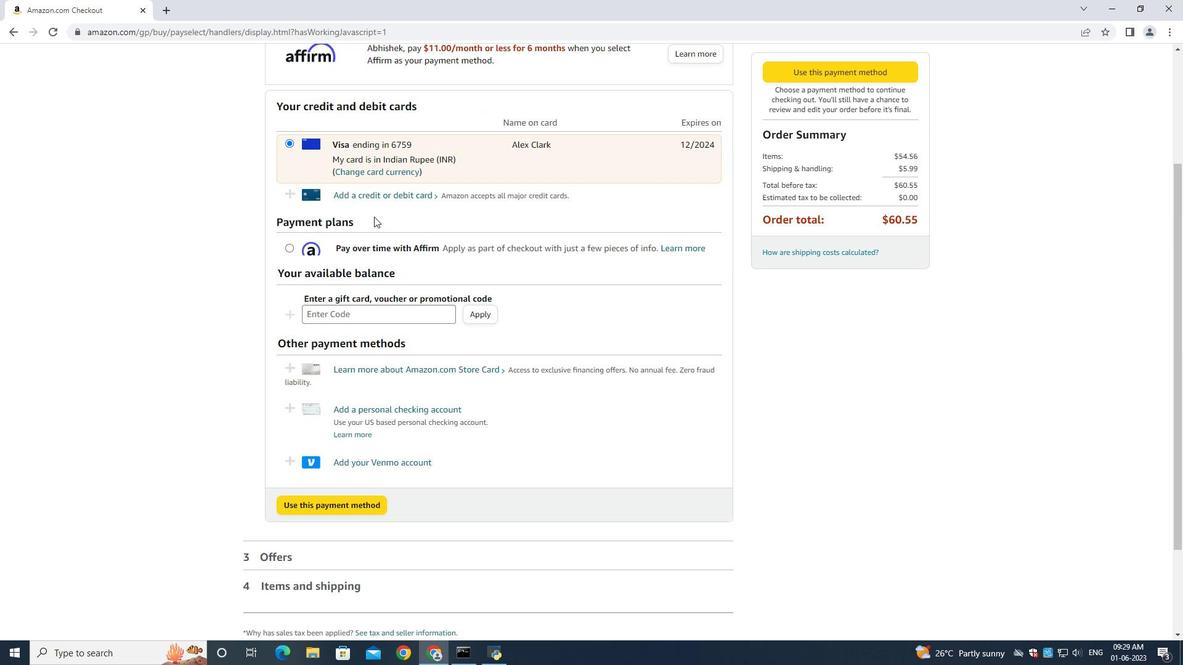 
Action: Mouse moved to (447, 261)
Screenshot: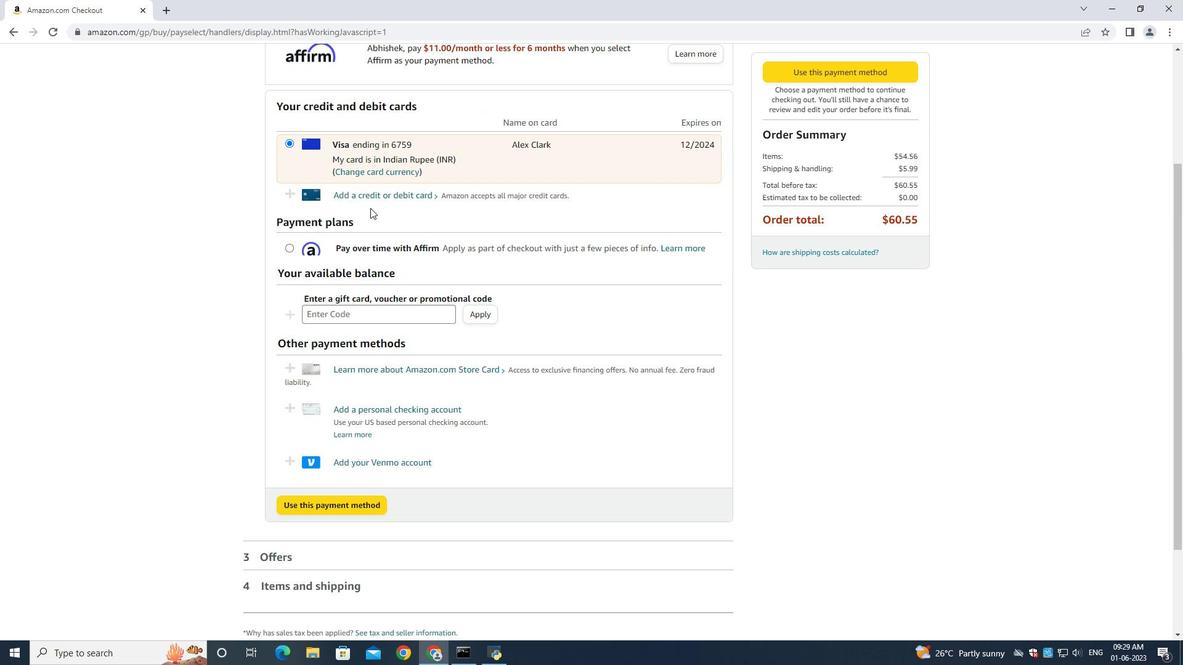 
Action: Mouse scrolled (447, 261) with delta (0, 0)
Screenshot: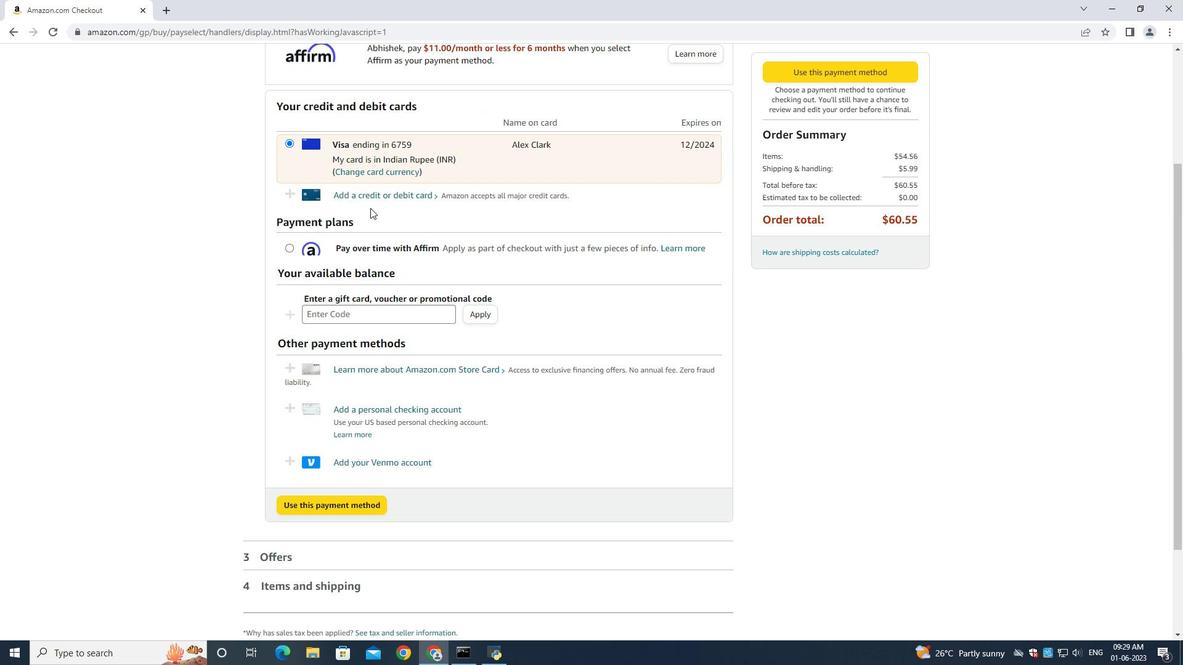 
Action: Mouse moved to (369, 202)
Screenshot: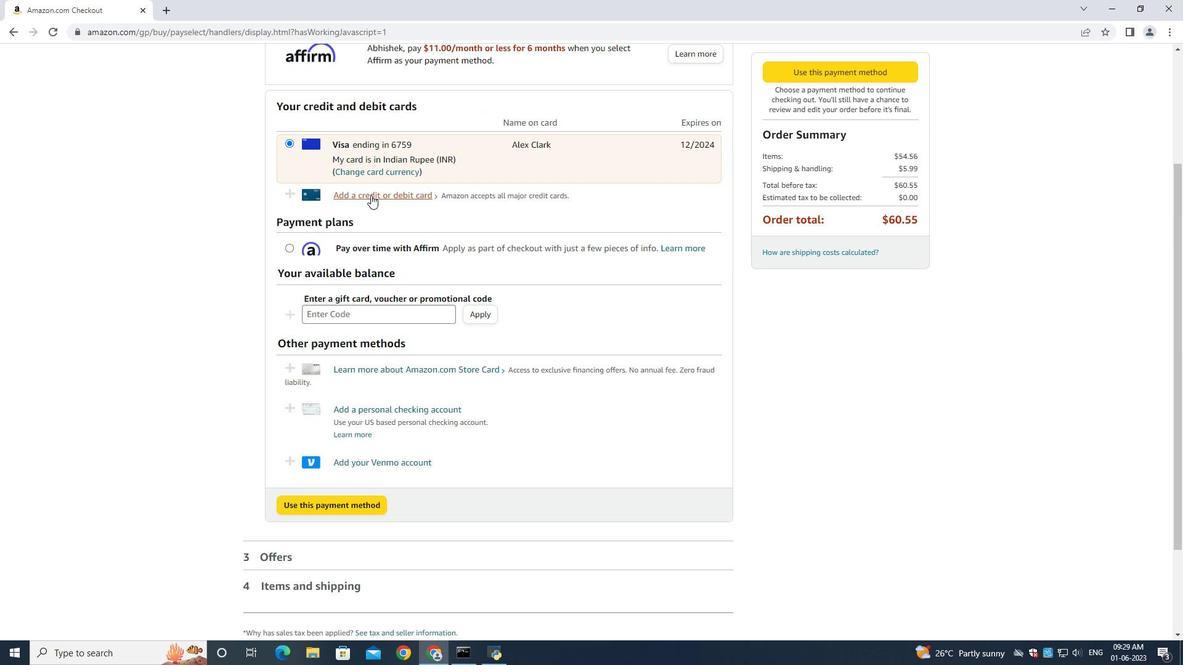 
Action: Mouse pressed left at (369, 202)
Screenshot: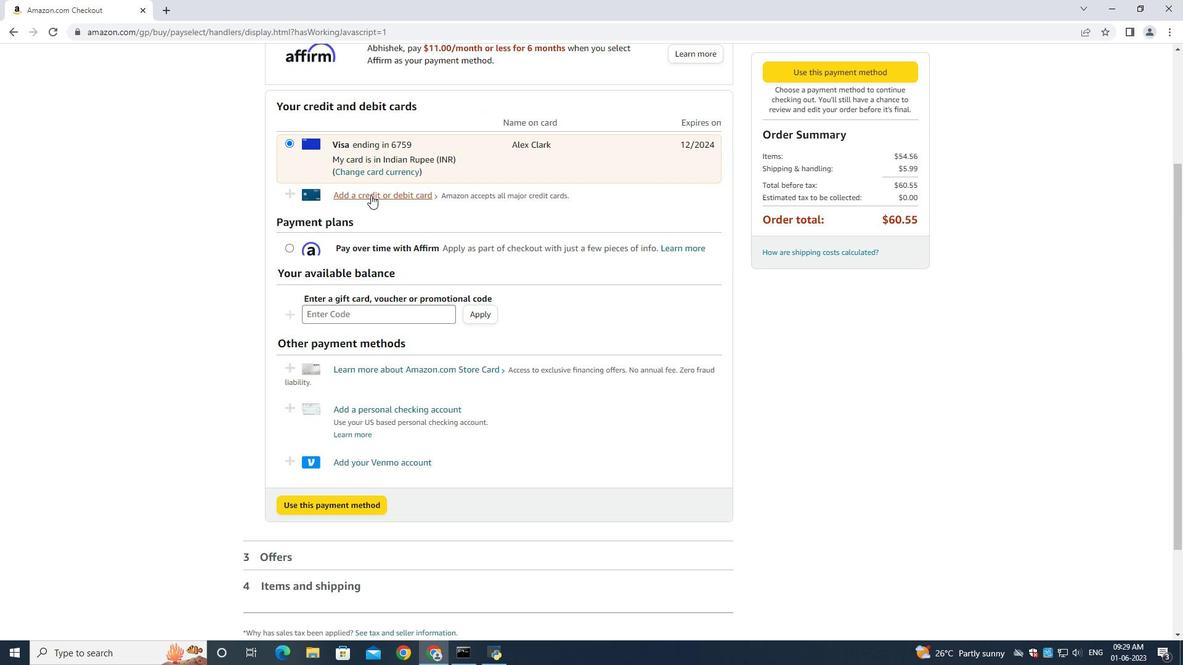 
Action: Mouse moved to (372, 196)
Screenshot: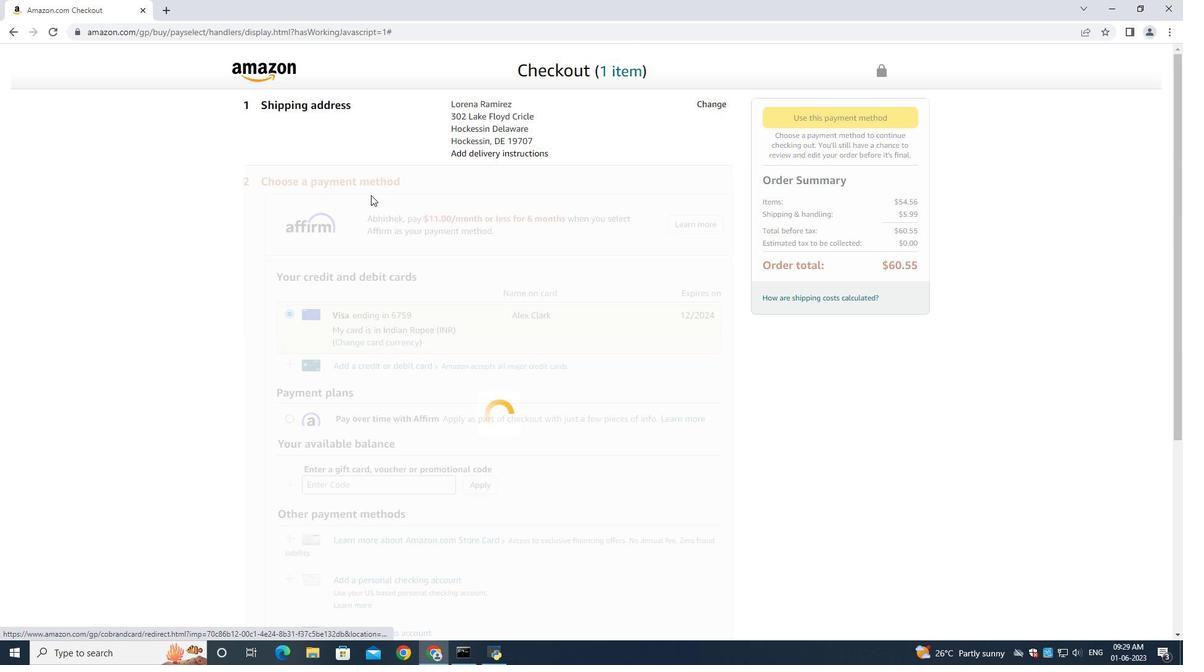 
Action: Mouse pressed left at (372, 196)
Screenshot: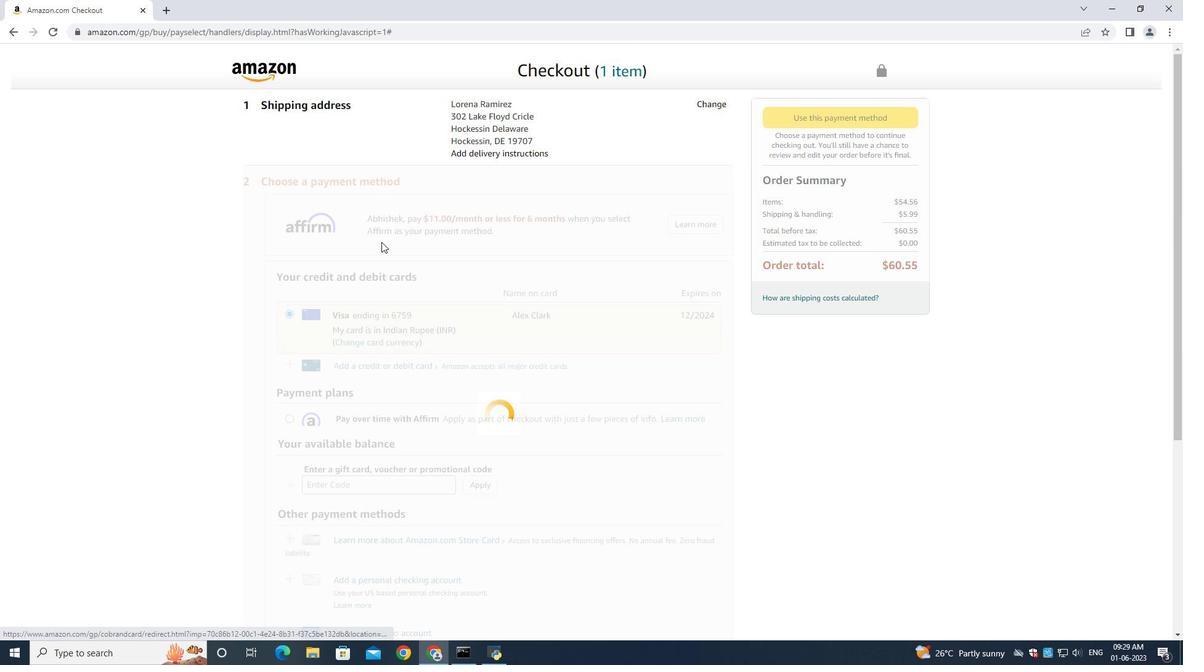 
Action: Mouse moved to (488, 301)
Screenshot: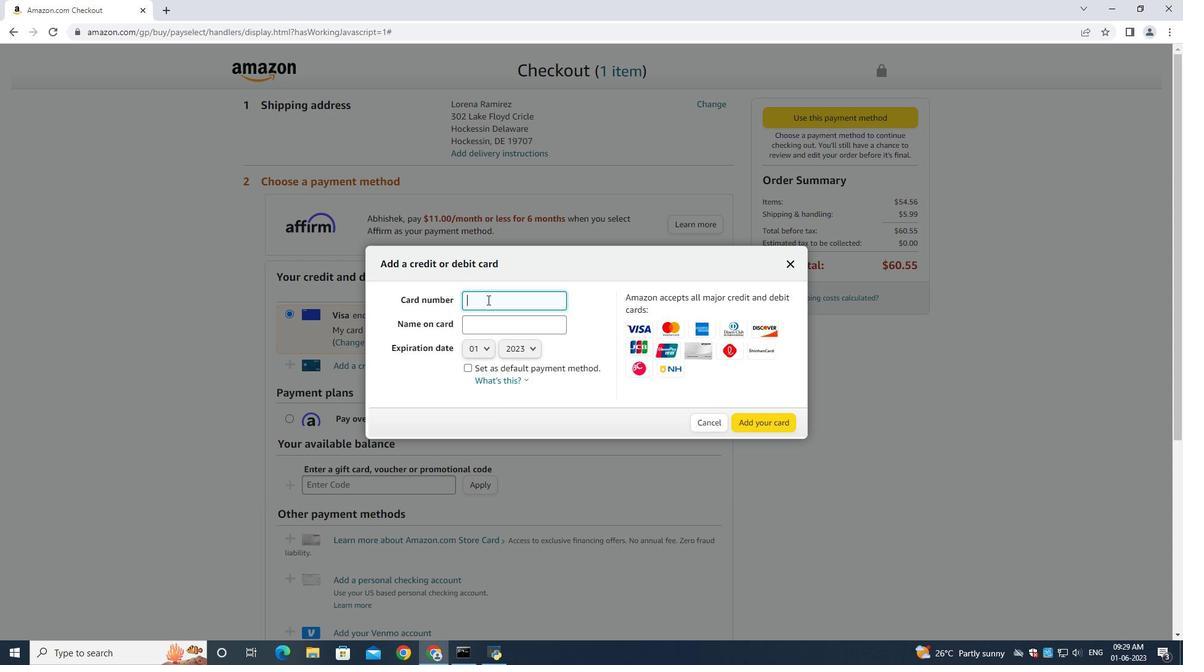 
Action: Mouse pressed left at (488, 301)
Screenshot: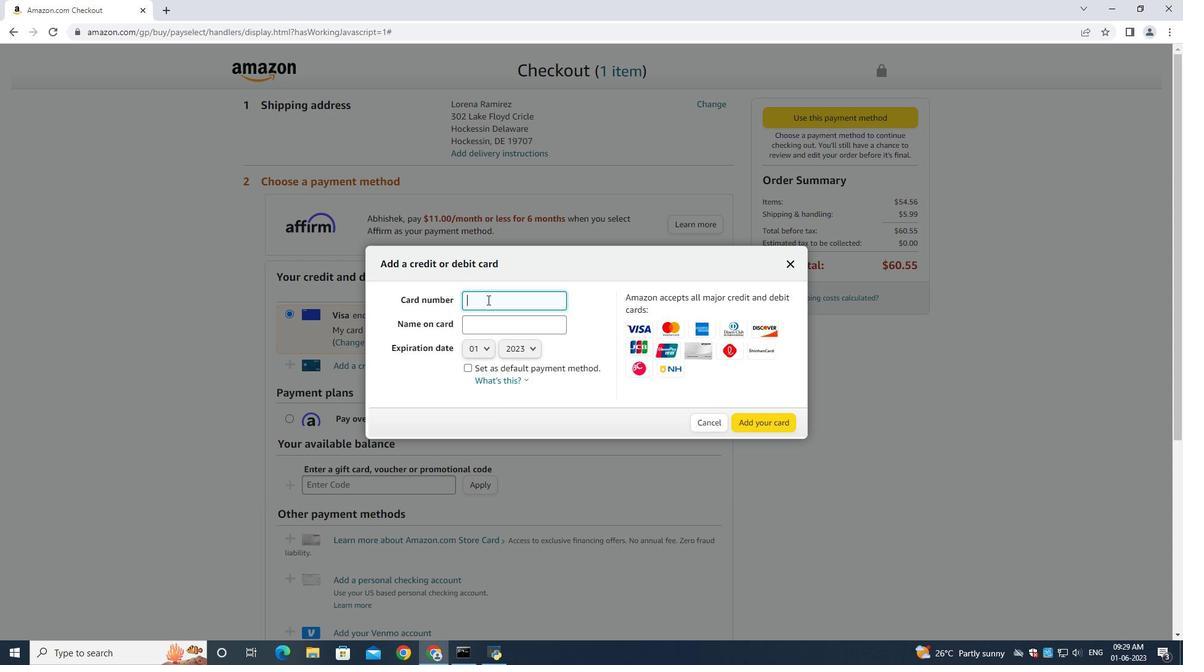 
Action: Mouse moved to (486, 308)
Screenshot: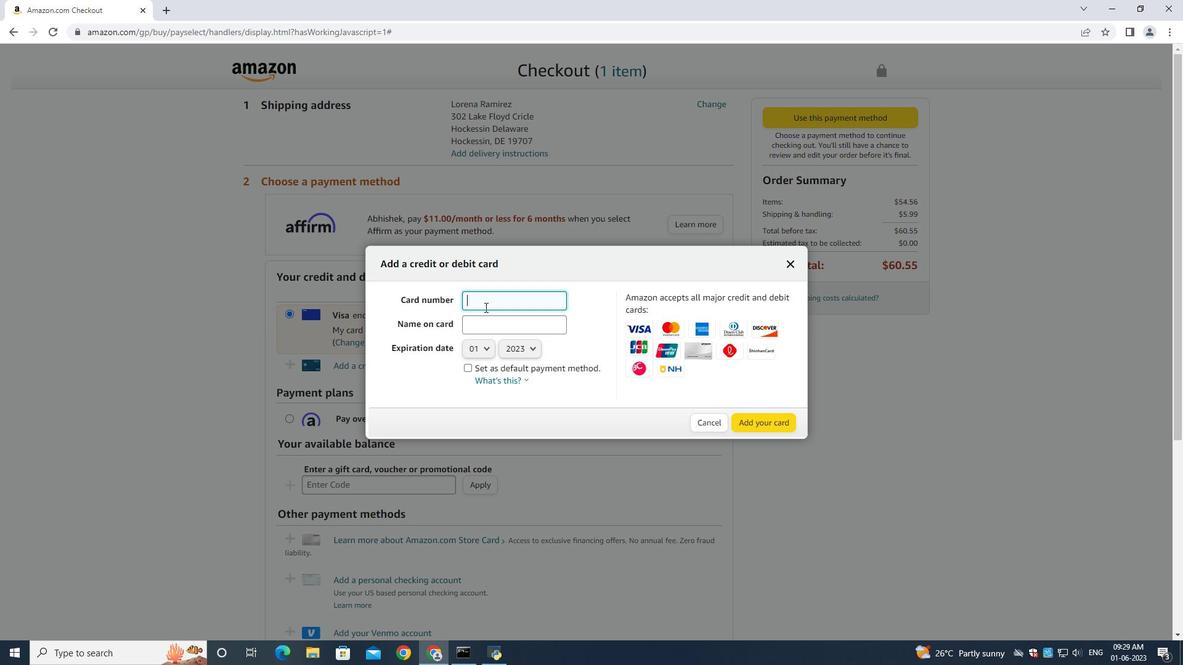 
Action: Key pressed 4893754559587965
Screenshot: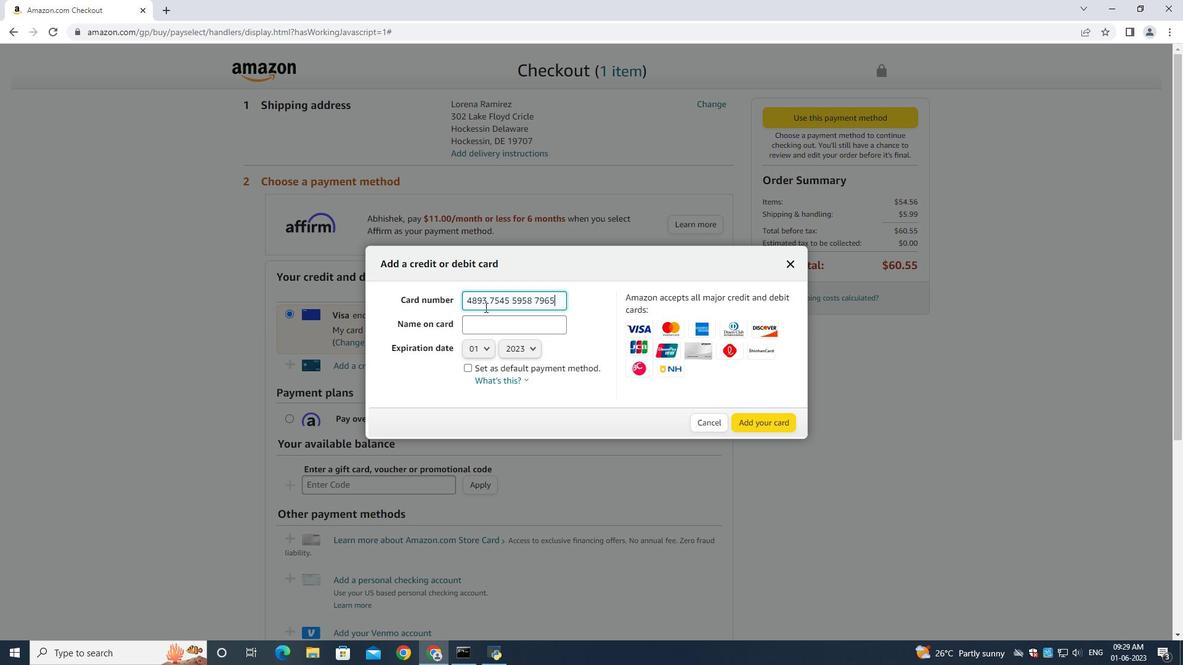 
Action: Mouse moved to (494, 333)
Screenshot: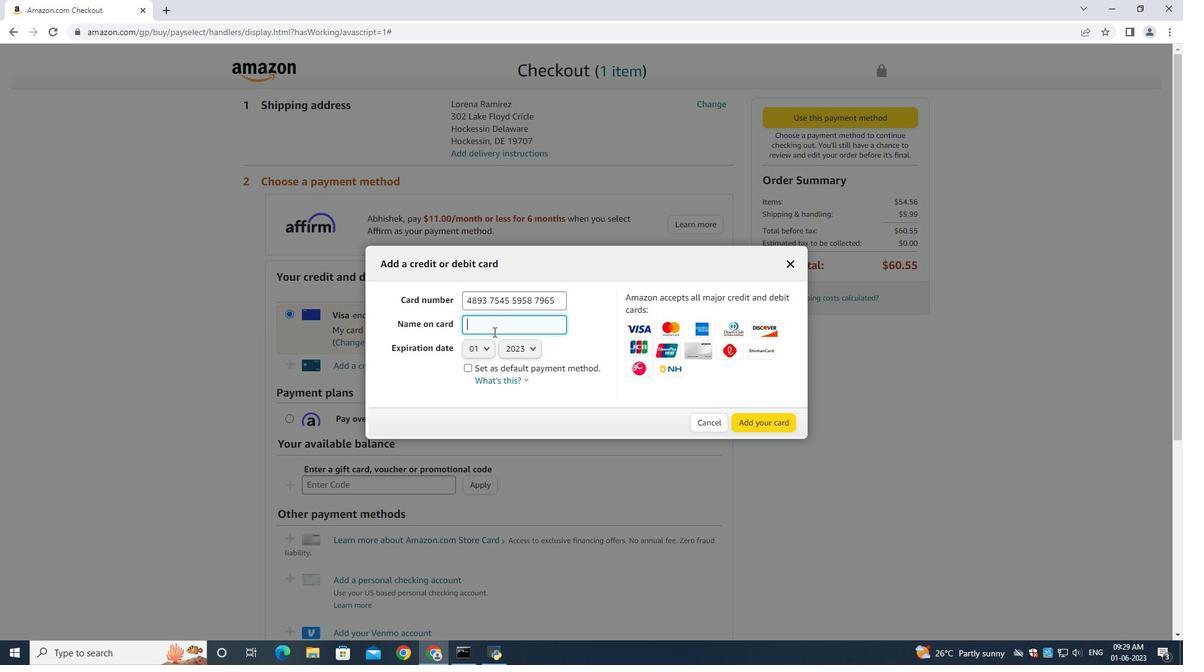 
Action: Mouse pressed left at (494, 333)
Screenshot: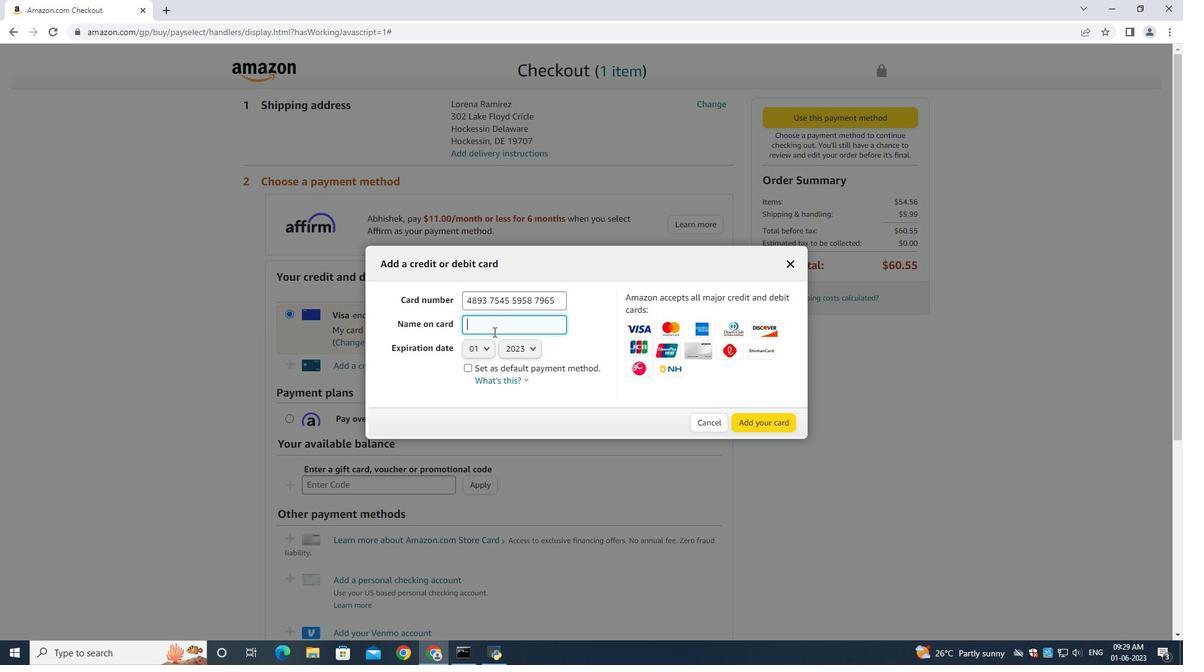 
Action: Mouse moved to (495, 333)
Screenshot: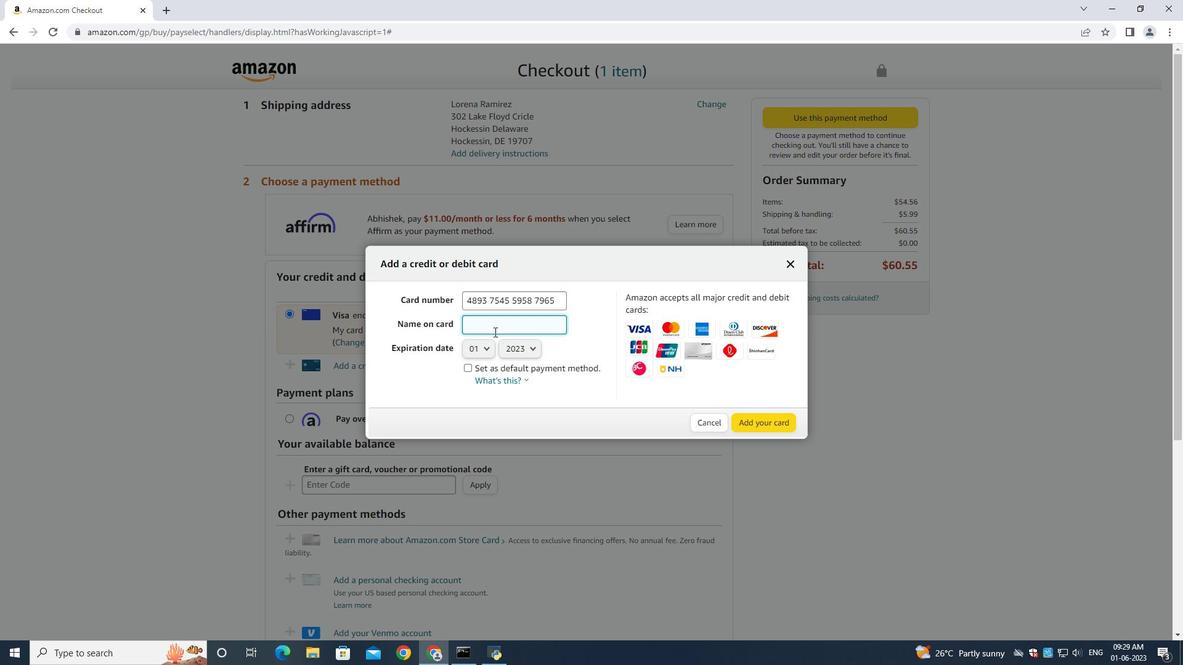 
Action: Key pressed <Key.shift><Key.shift><Key.shift><Key.shift><Key.shift><Key.shift><Key.shift><Key.shift><Key.shift><Key.shift><Key.shift><Key.shift><Key.shift><Key.shift><Key.shift><Key.shift><Key.shift><Key.shift><Key.shift><Key.shift><Key.shift><Key.shift><Key.shift><Key.shift><Key.shift><Key.shift><Key.shift><Key.shift><Key.shift><Key.shift><Key.shift><Key.shift><Key.shift><Key.shift><Key.shift><Key.shift><Key.shift><Key.shift><Key.shift><Key.shift><Key.shift>John<Key.space><Key.shift><Key.shift><Key.shift>Baker
Screenshot: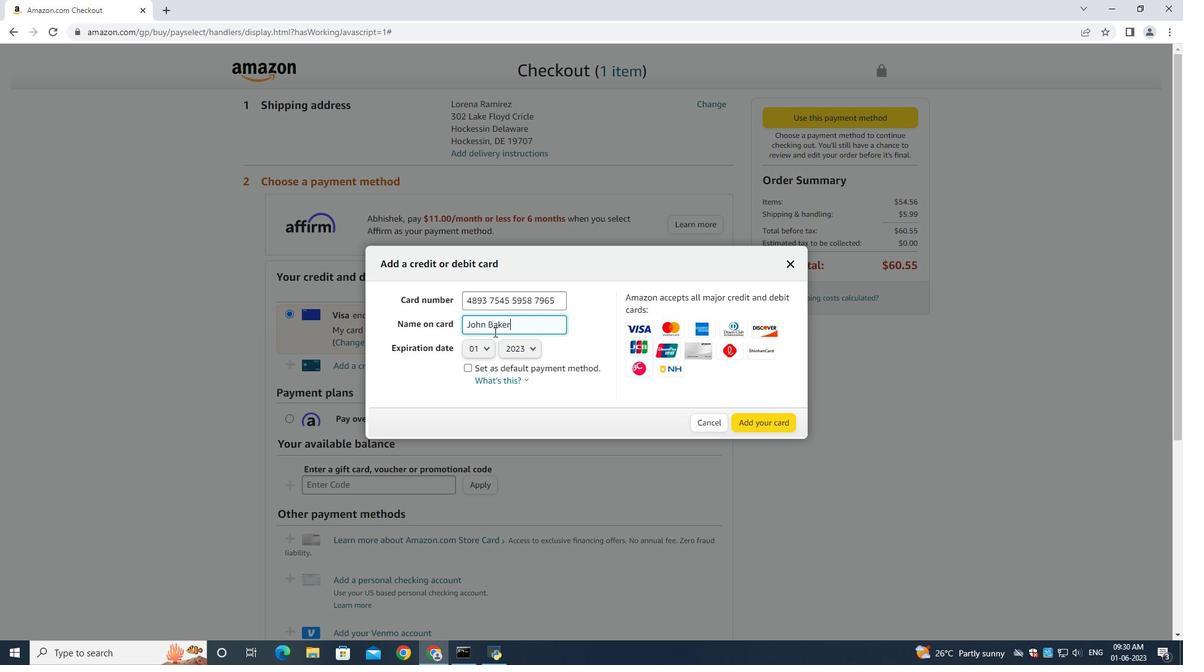 
Action: Mouse moved to (515, 354)
Screenshot: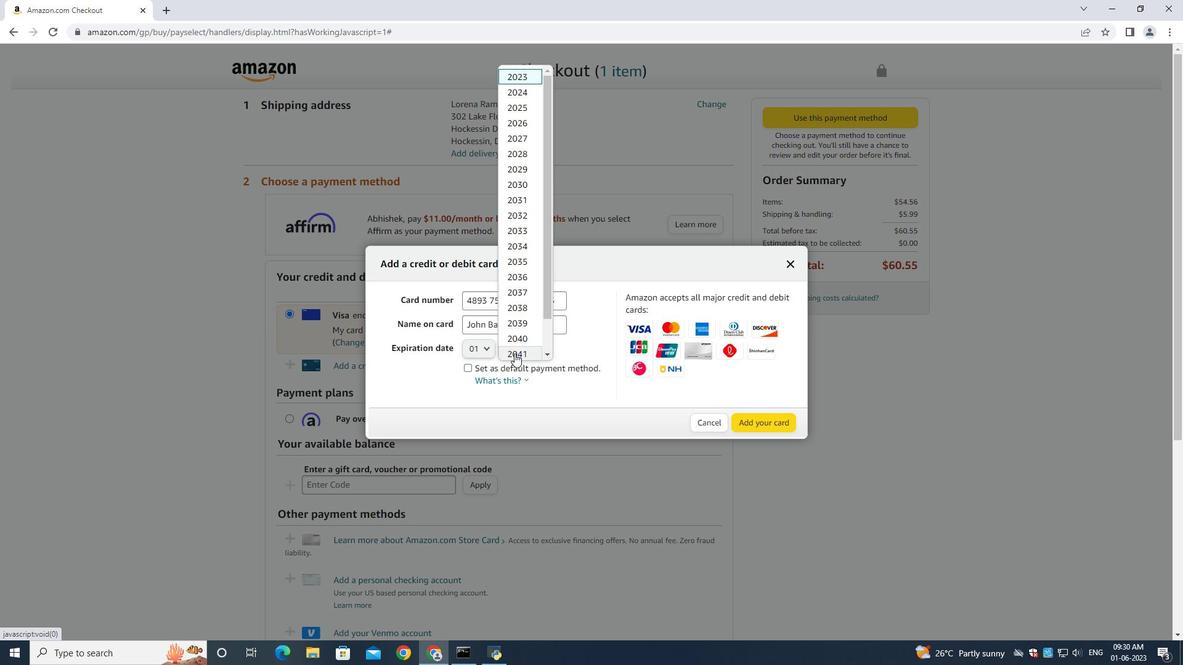 
Action: Mouse pressed left at (515, 354)
Screenshot: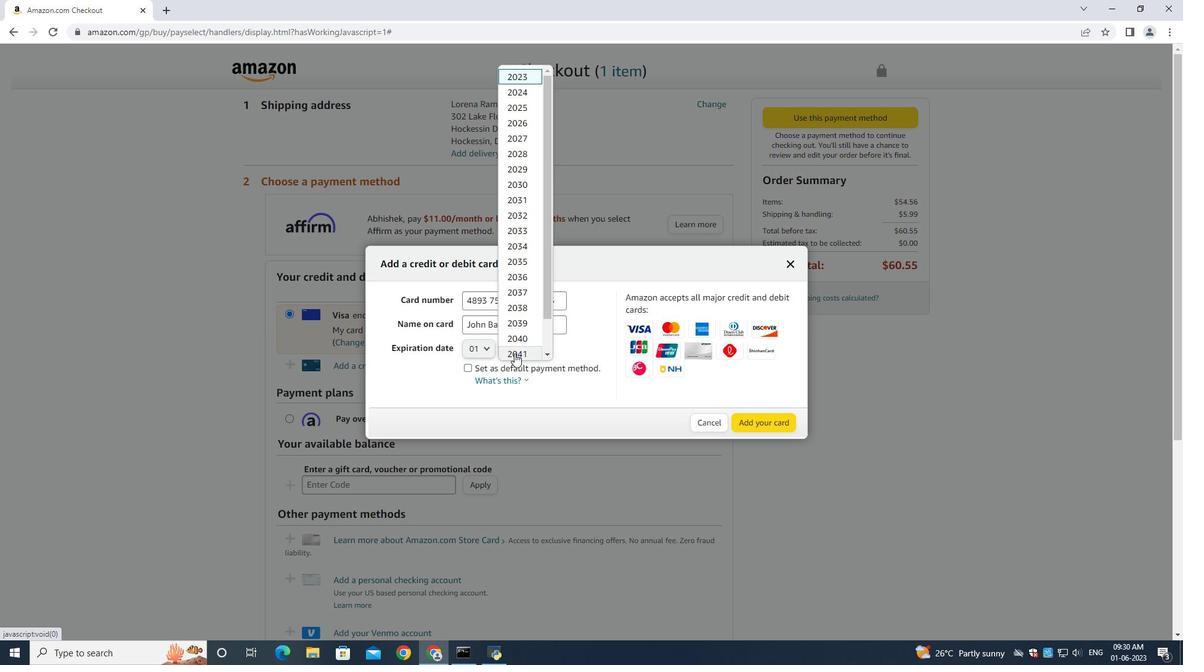 
Action: Mouse moved to (529, 107)
Screenshot: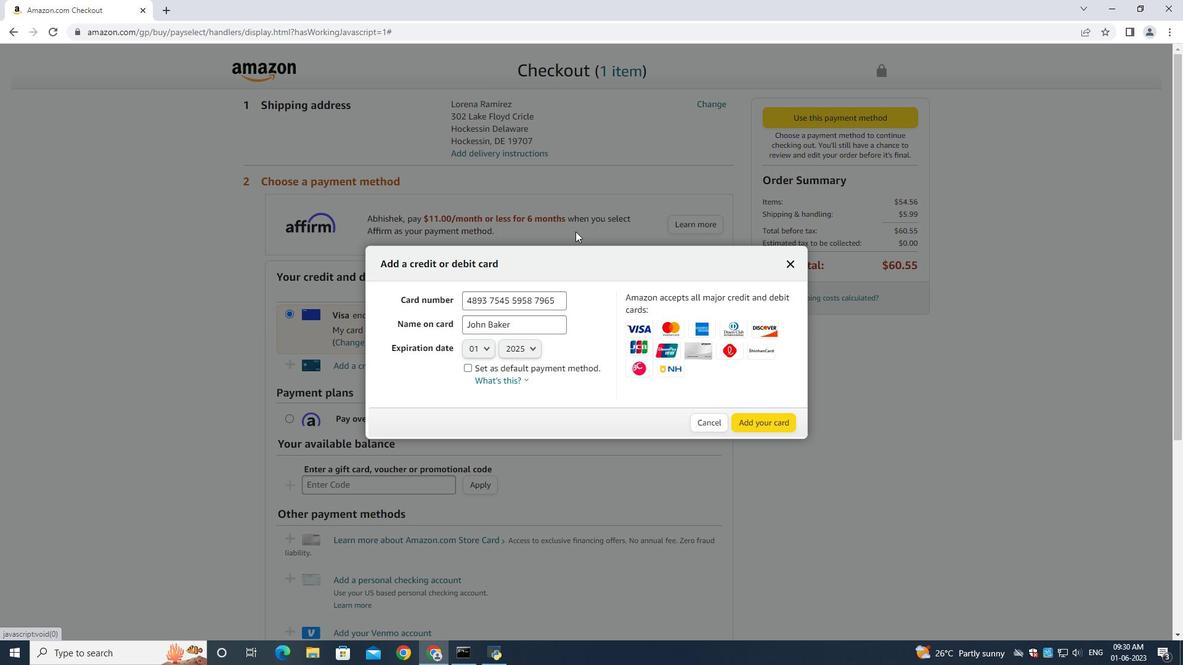 
Action: Mouse pressed left at (529, 107)
Screenshot: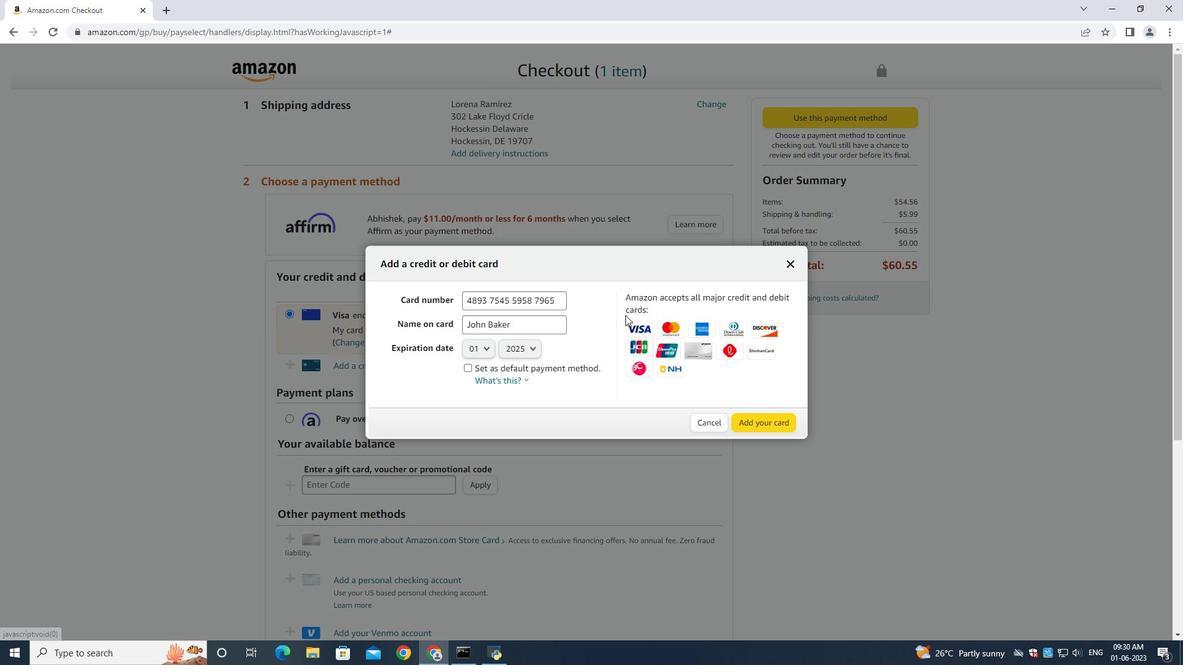 
Action: Mouse moved to (753, 425)
Screenshot: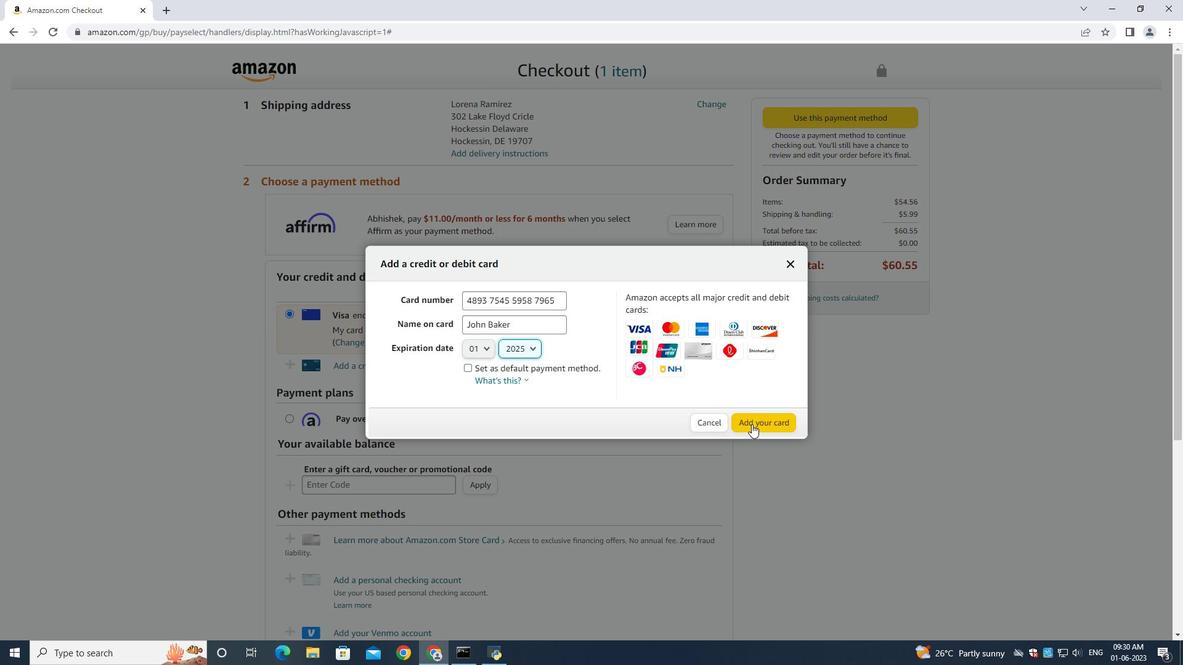 
